 Task: Find connections with filter location Bracken Ridge with filter topic #constructionwith filter profile language French with filter current company SWAROVSKI with filter school University of Jammu, Jammu Tawi with filter industry Banking with filter service category AnimationArchitecture with filter keywords title Sales Associate
Action: Mouse moved to (242, 297)
Screenshot: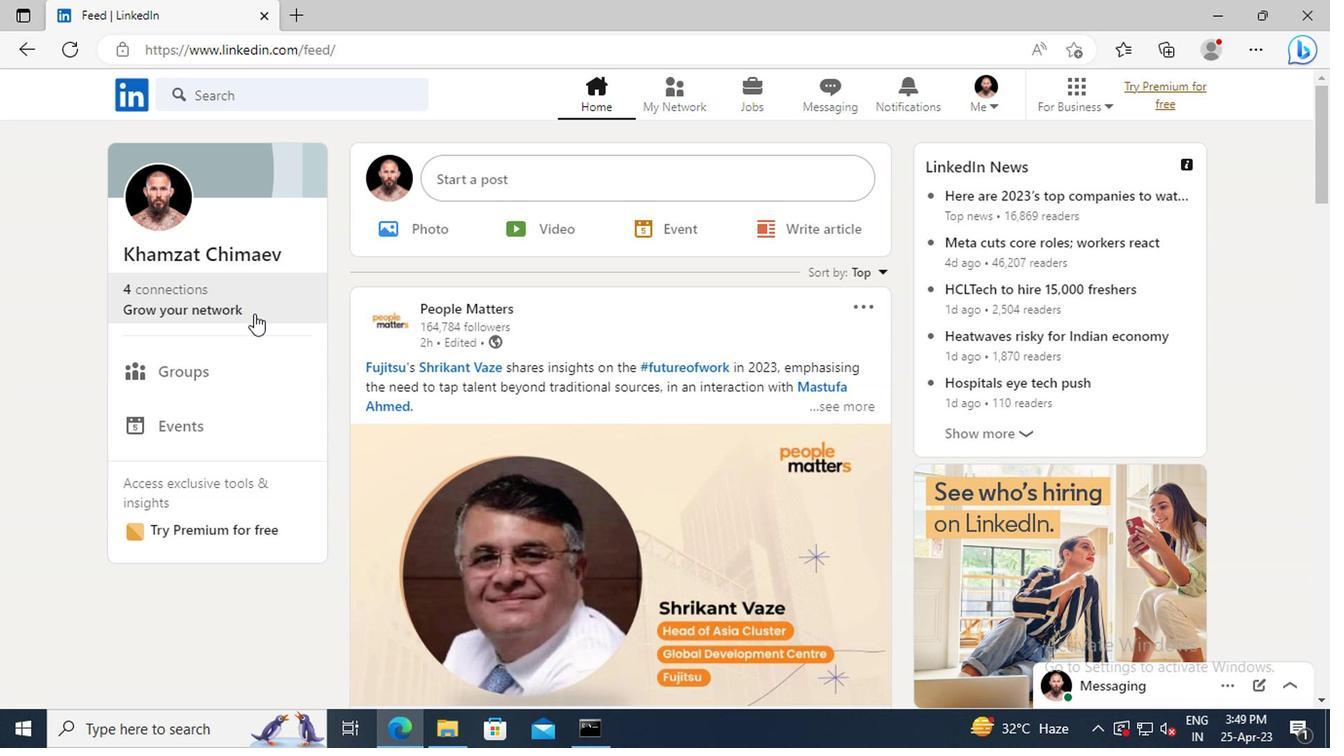 
Action: Mouse pressed left at (242, 297)
Screenshot: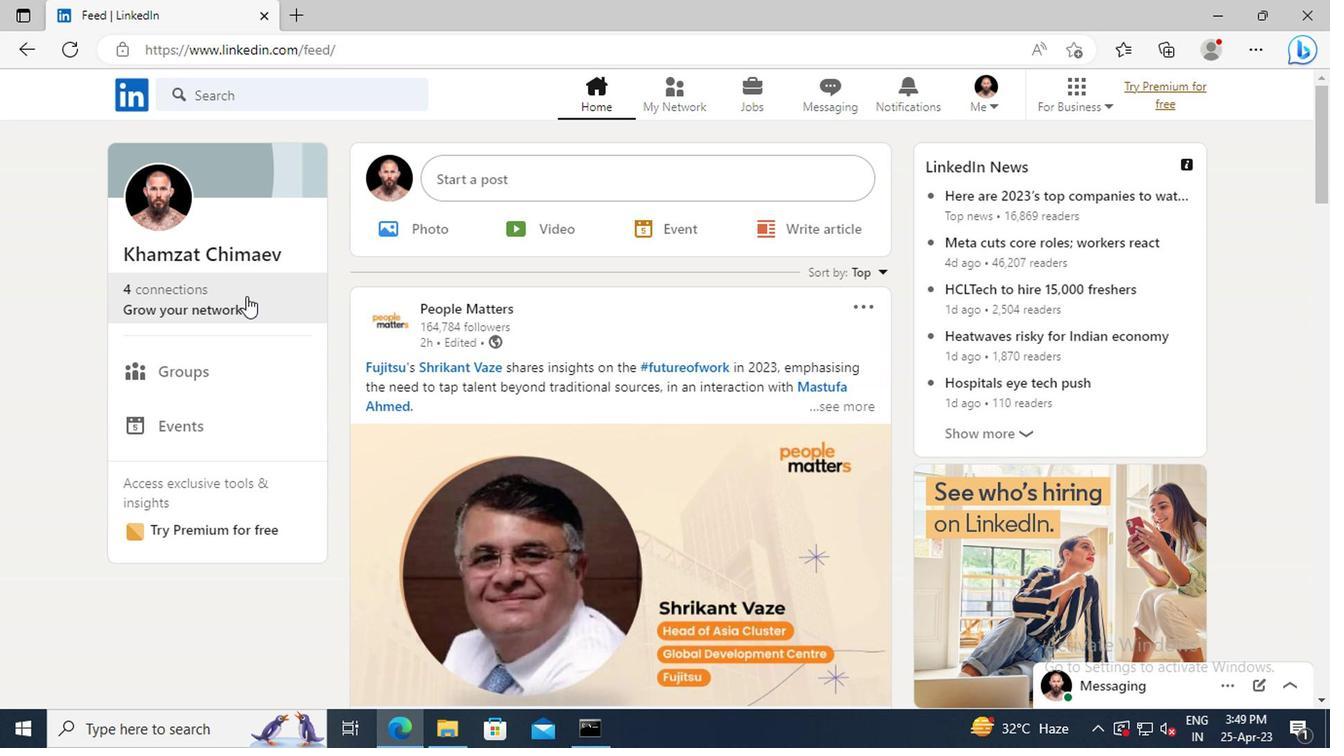 
Action: Mouse moved to (250, 209)
Screenshot: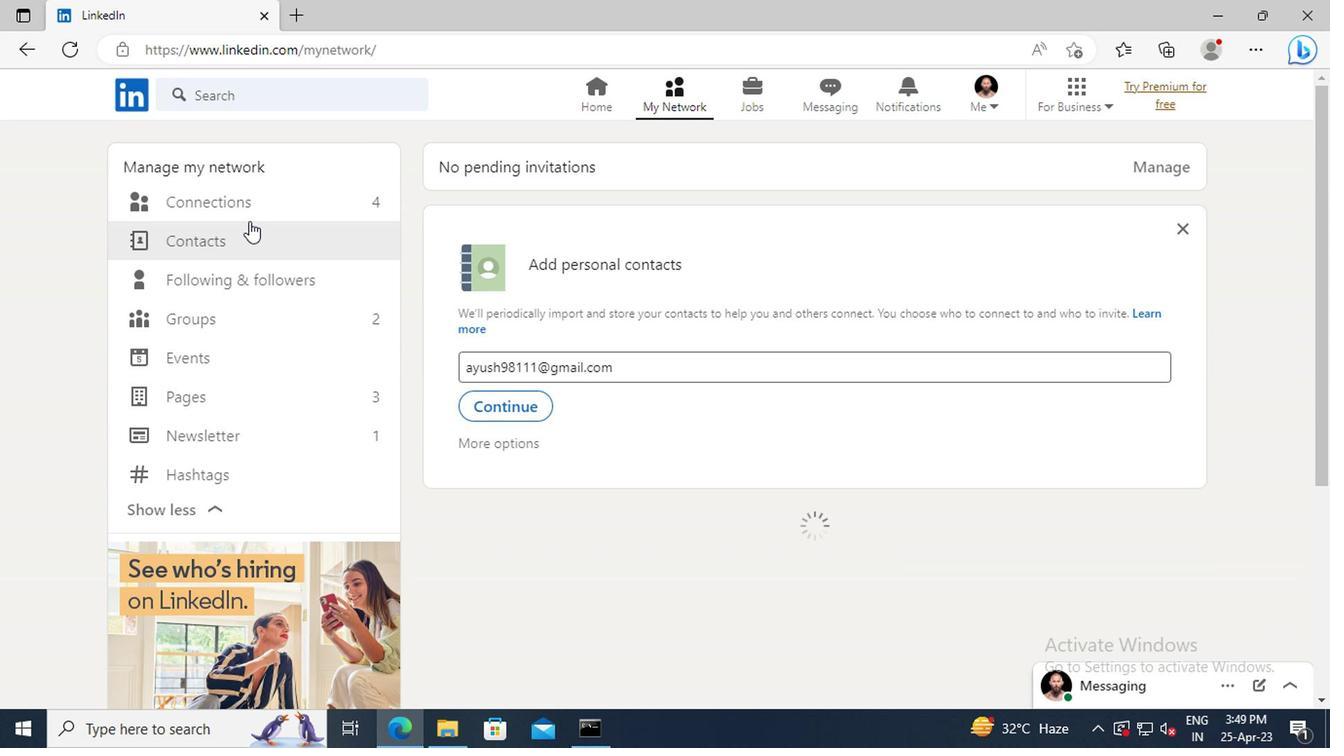 
Action: Mouse pressed left at (250, 209)
Screenshot: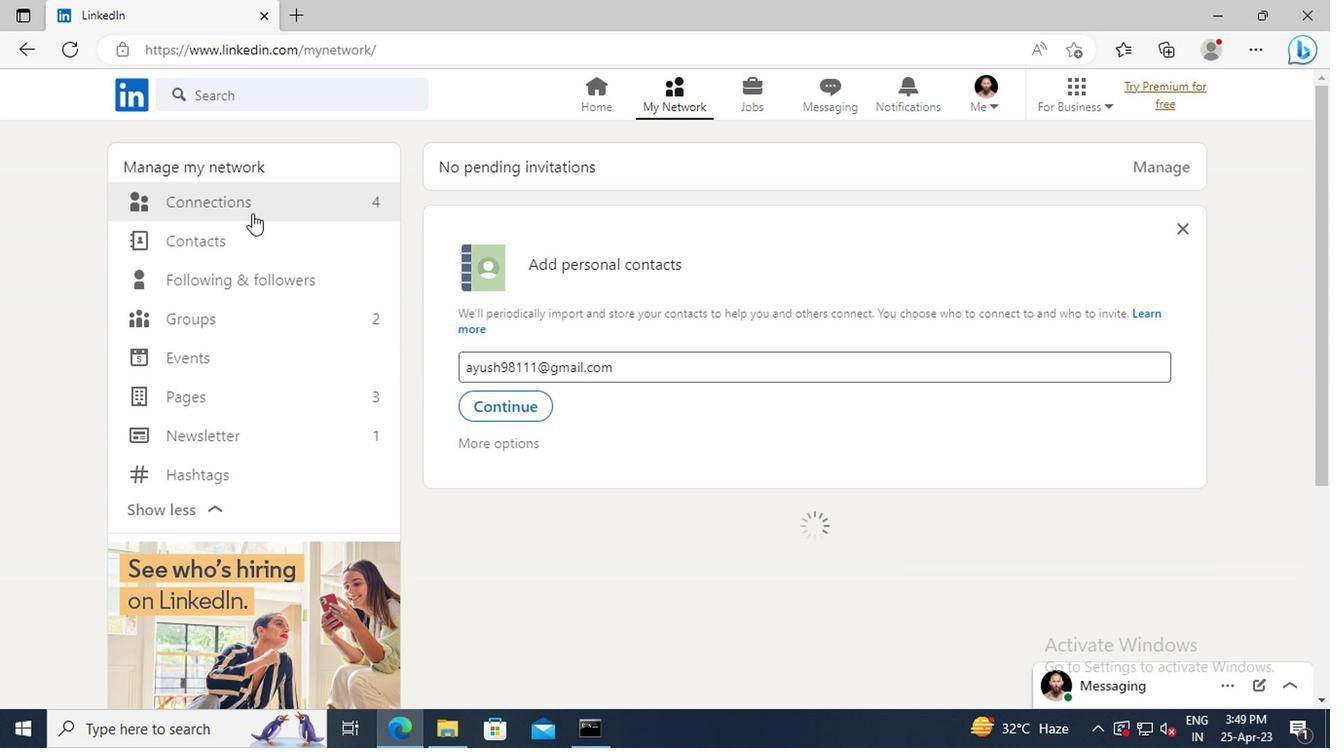 
Action: Mouse moved to (788, 205)
Screenshot: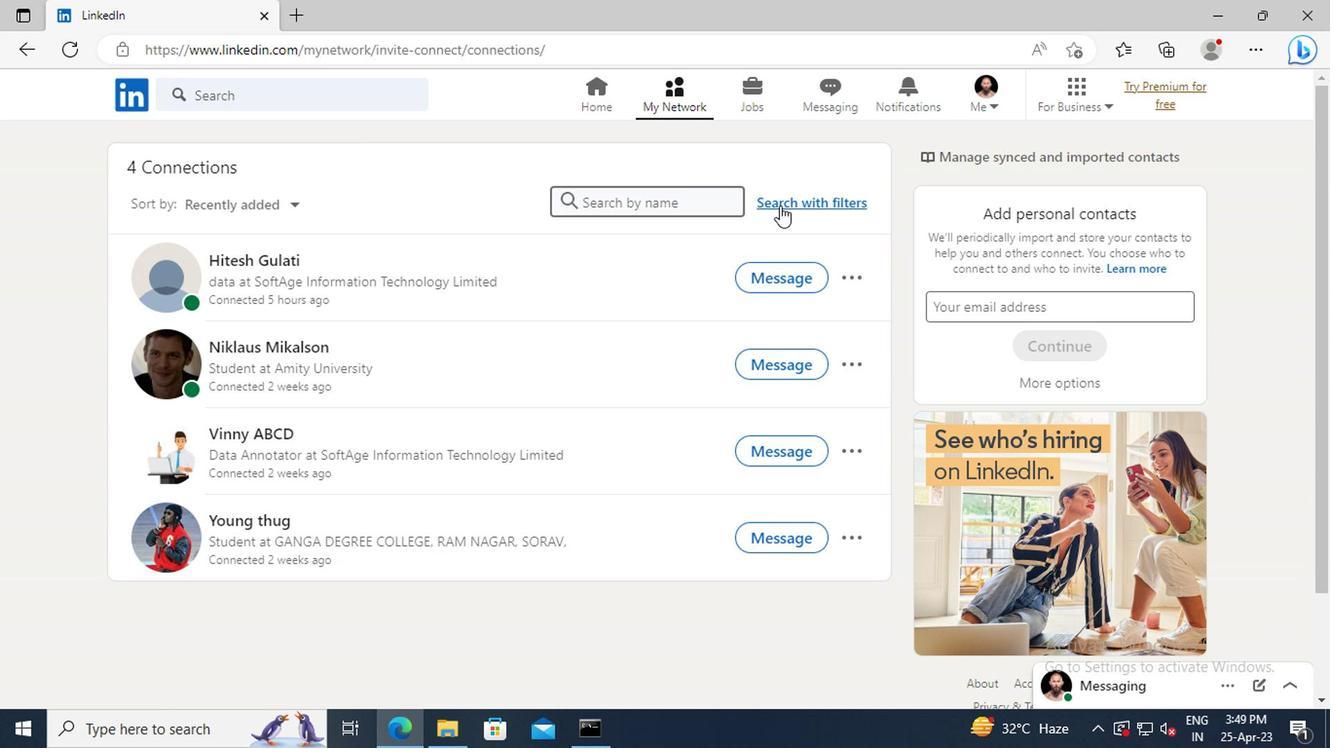 
Action: Mouse pressed left at (788, 205)
Screenshot: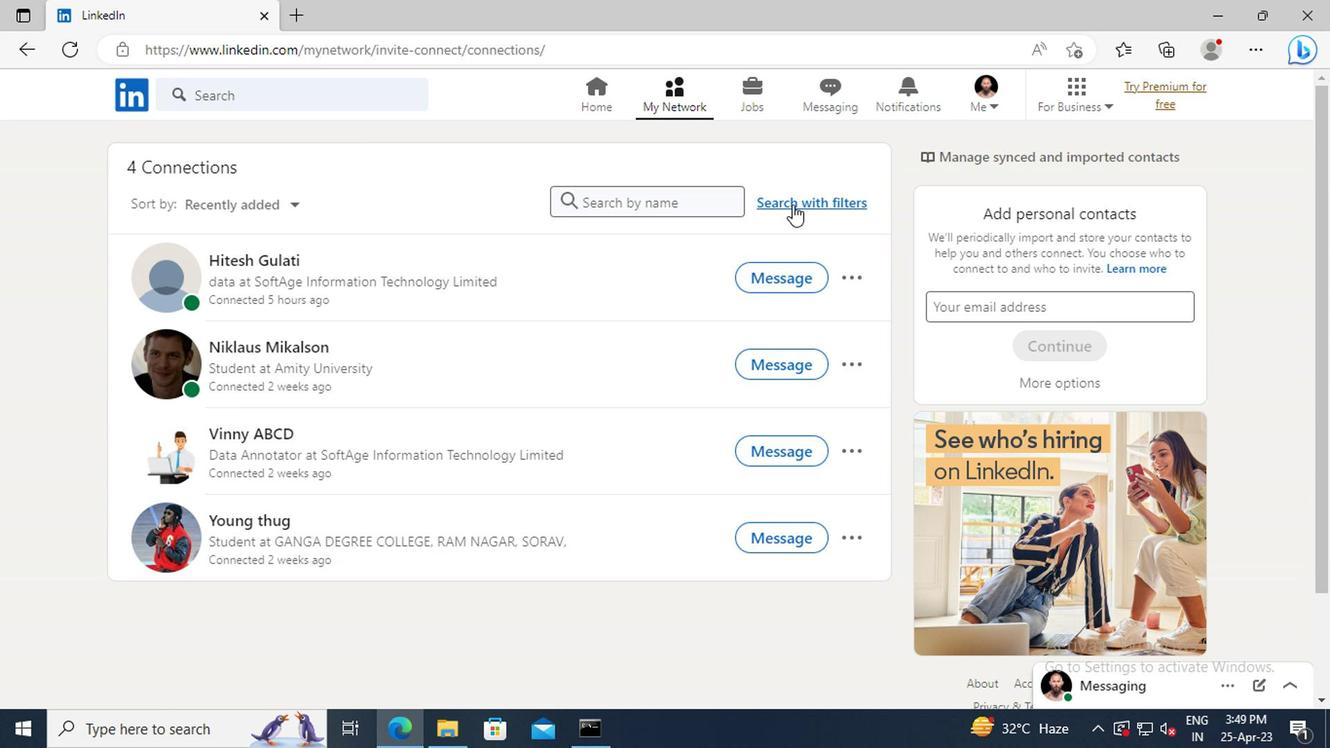 
Action: Mouse moved to (738, 155)
Screenshot: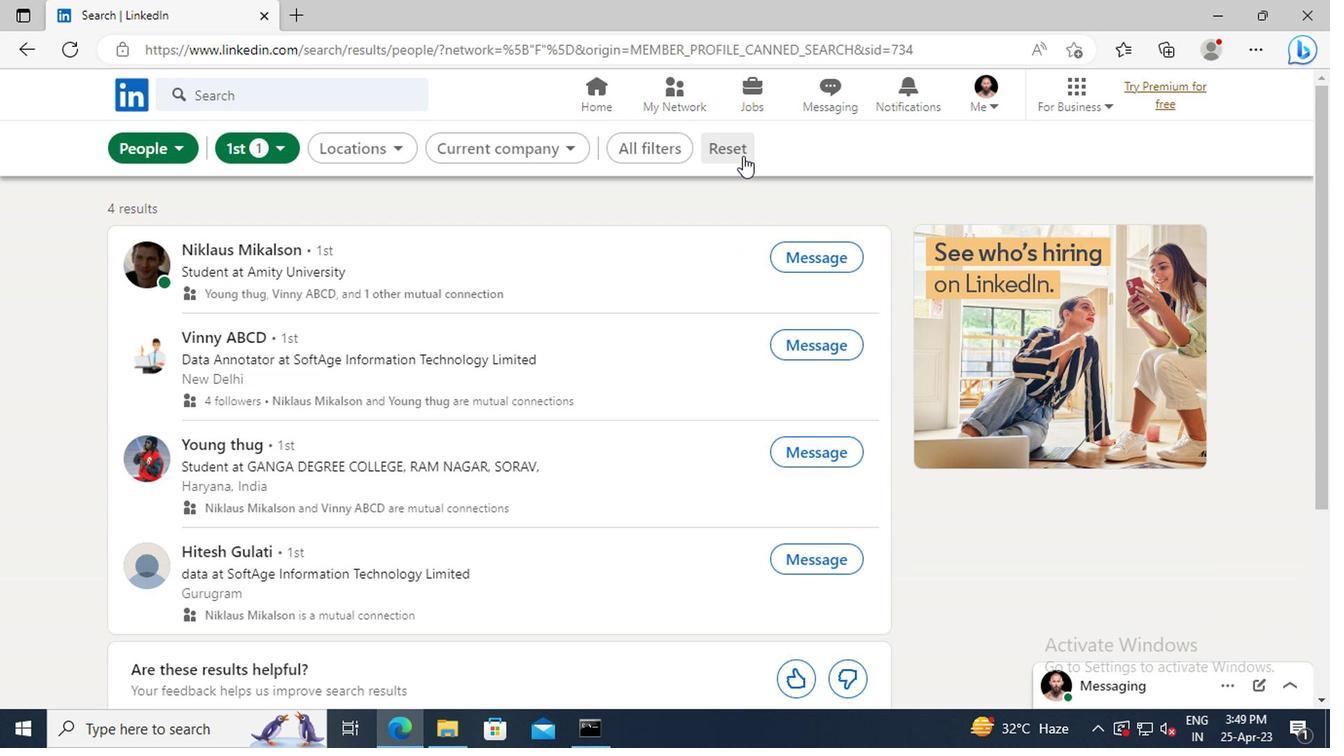
Action: Mouse pressed left at (738, 155)
Screenshot: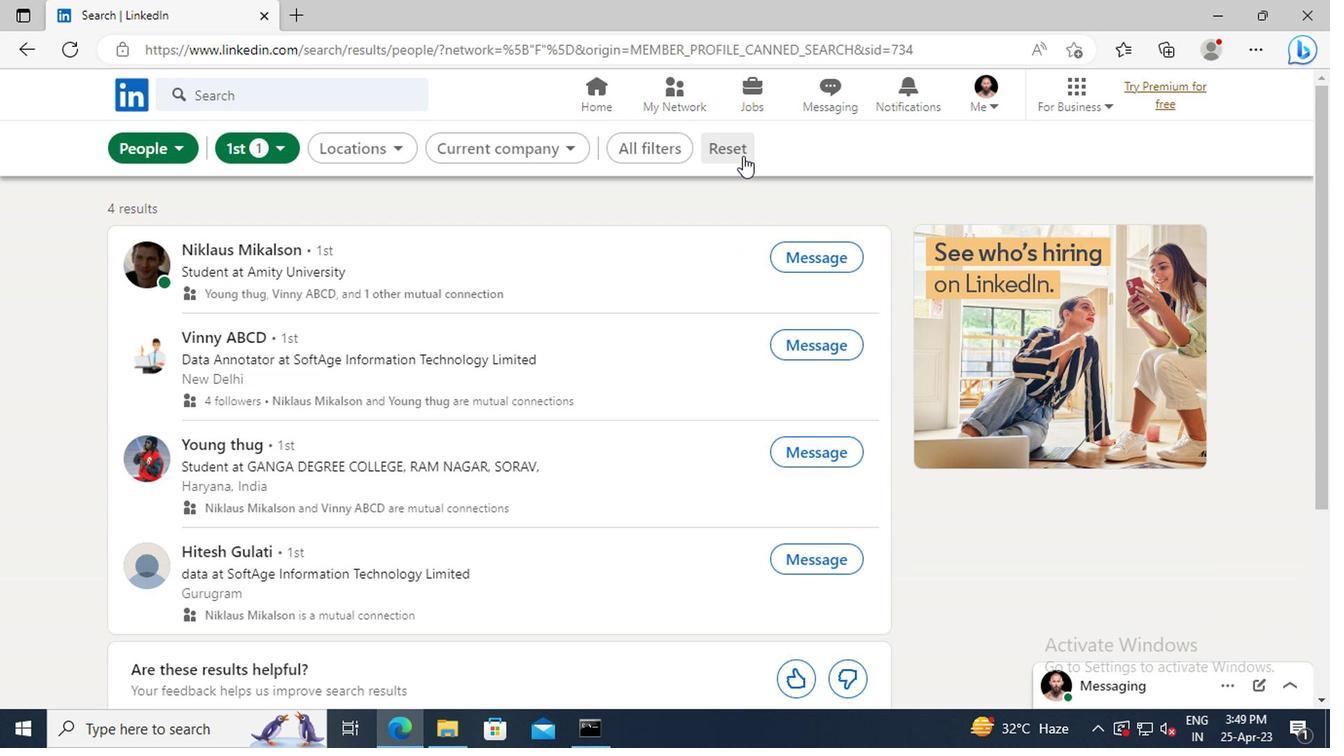 
Action: Mouse moved to (696, 152)
Screenshot: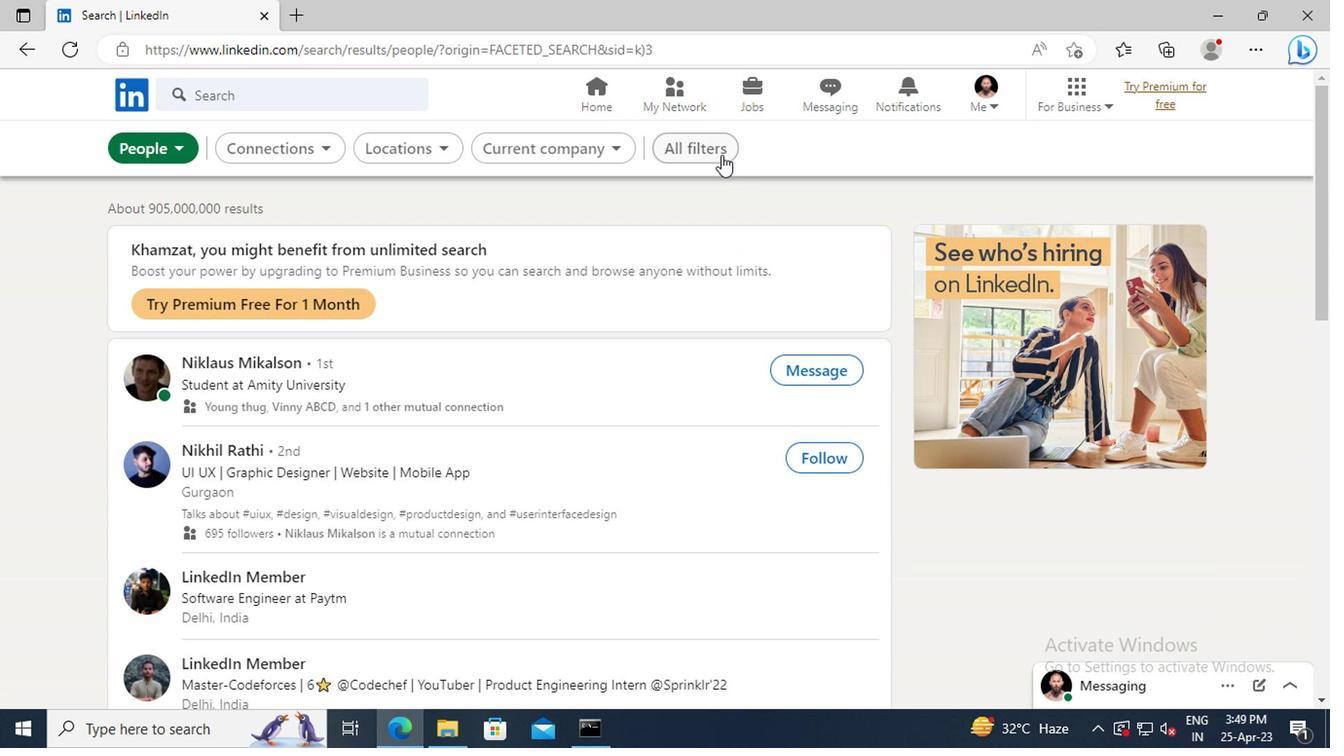 
Action: Mouse pressed left at (696, 152)
Screenshot: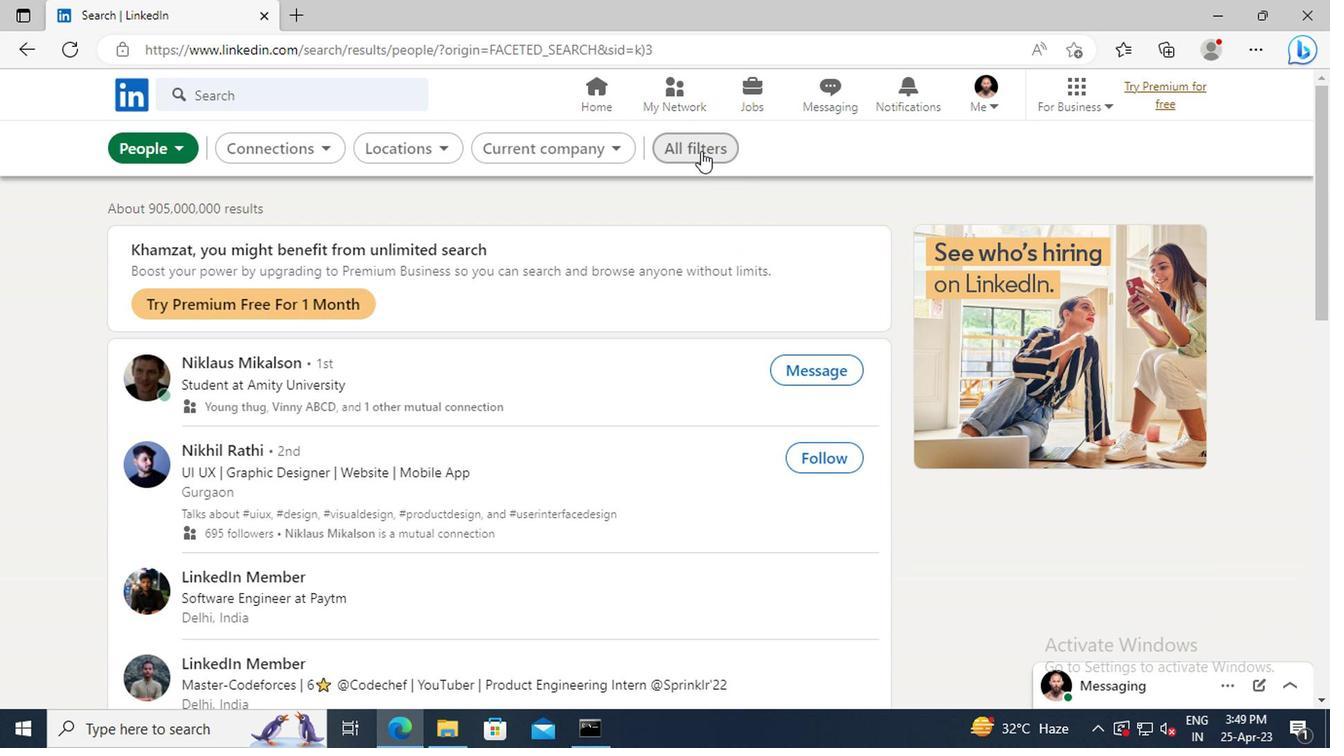 
Action: Mouse moved to (1055, 349)
Screenshot: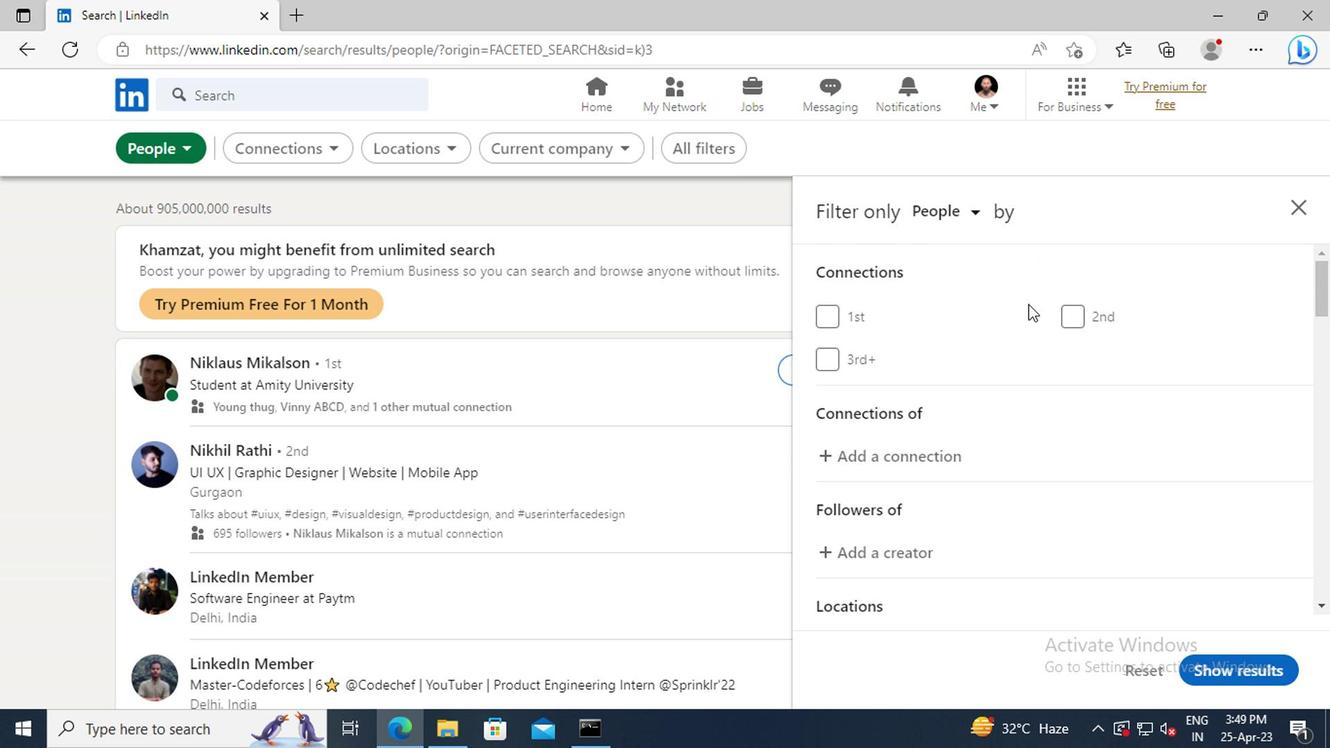 
Action: Mouse scrolled (1055, 349) with delta (0, 0)
Screenshot: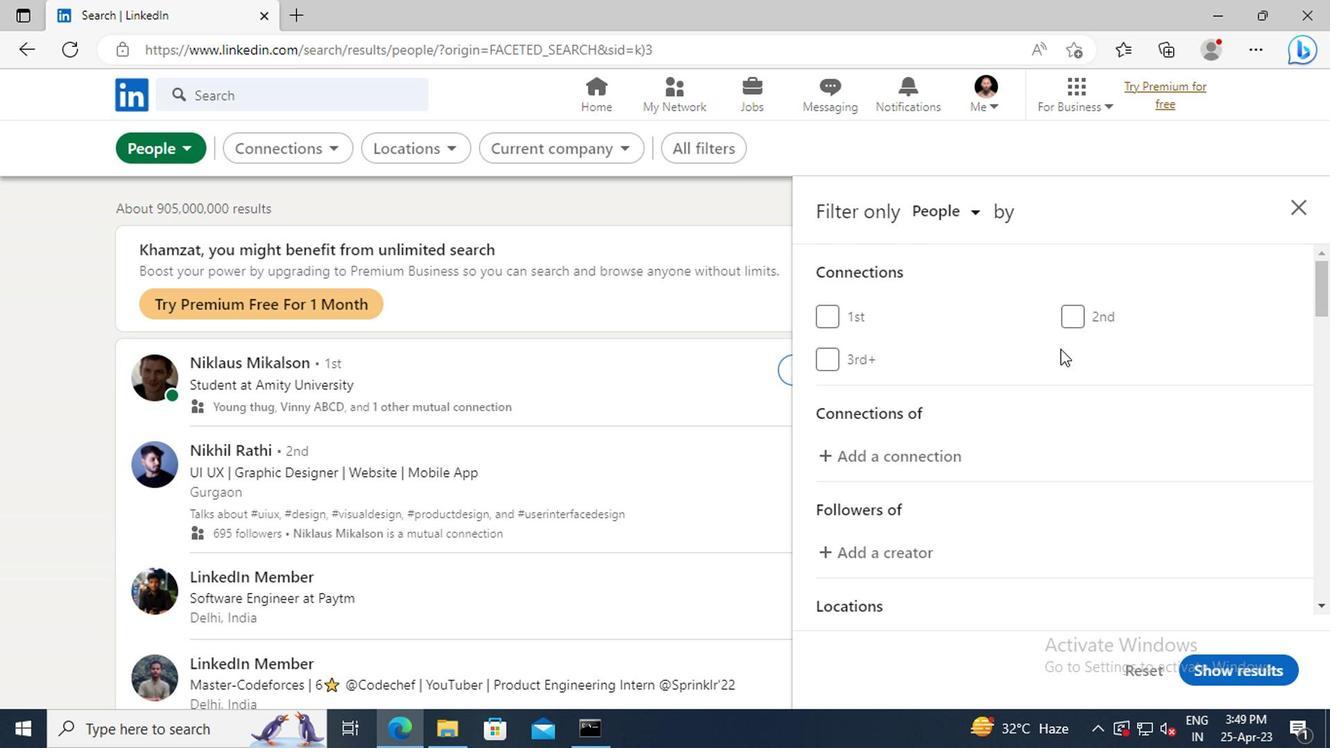 
Action: Mouse scrolled (1055, 349) with delta (0, 0)
Screenshot: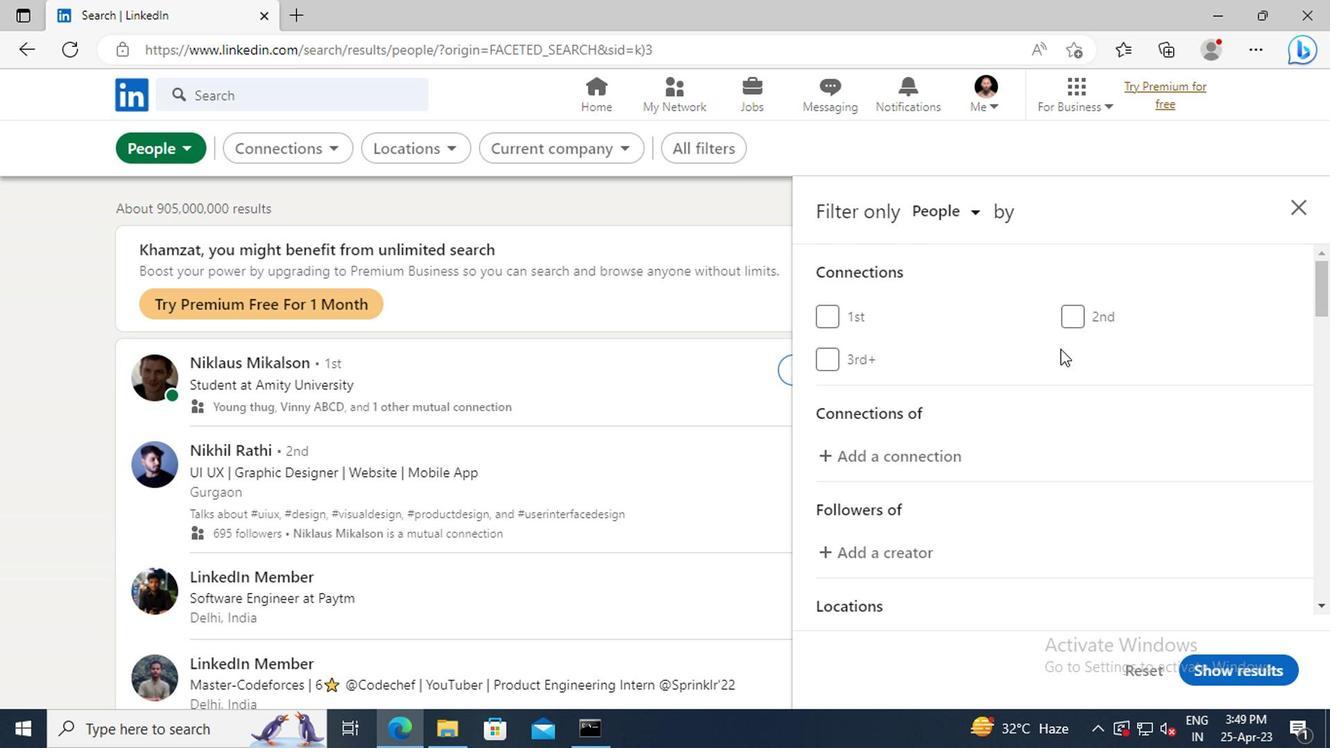 
Action: Mouse scrolled (1055, 349) with delta (0, 0)
Screenshot: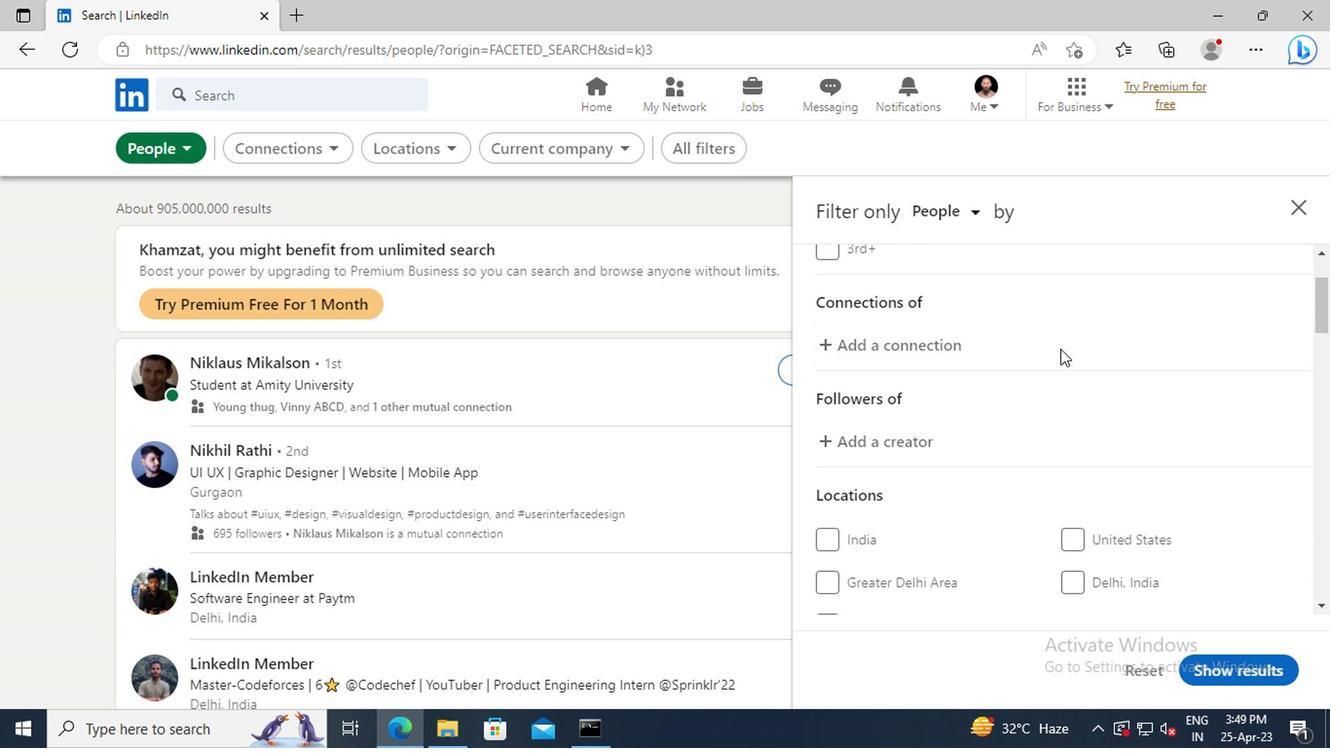 
Action: Mouse scrolled (1055, 349) with delta (0, 0)
Screenshot: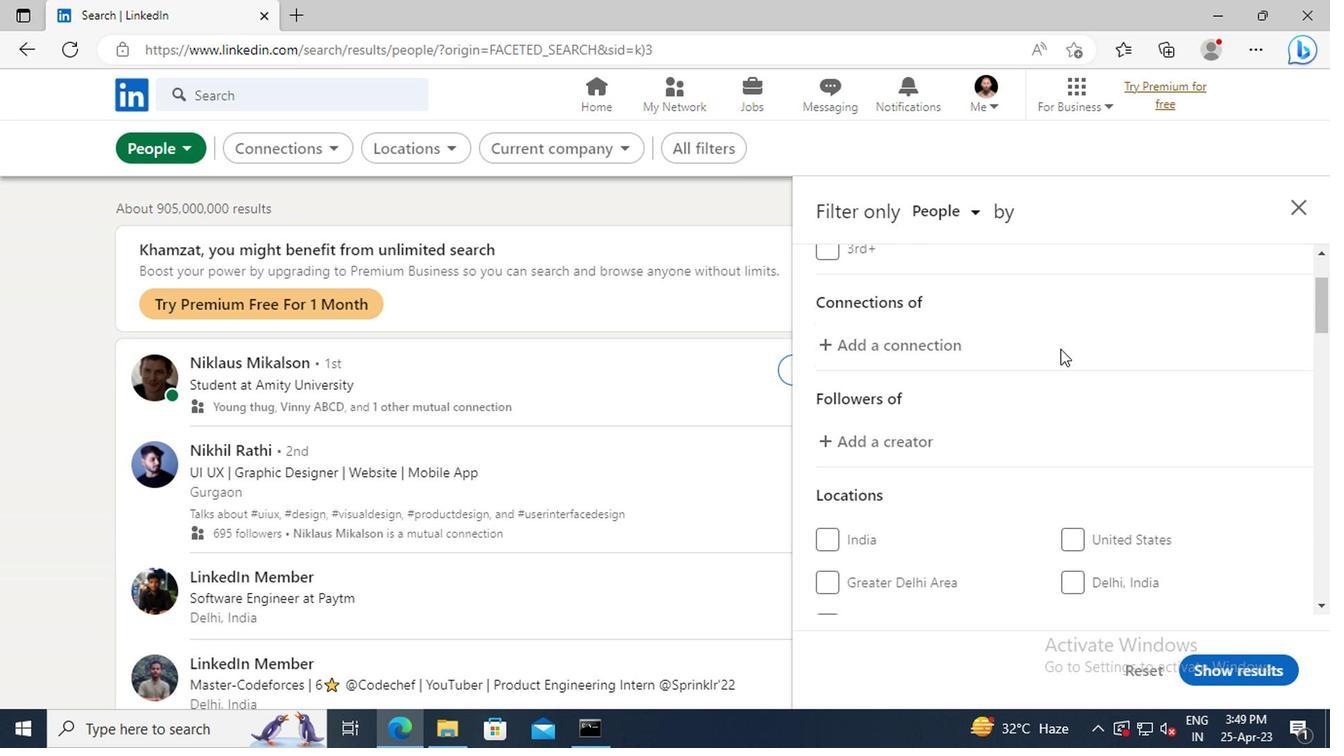 
Action: Mouse scrolled (1055, 349) with delta (0, 0)
Screenshot: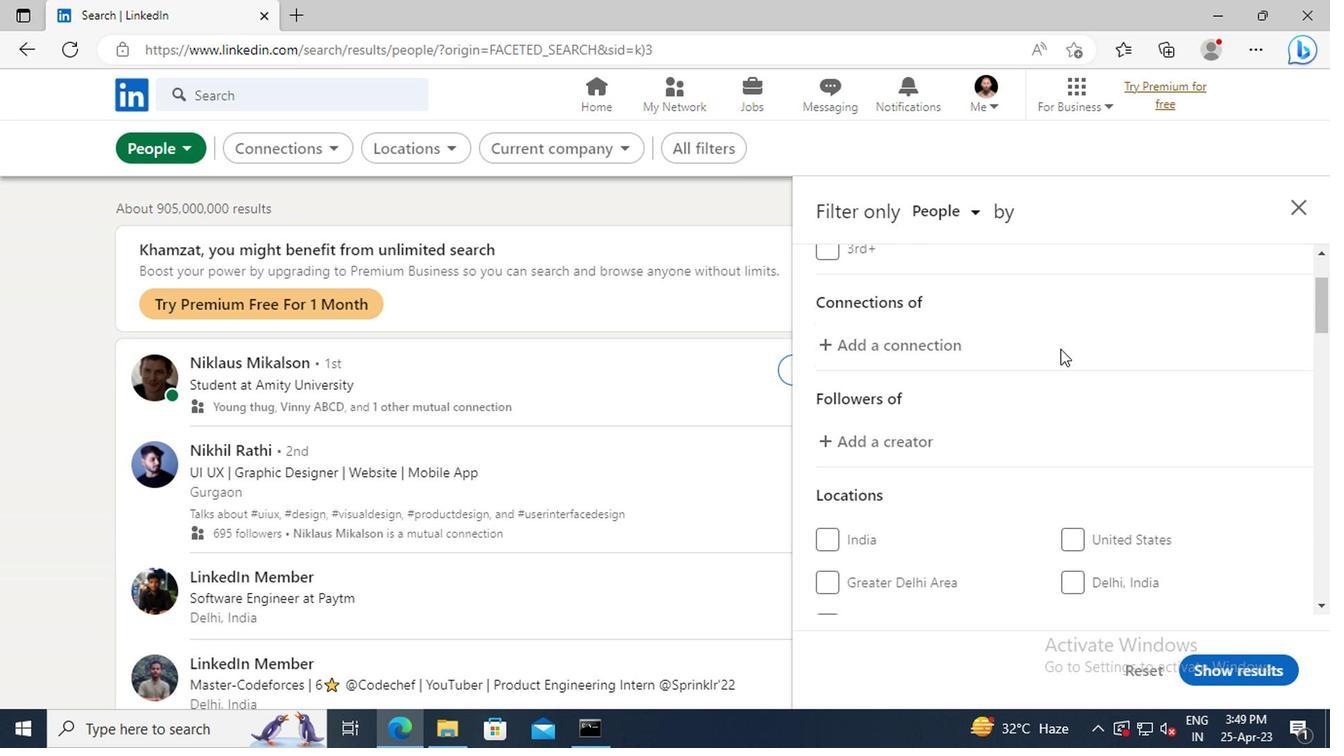 
Action: Mouse scrolled (1055, 349) with delta (0, 0)
Screenshot: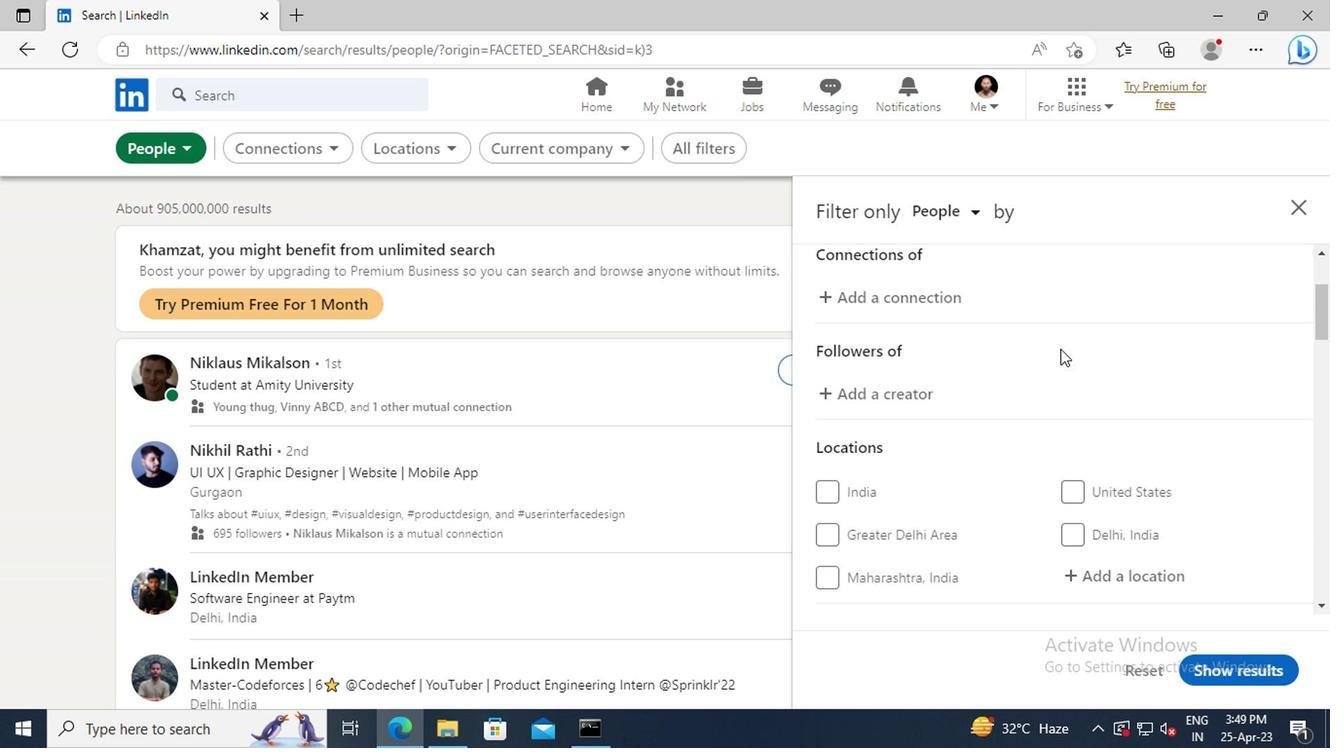 
Action: Mouse moved to (1074, 395)
Screenshot: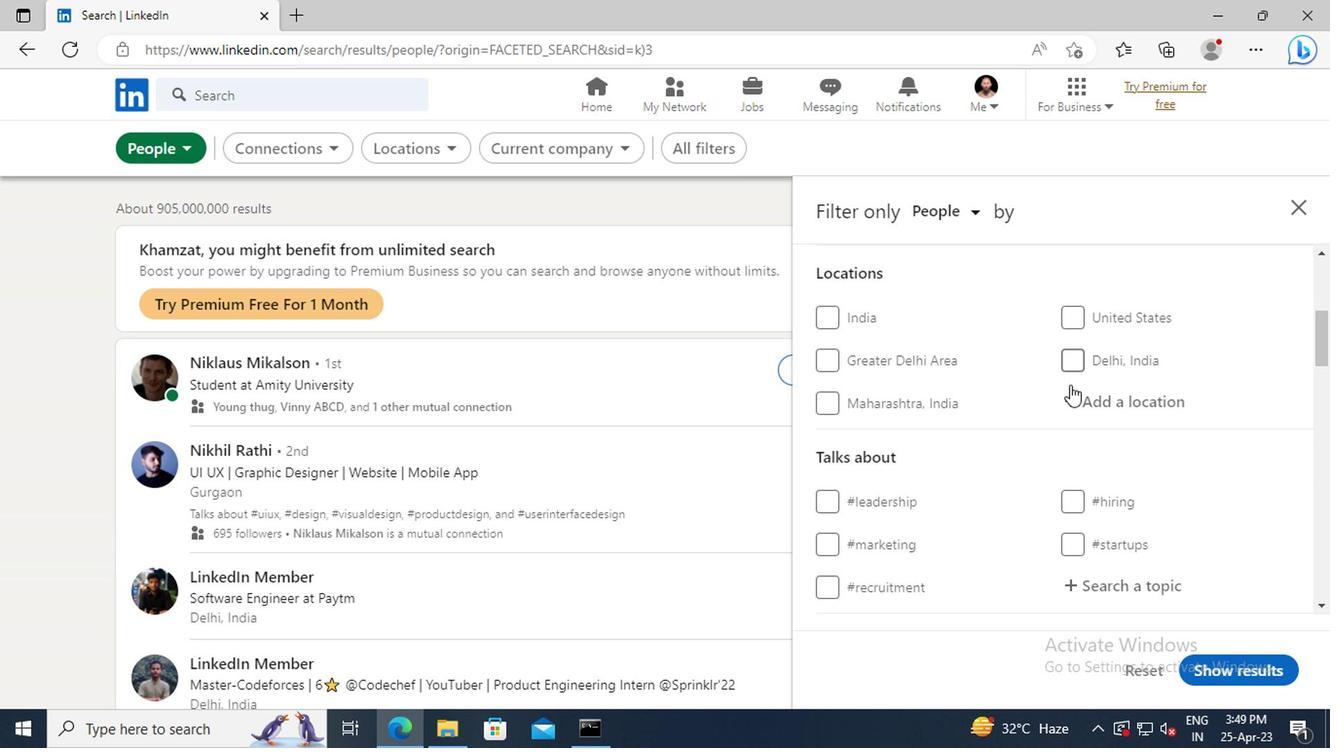 
Action: Mouse pressed left at (1074, 395)
Screenshot: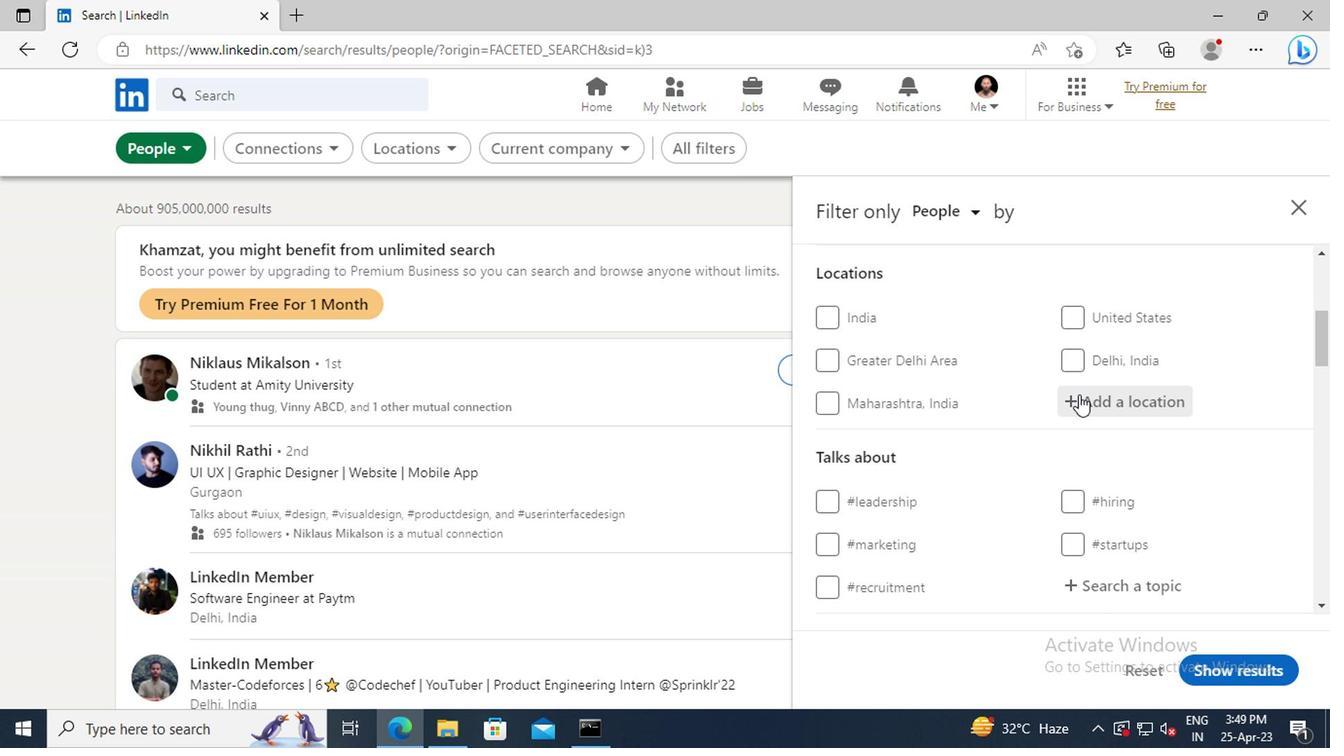 
Action: Key pressed <Key.shift>BRACKEN<Key.space><Key.shift>RIDGE<Key.enter>
Screenshot: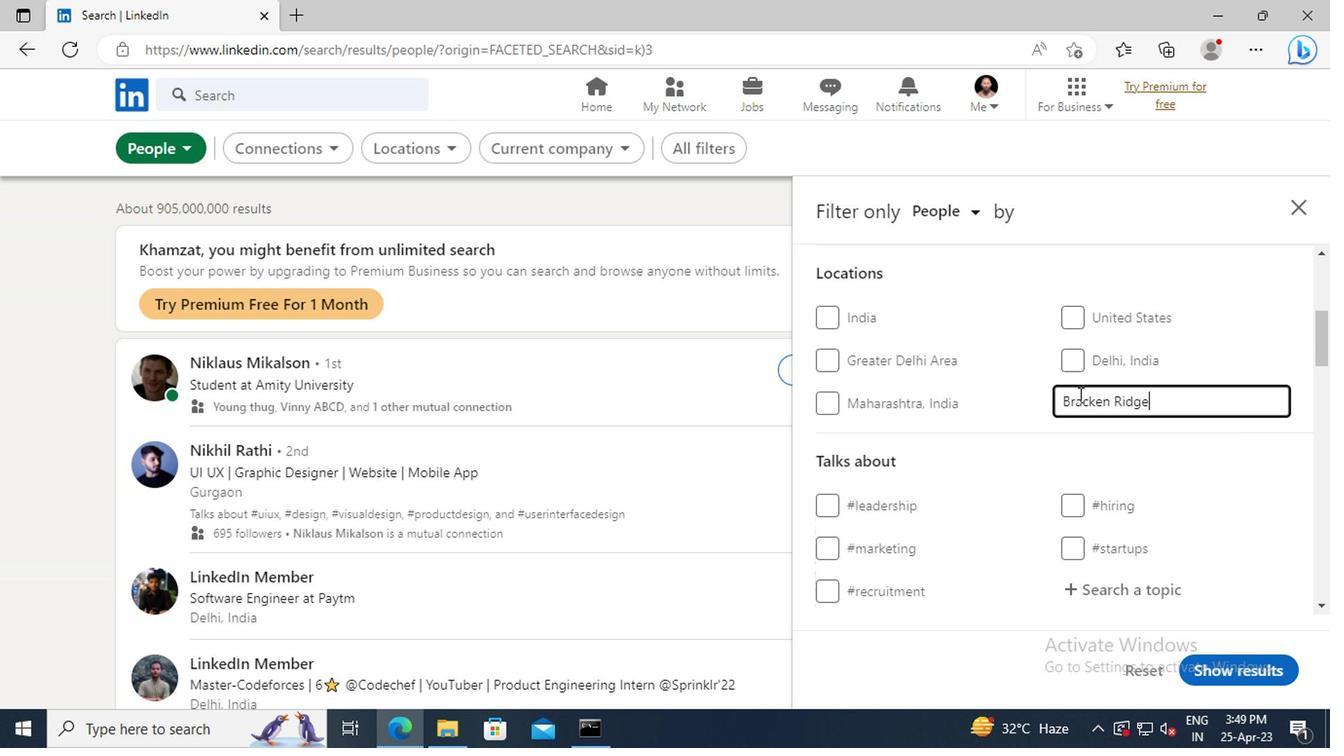 
Action: Mouse moved to (1100, 444)
Screenshot: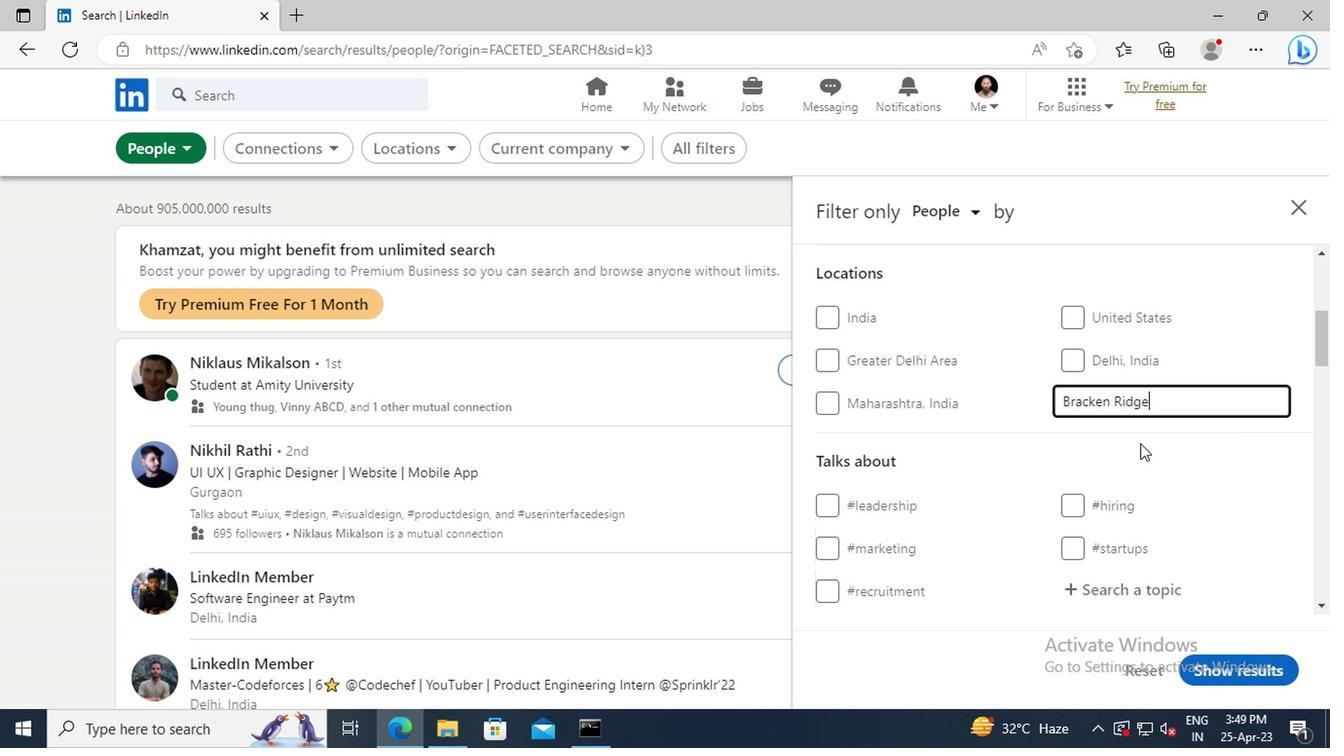 
Action: Mouse scrolled (1100, 443) with delta (0, -1)
Screenshot: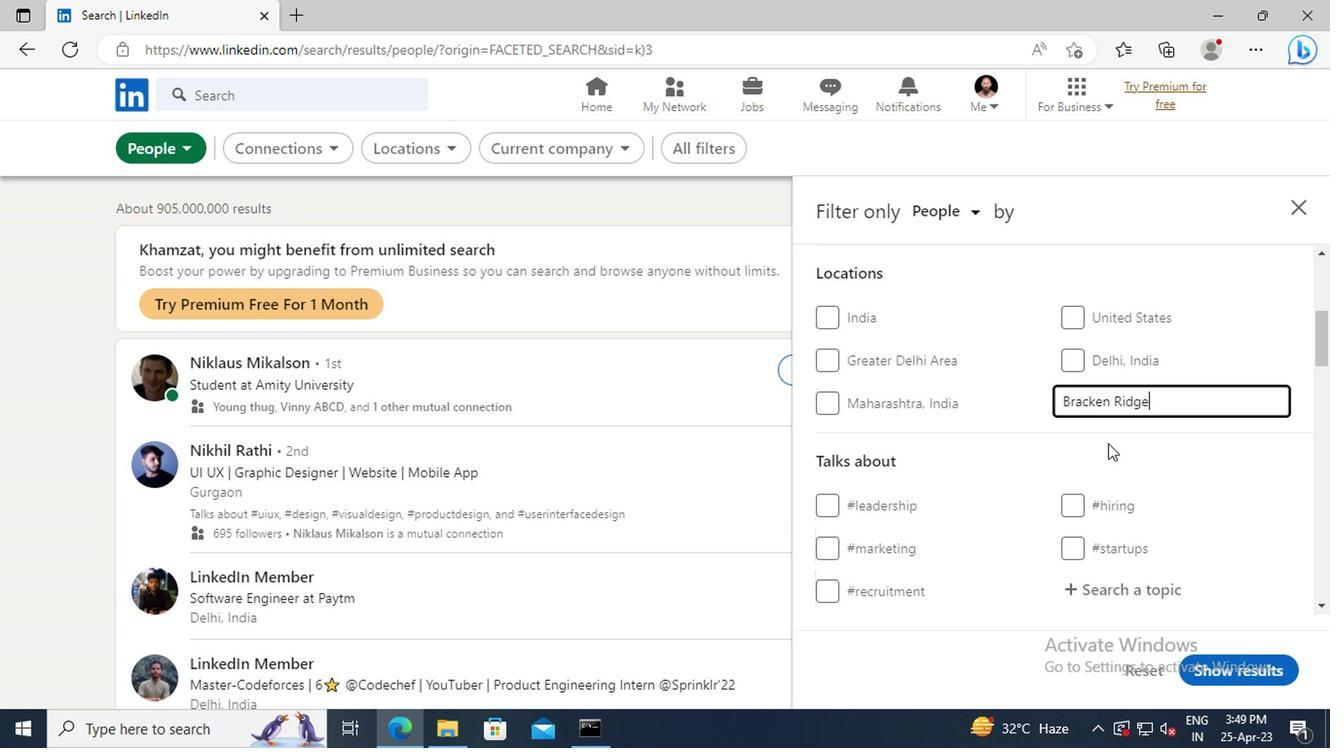 
Action: Mouse scrolled (1100, 443) with delta (0, -1)
Screenshot: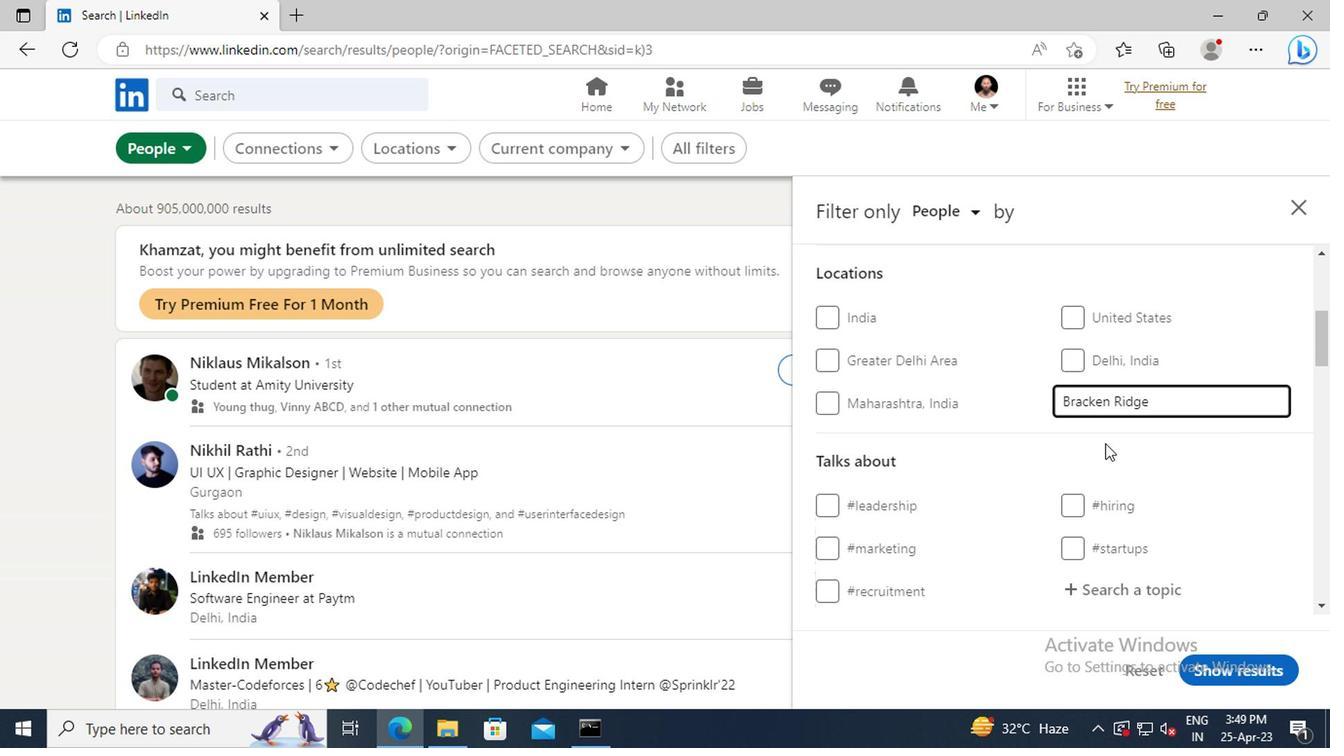 
Action: Mouse moved to (1096, 484)
Screenshot: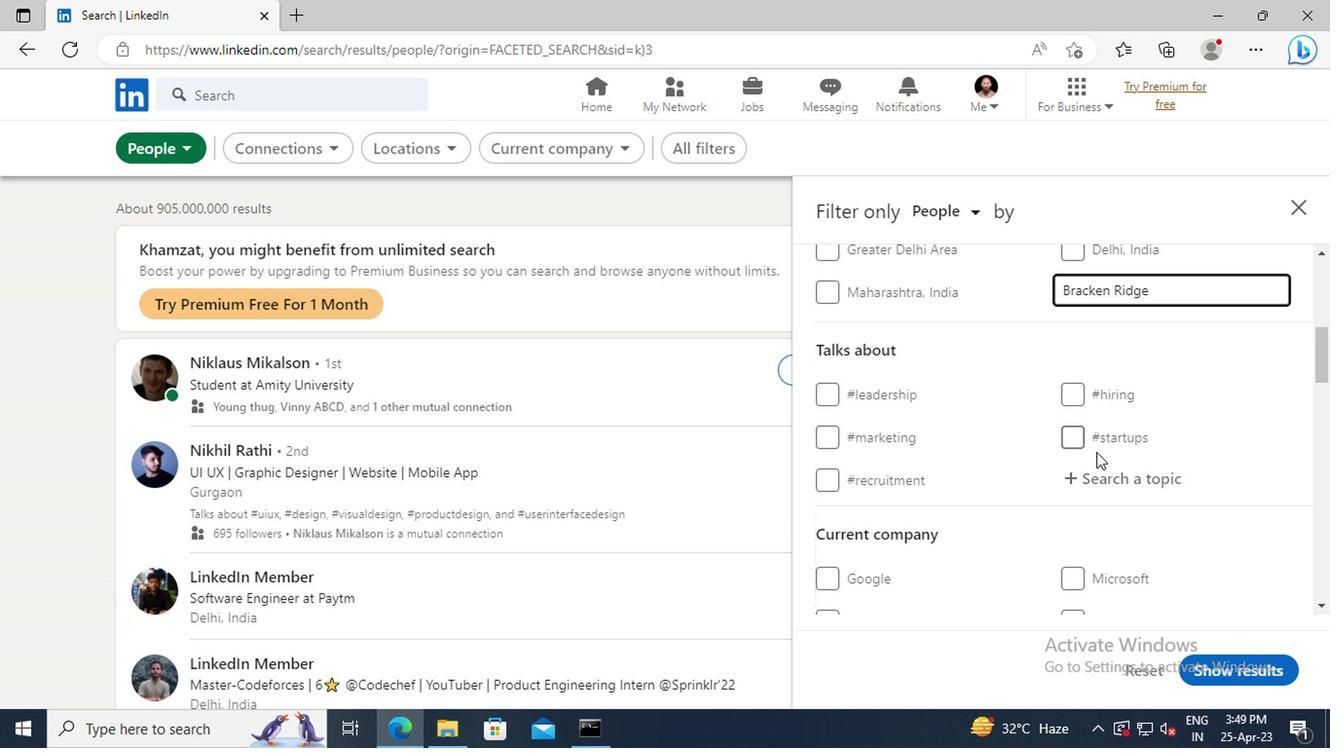 
Action: Mouse pressed left at (1096, 484)
Screenshot: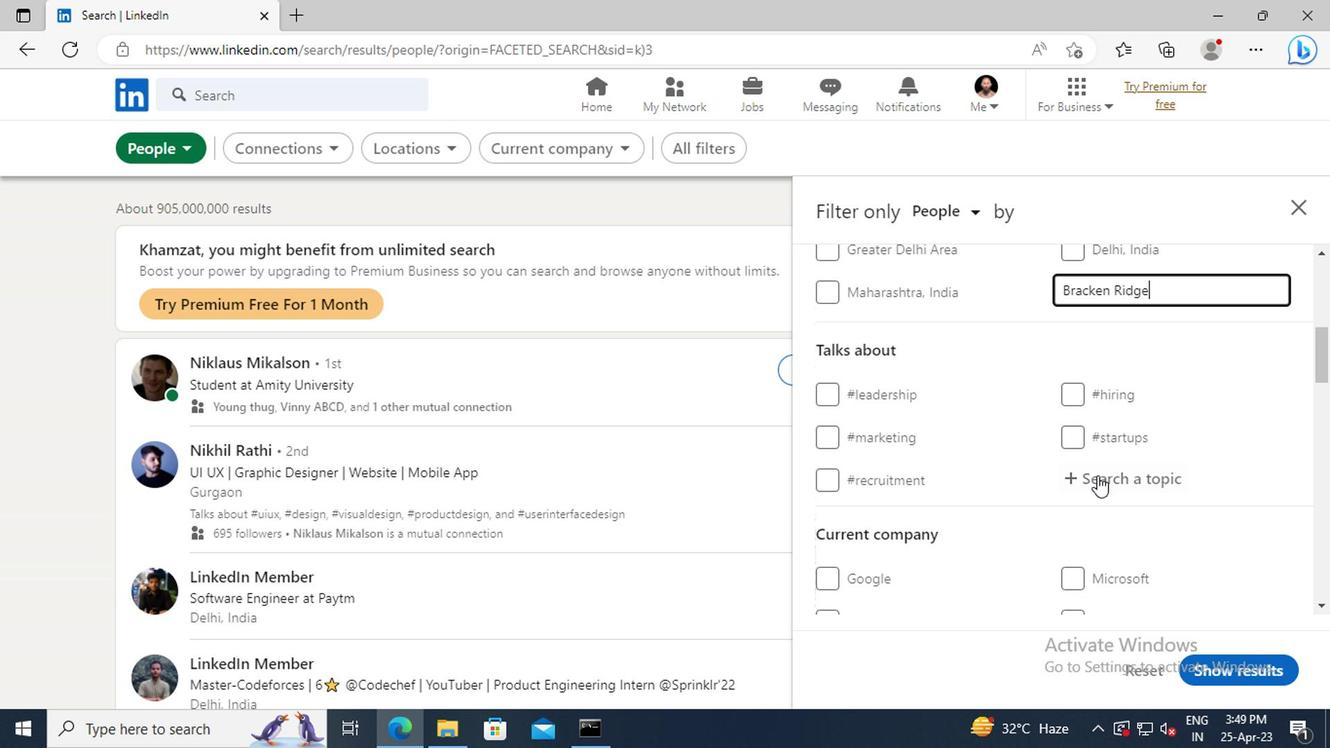 
Action: Key pressed <Key.shift>#CONSTRUCTIONWITH
Screenshot: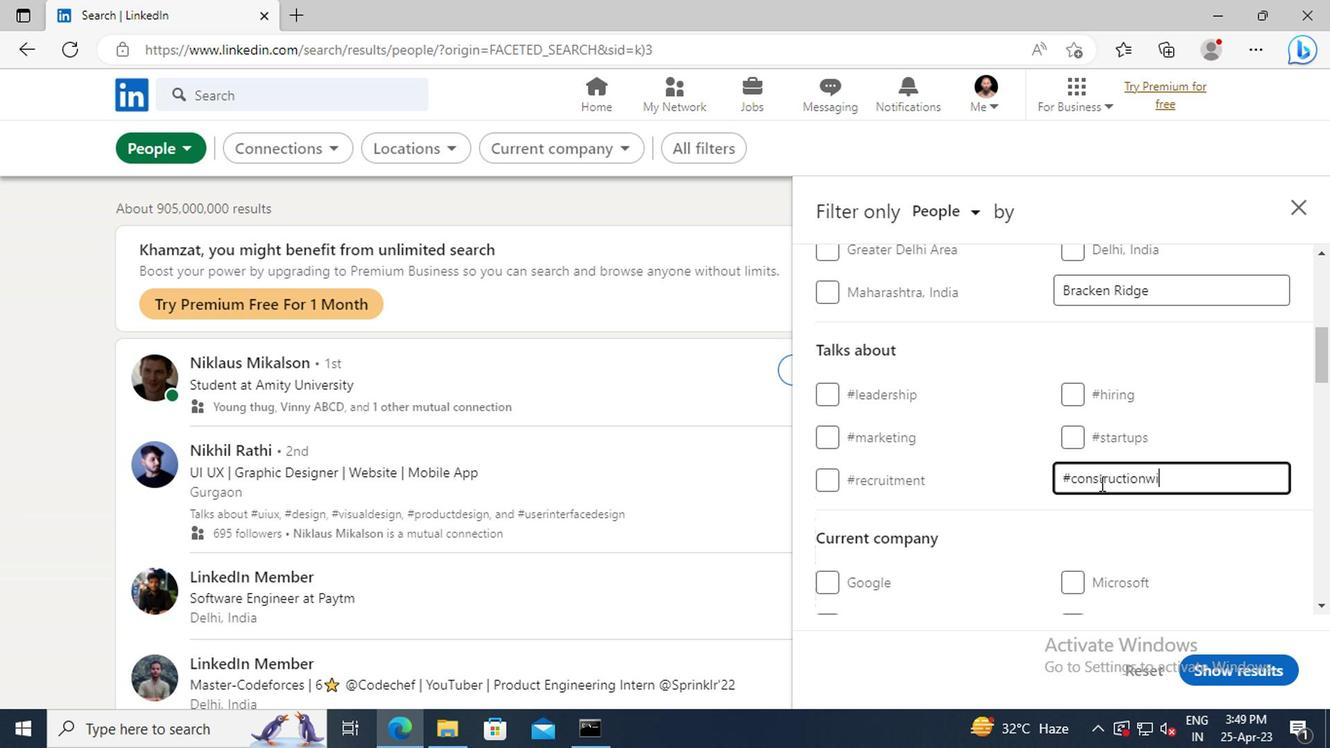 
Action: Mouse moved to (1057, 469)
Screenshot: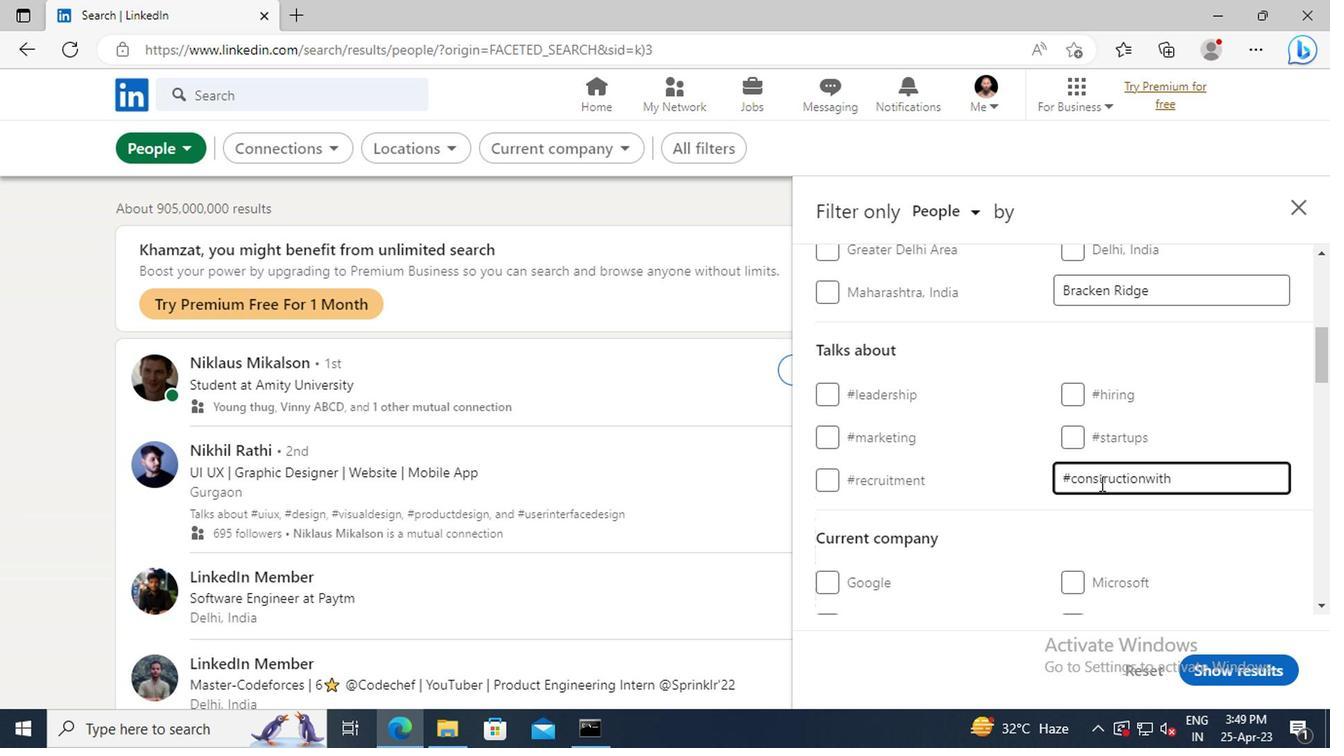 
Action: Mouse scrolled (1057, 467) with delta (0, -1)
Screenshot: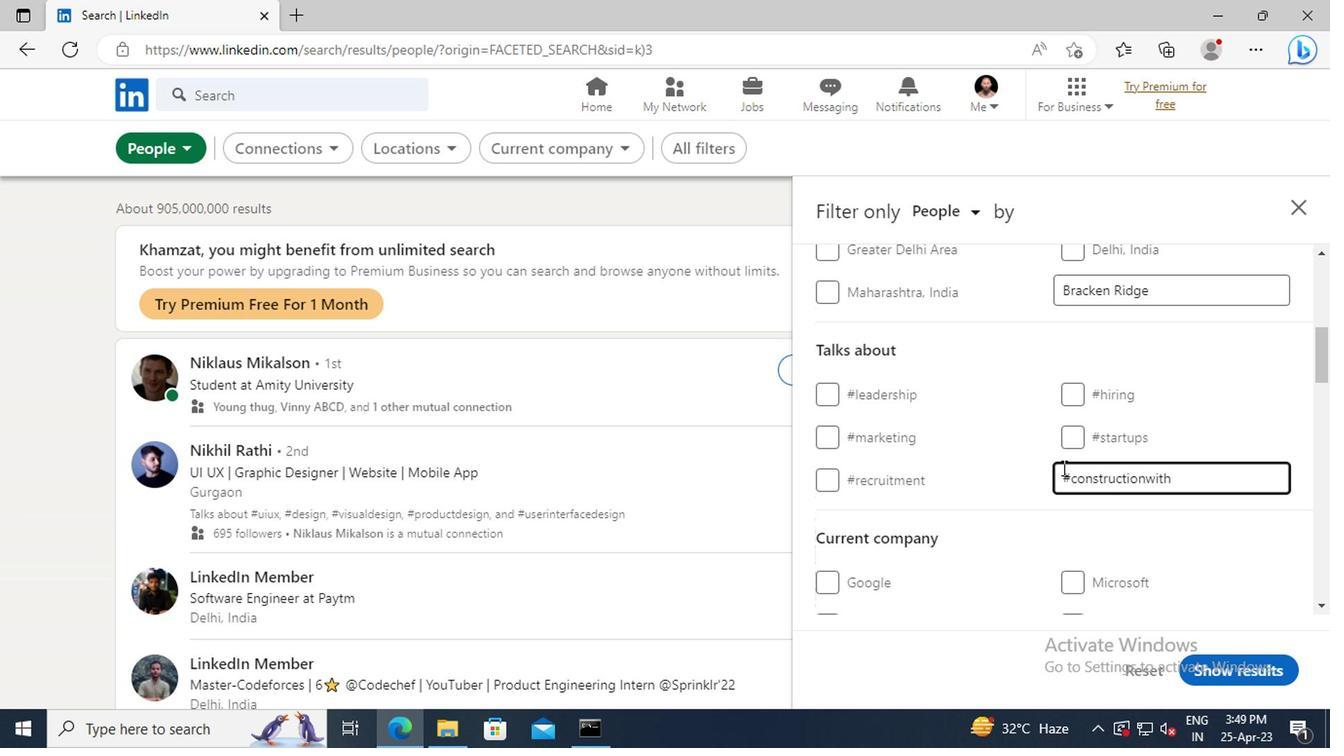 
Action: Mouse scrolled (1057, 467) with delta (0, -1)
Screenshot: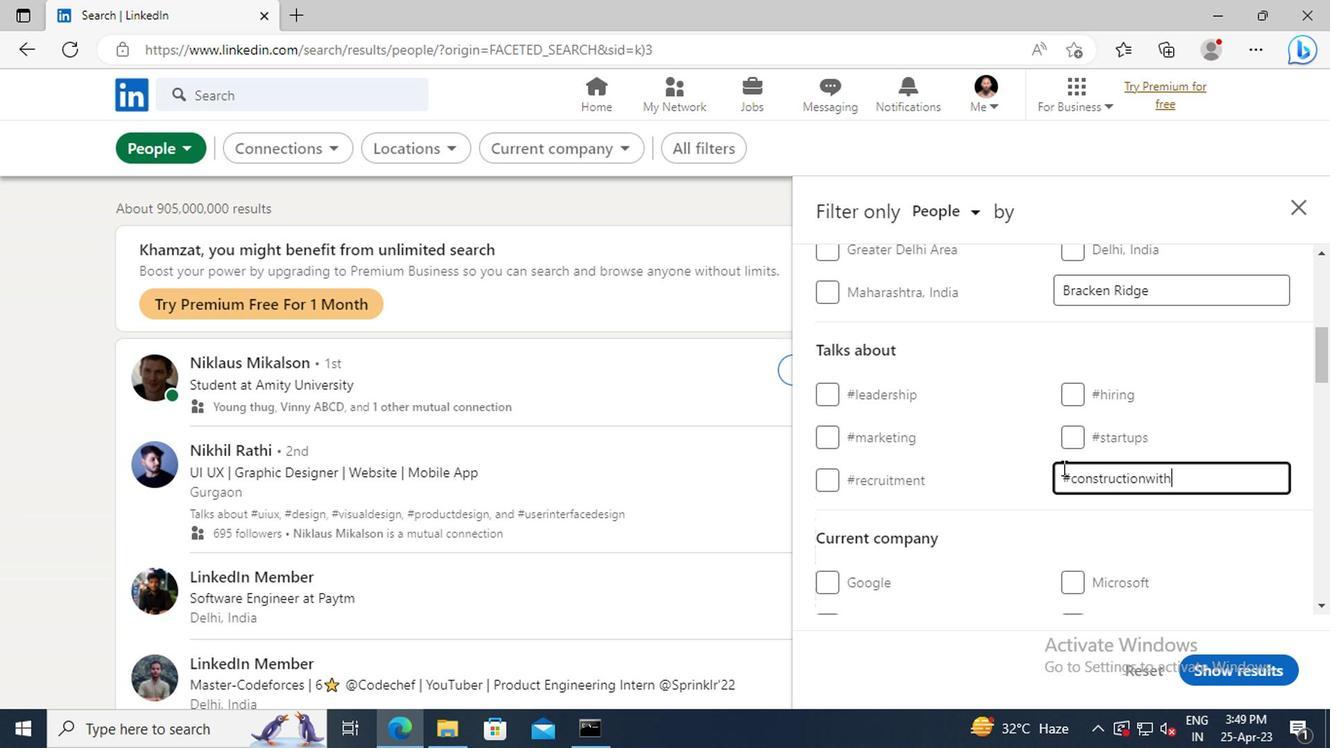 
Action: Mouse scrolled (1057, 467) with delta (0, -1)
Screenshot: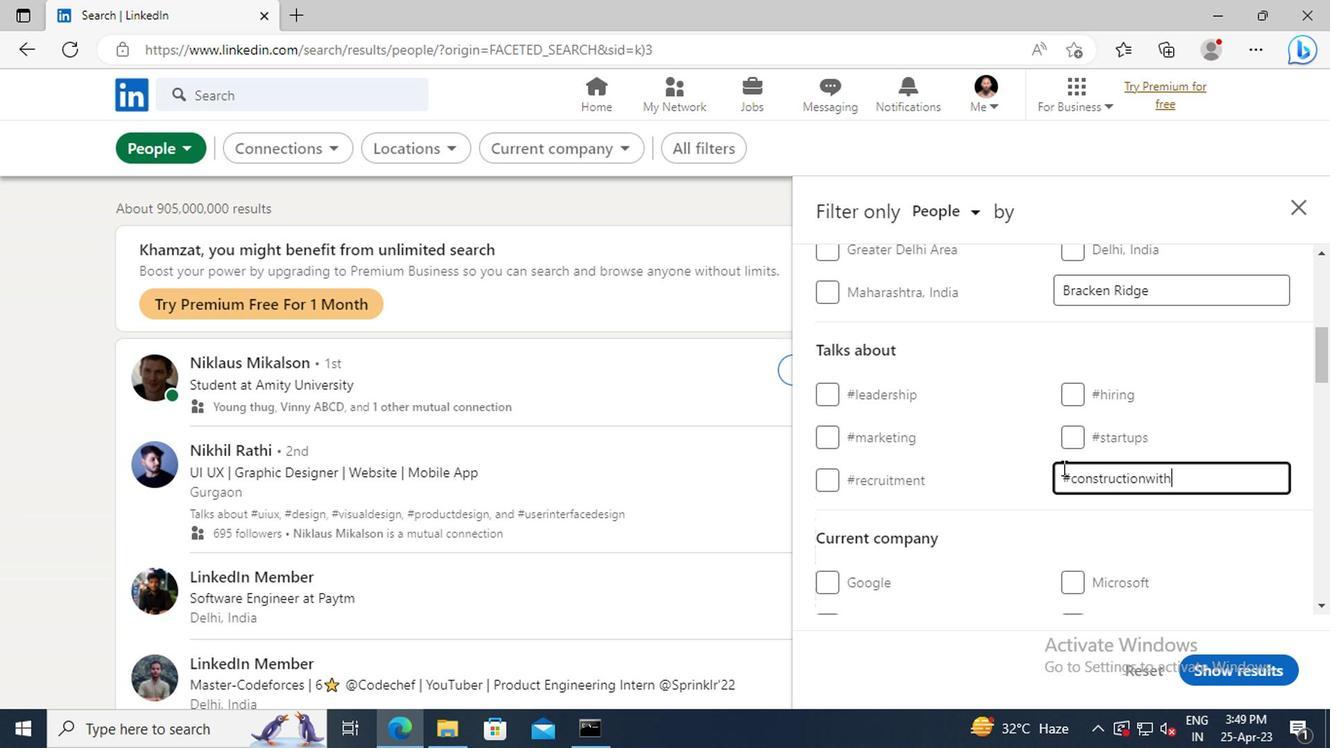 
Action: Mouse moved to (1060, 419)
Screenshot: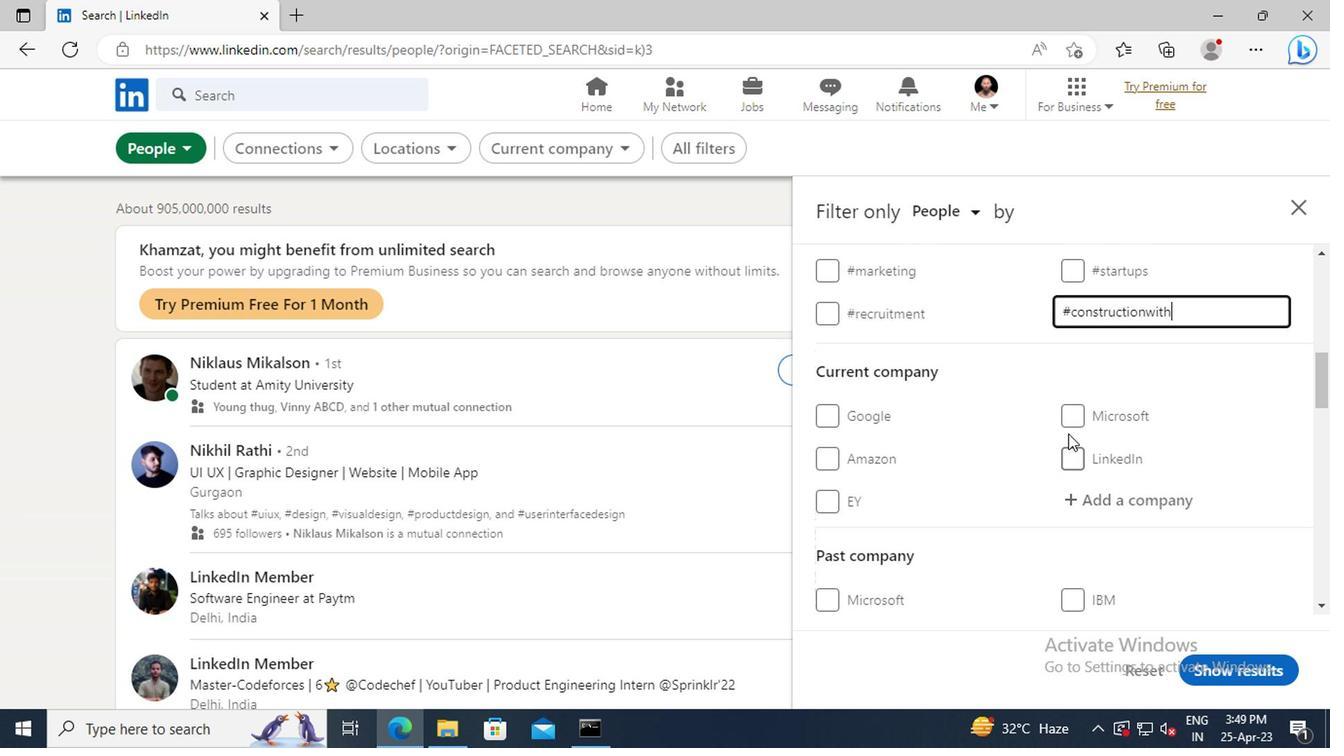 
Action: Mouse scrolled (1060, 419) with delta (0, 0)
Screenshot: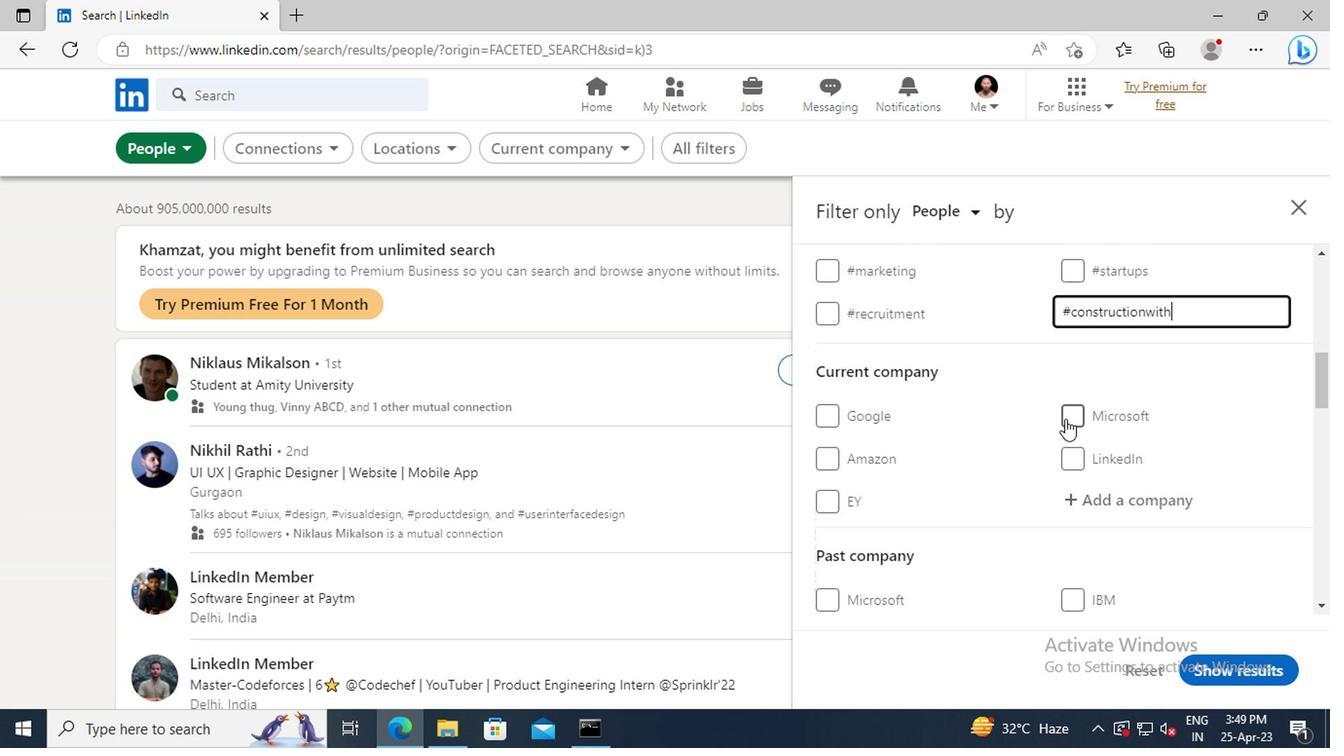 
Action: Mouse scrolled (1060, 419) with delta (0, 0)
Screenshot: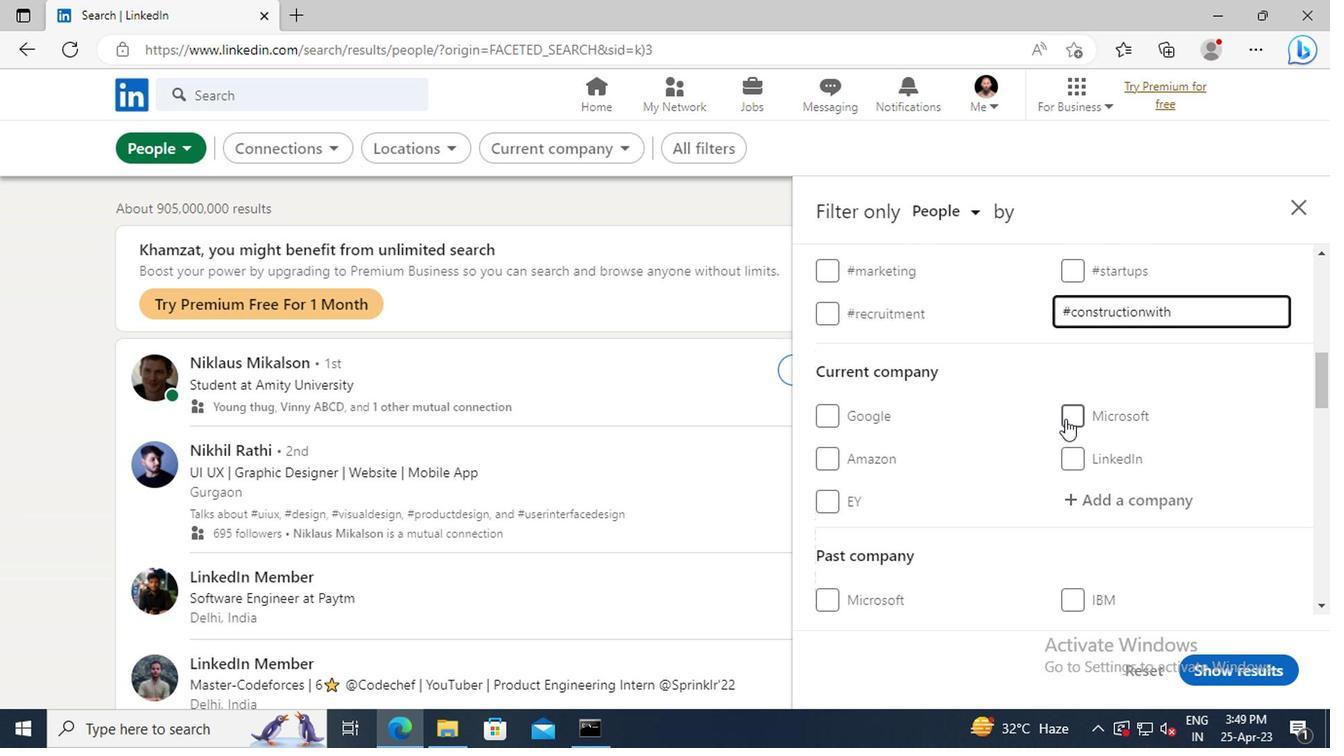 
Action: Mouse scrolled (1060, 419) with delta (0, 0)
Screenshot: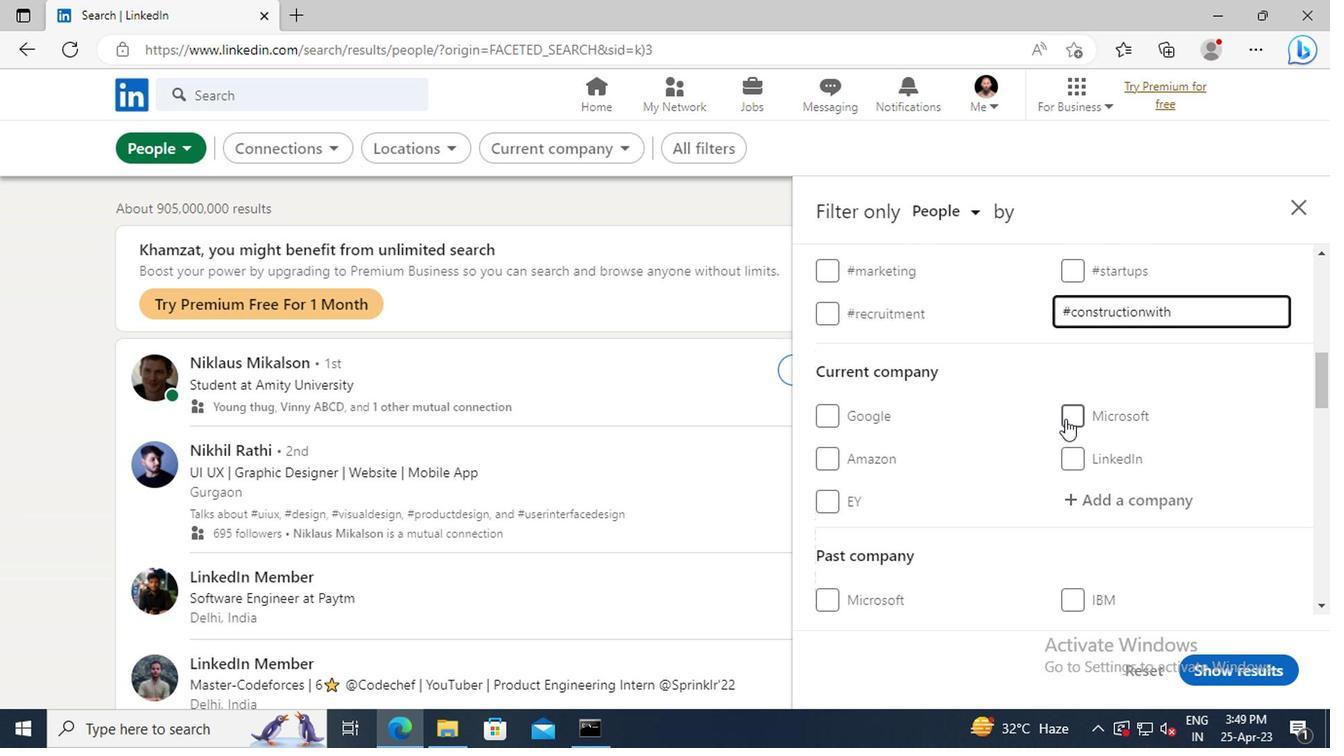 
Action: Mouse scrolled (1060, 419) with delta (0, 0)
Screenshot: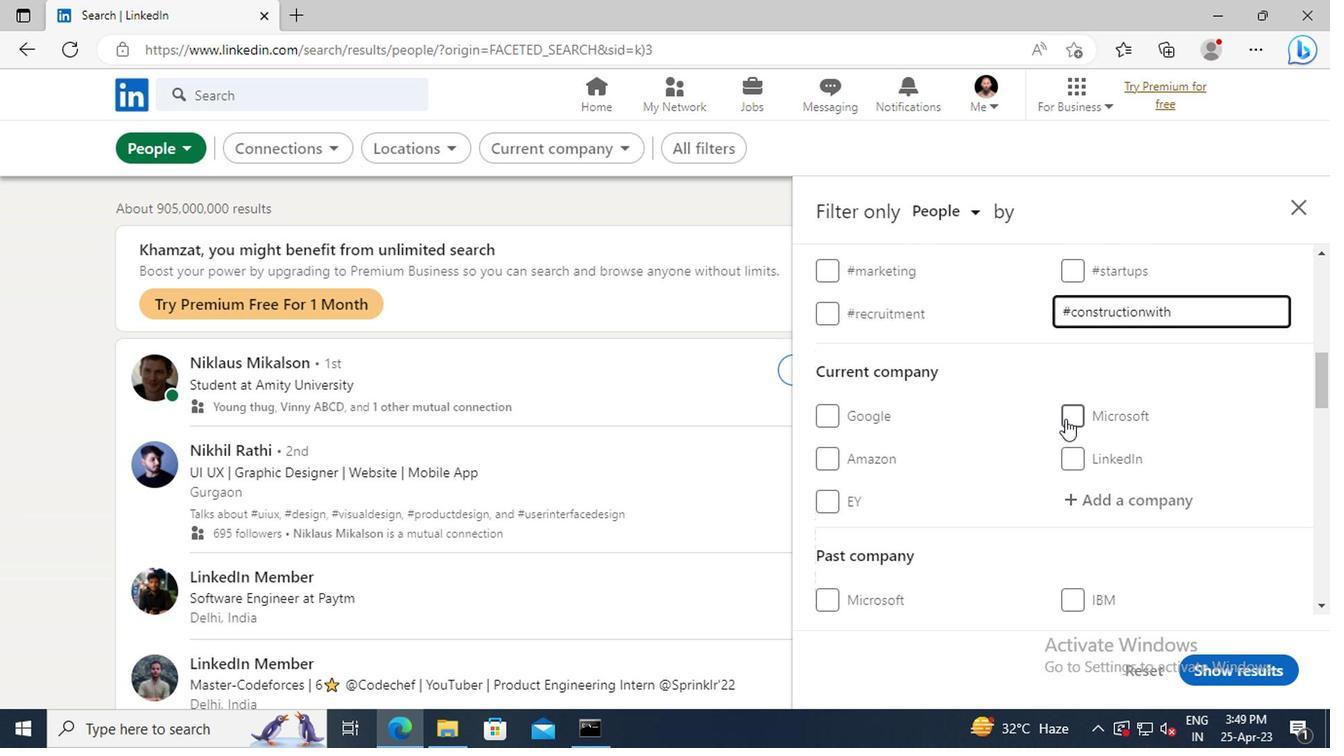 
Action: Mouse scrolled (1060, 419) with delta (0, 0)
Screenshot: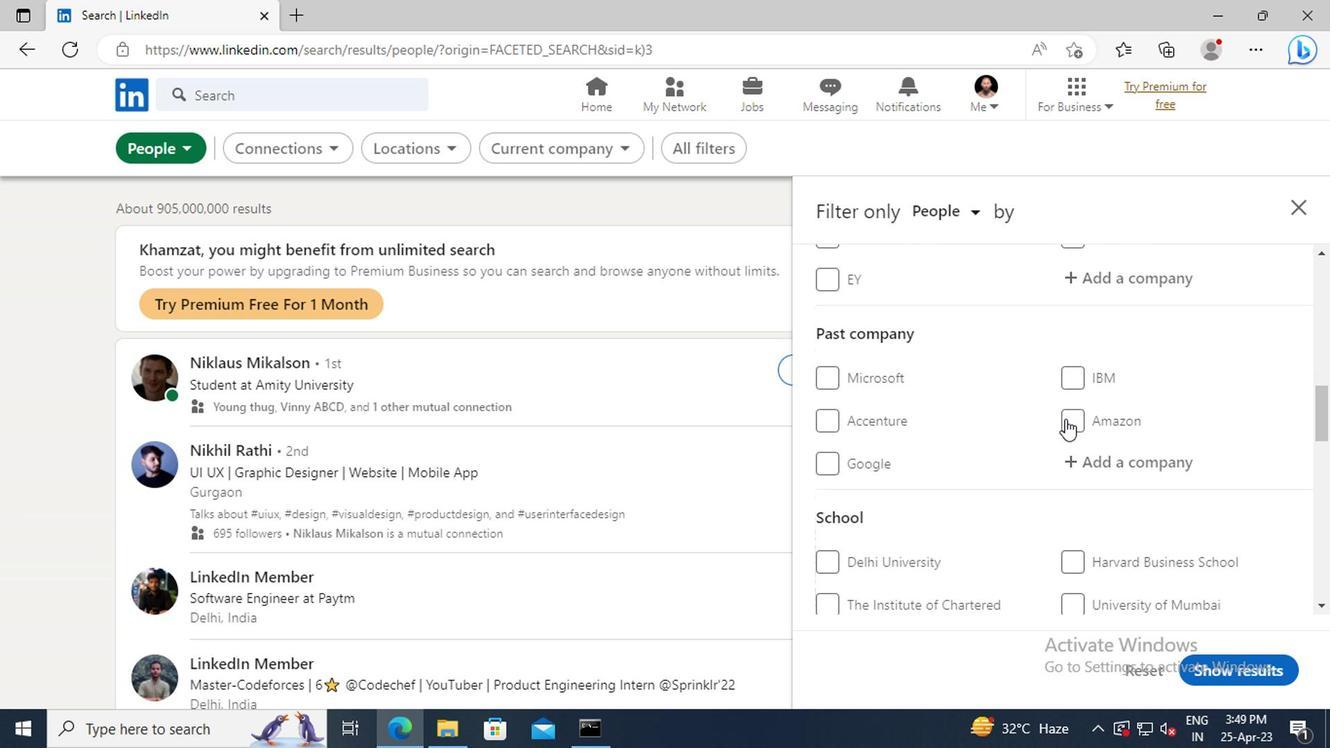 
Action: Mouse scrolled (1060, 419) with delta (0, 0)
Screenshot: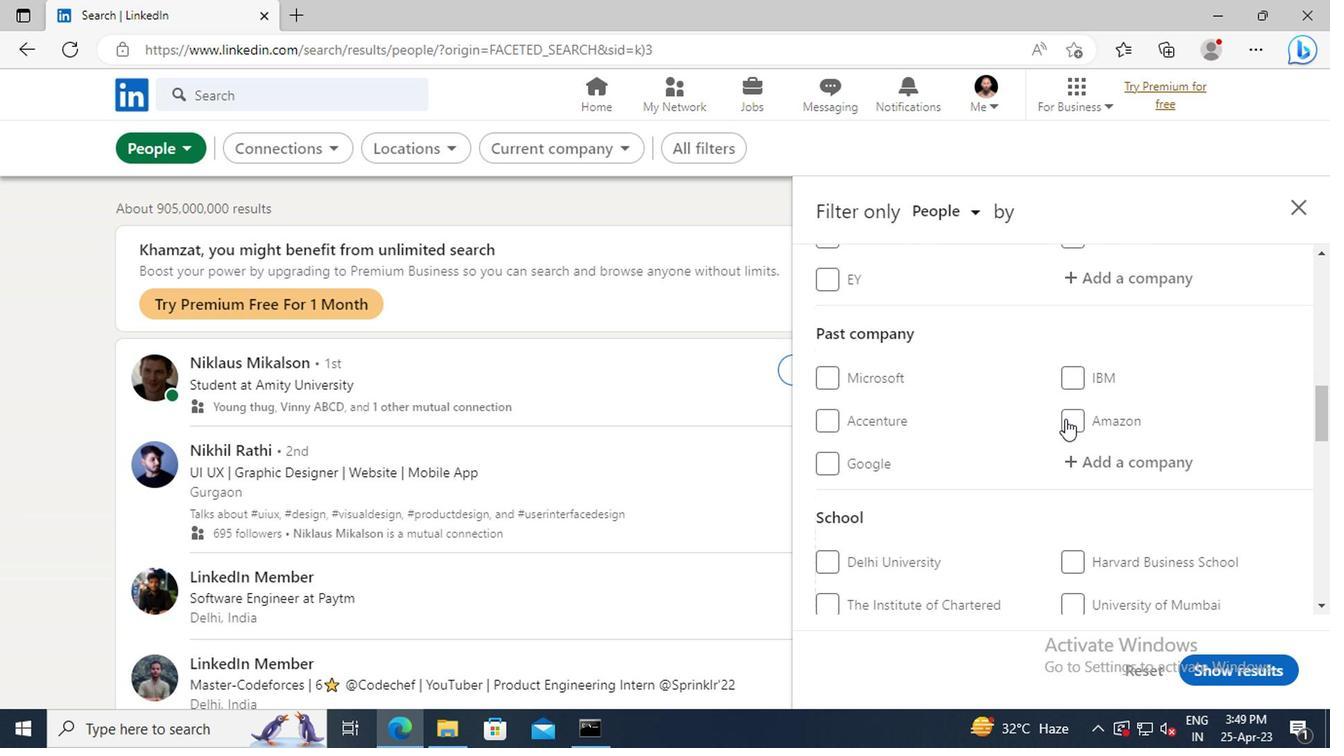
Action: Mouse scrolled (1060, 419) with delta (0, 0)
Screenshot: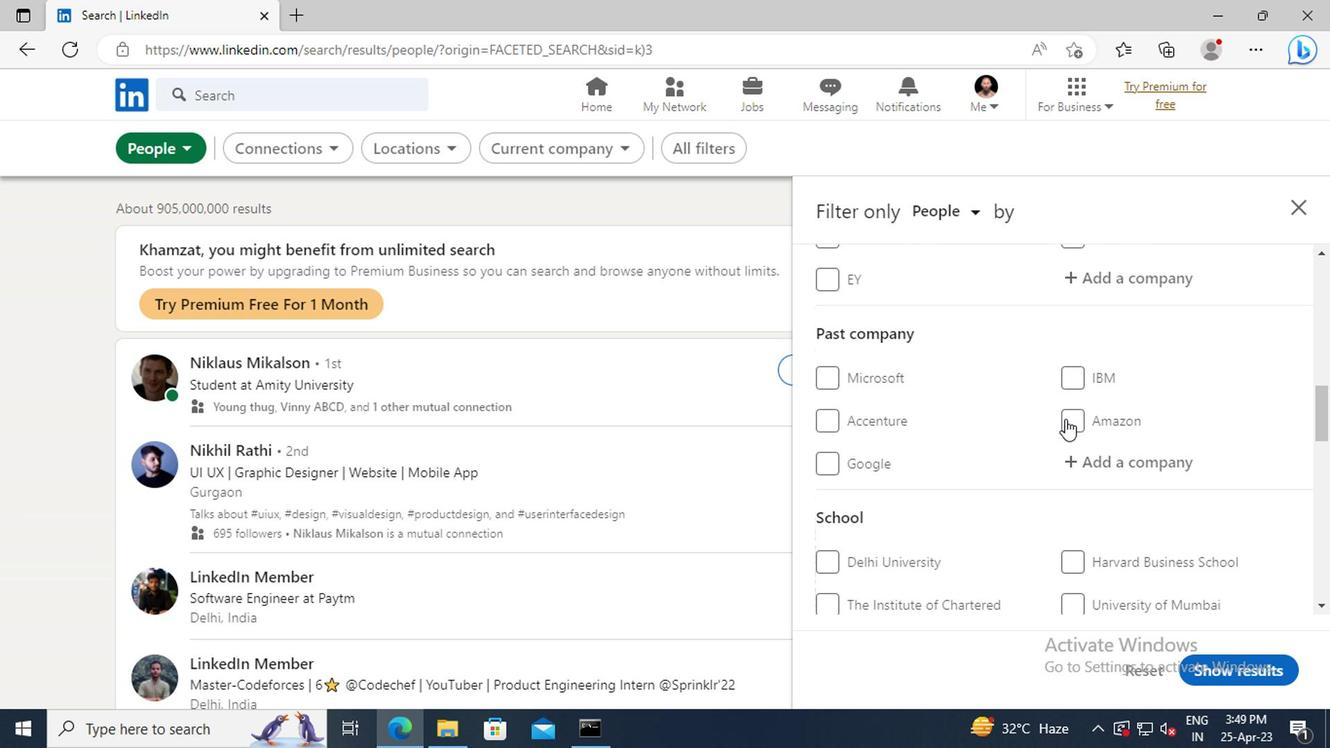 
Action: Mouse scrolled (1060, 419) with delta (0, 0)
Screenshot: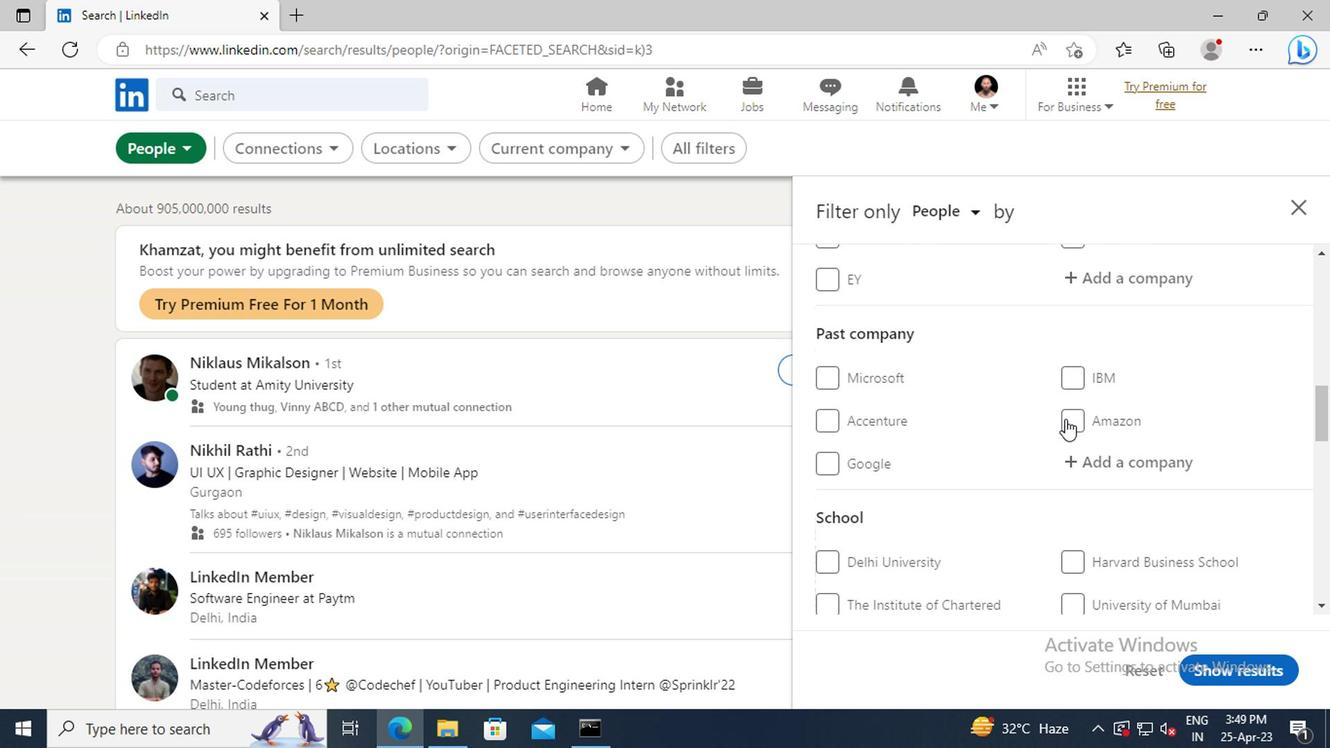 
Action: Mouse scrolled (1060, 419) with delta (0, 0)
Screenshot: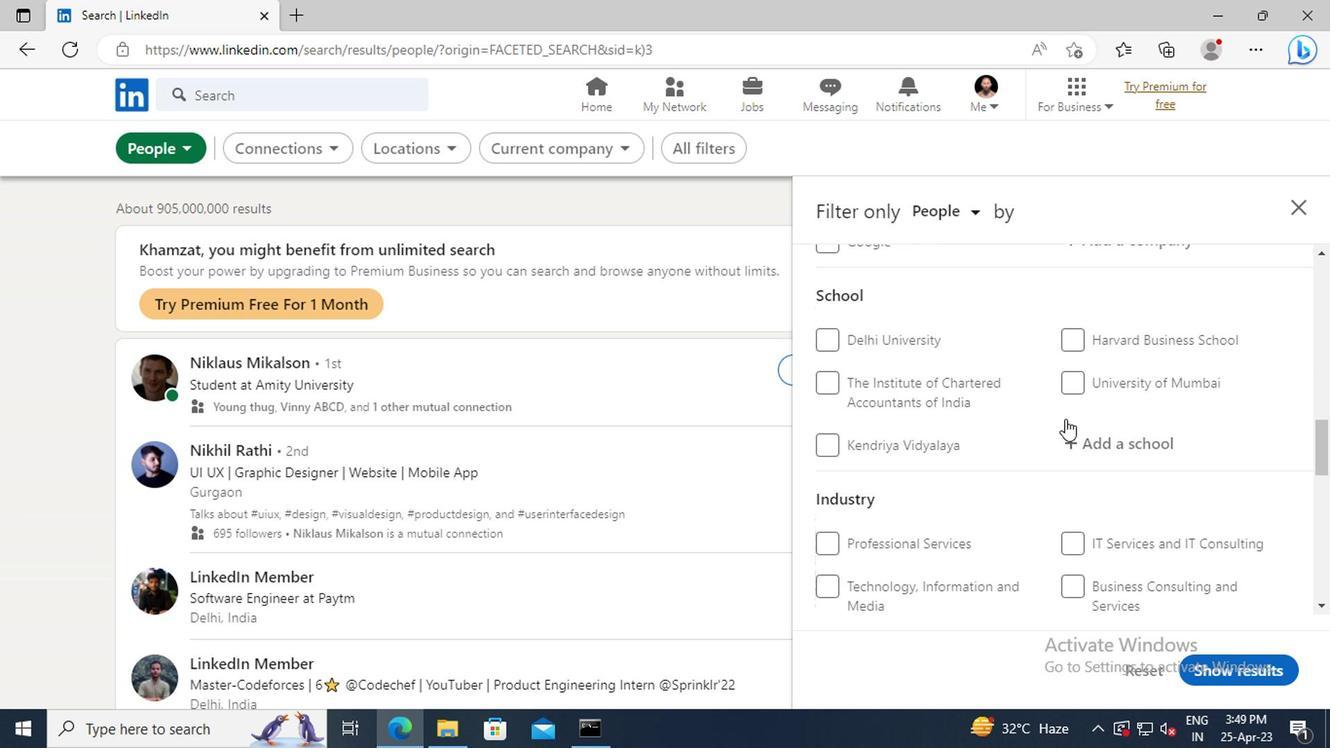 
Action: Mouse scrolled (1060, 419) with delta (0, 0)
Screenshot: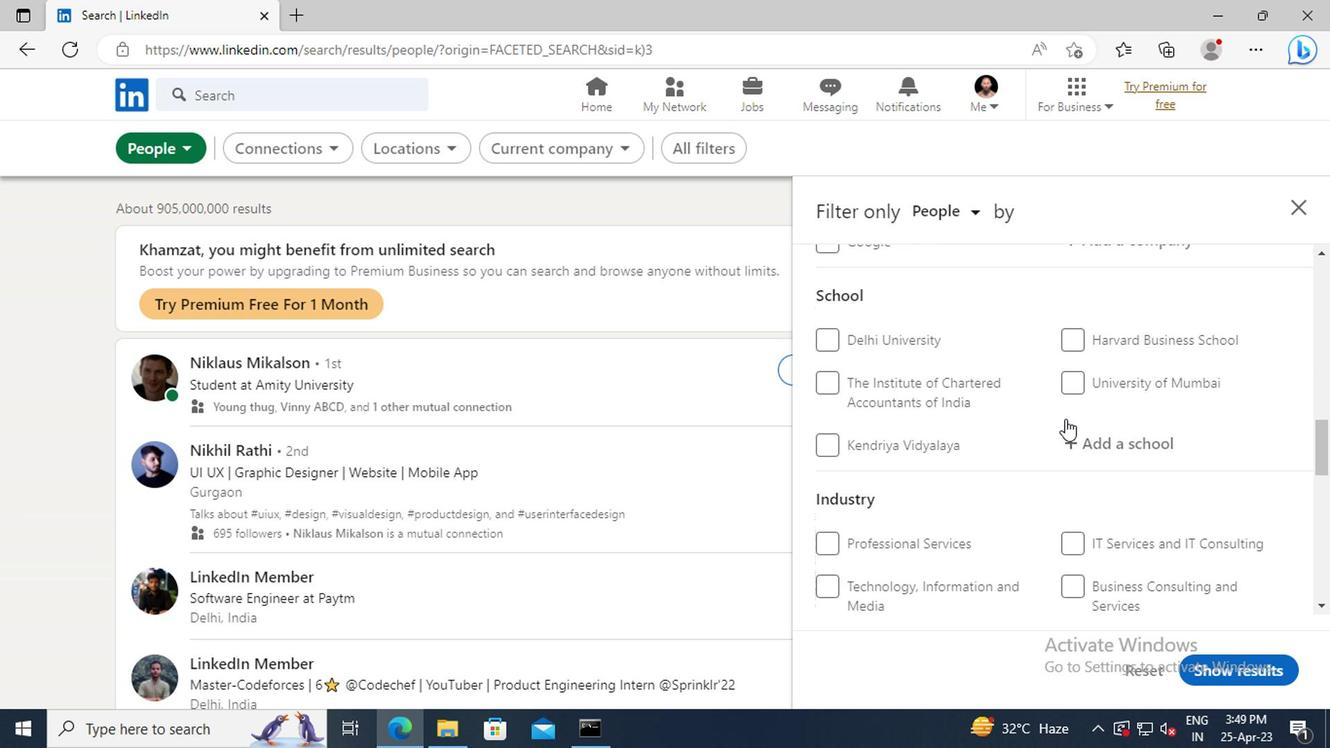 
Action: Mouse scrolled (1060, 419) with delta (0, 0)
Screenshot: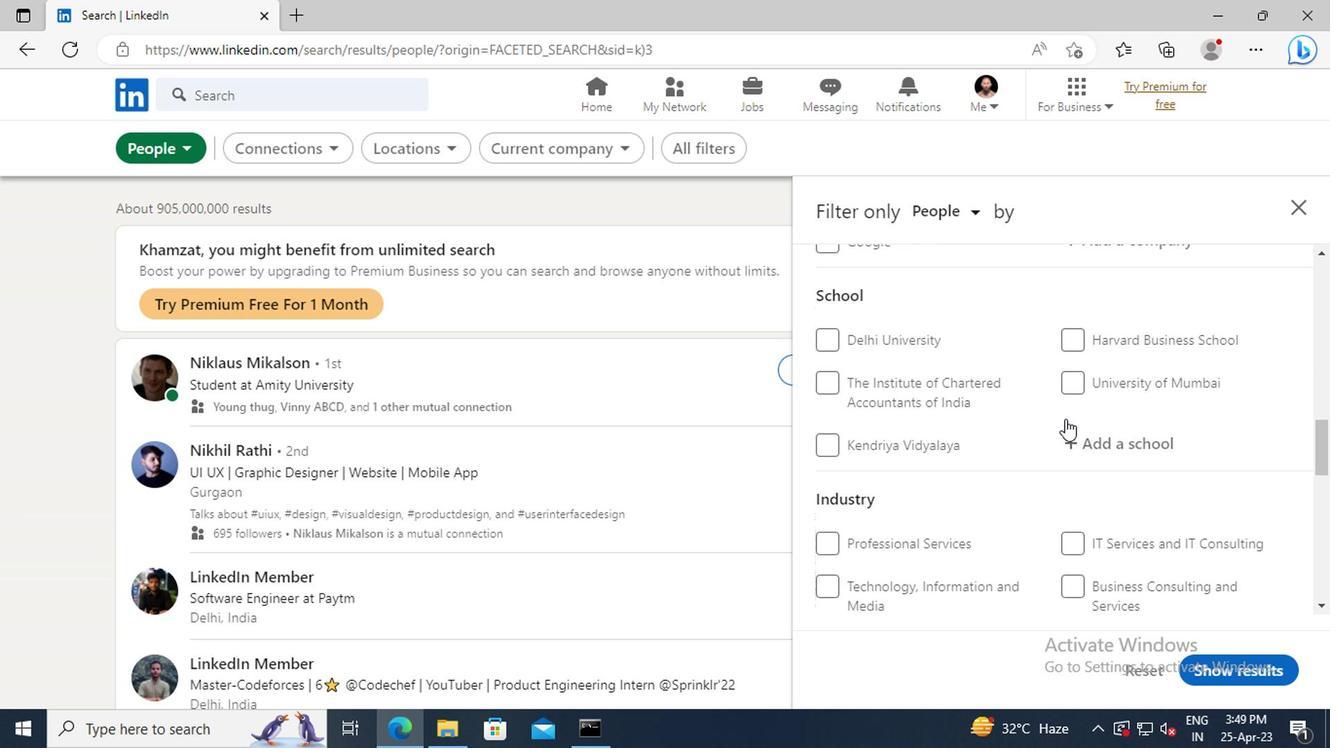 
Action: Mouse moved to (1059, 419)
Screenshot: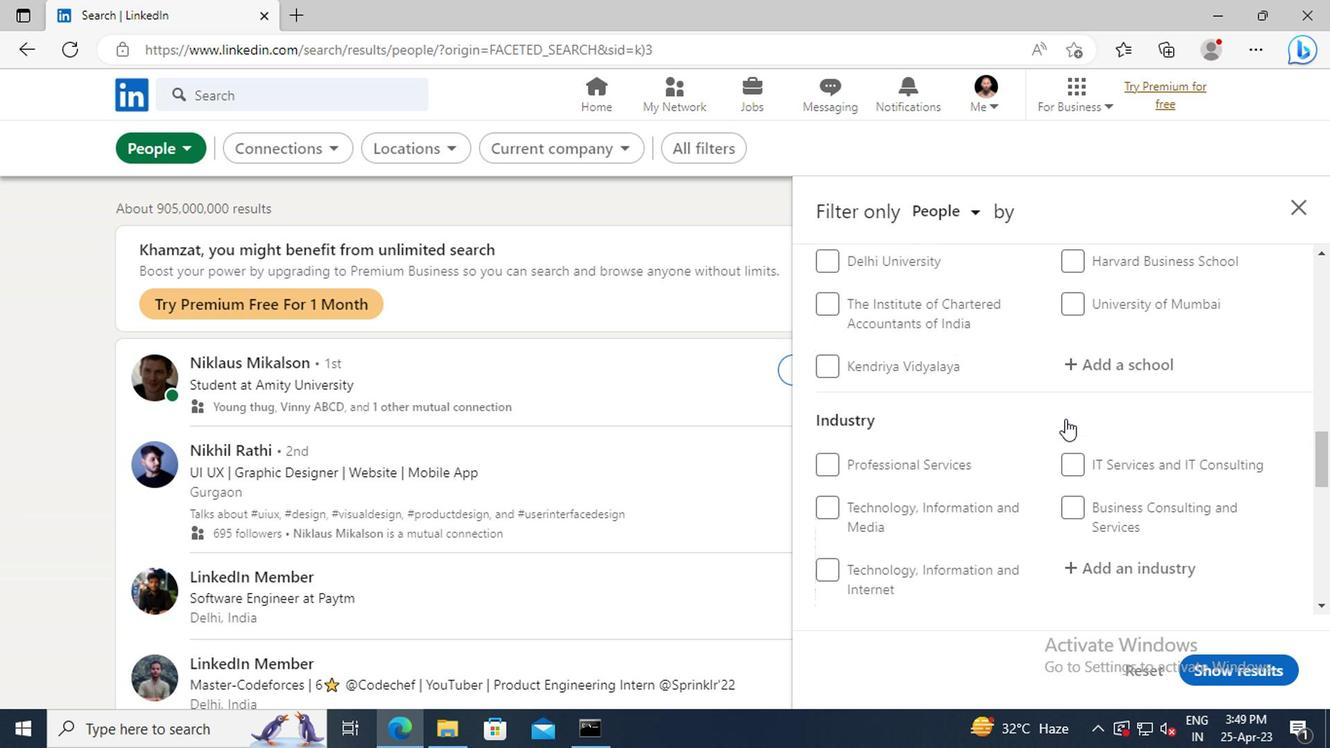 
Action: Mouse scrolled (1059, 419) with delta (0, 0)
Screenshot: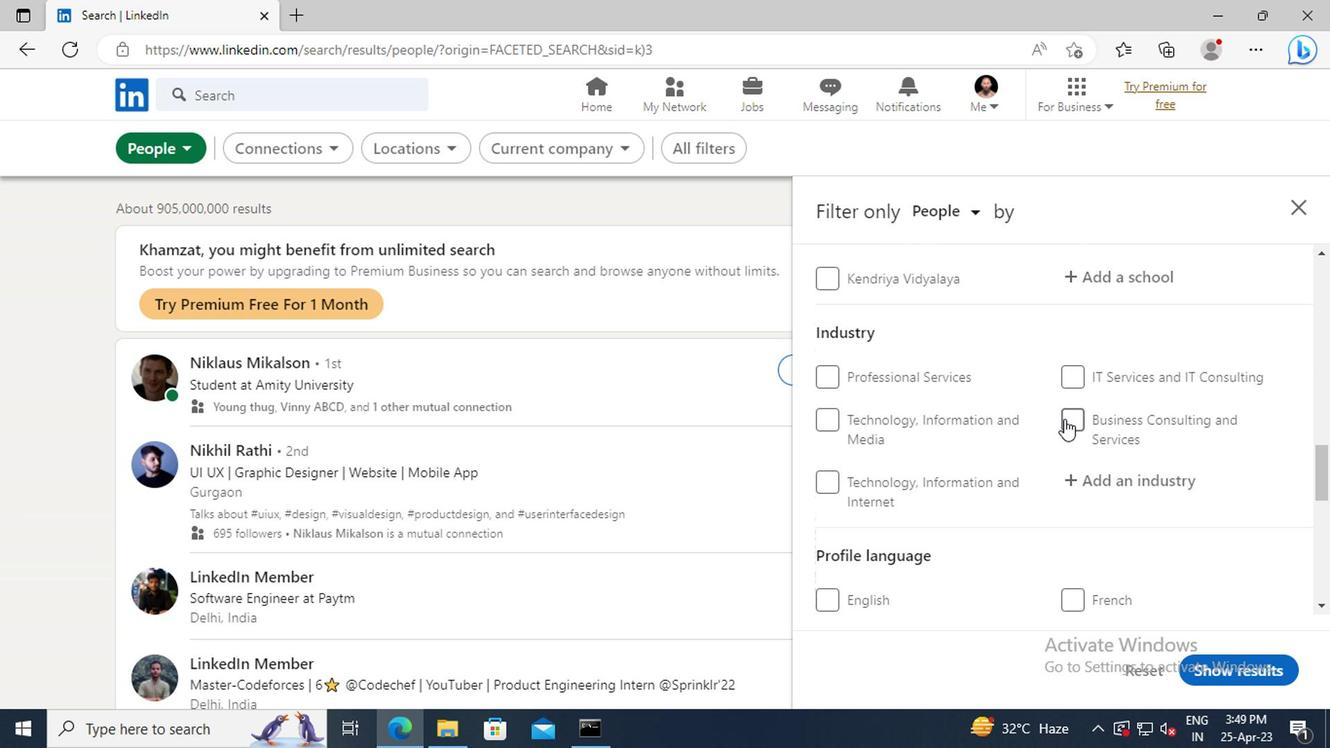 
Action: Mouse scrolled (1059, 419) with delta (0, 0)
Screenshot: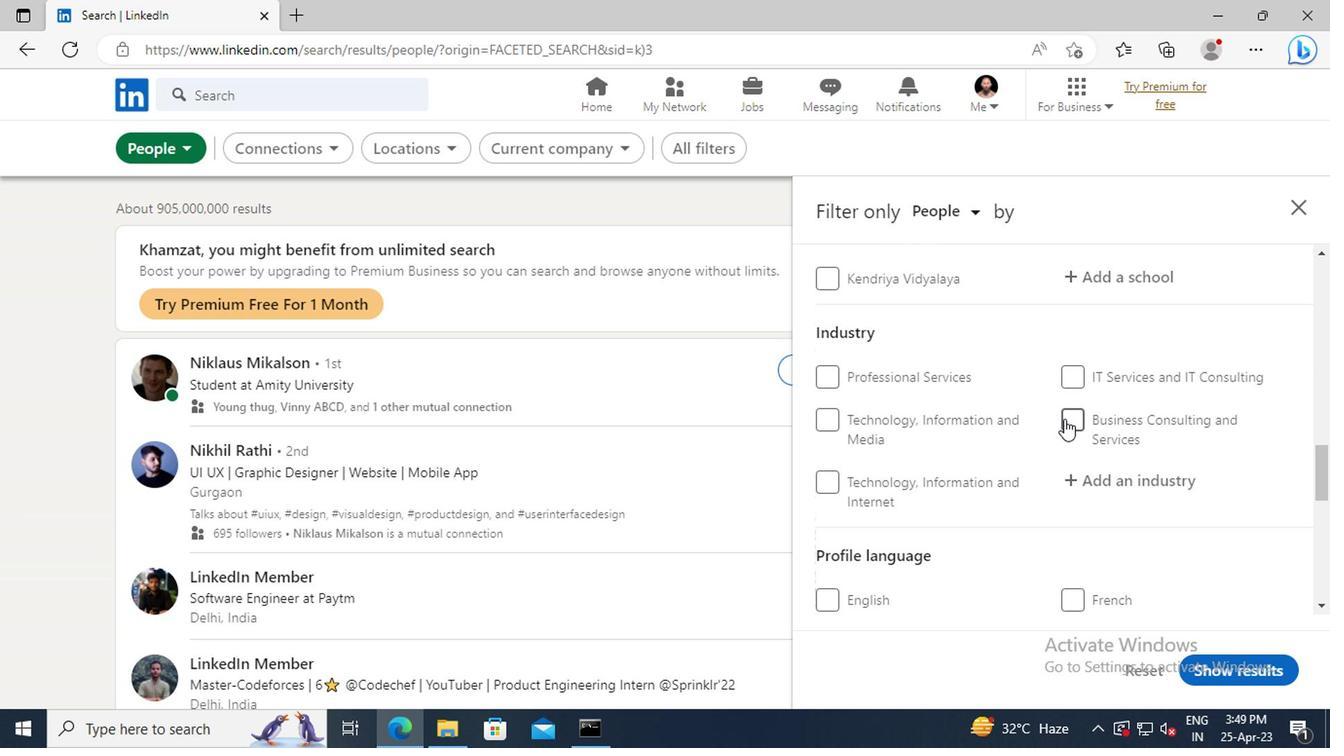 
Action: Mouse moved to (1072, 491)
Screenshot: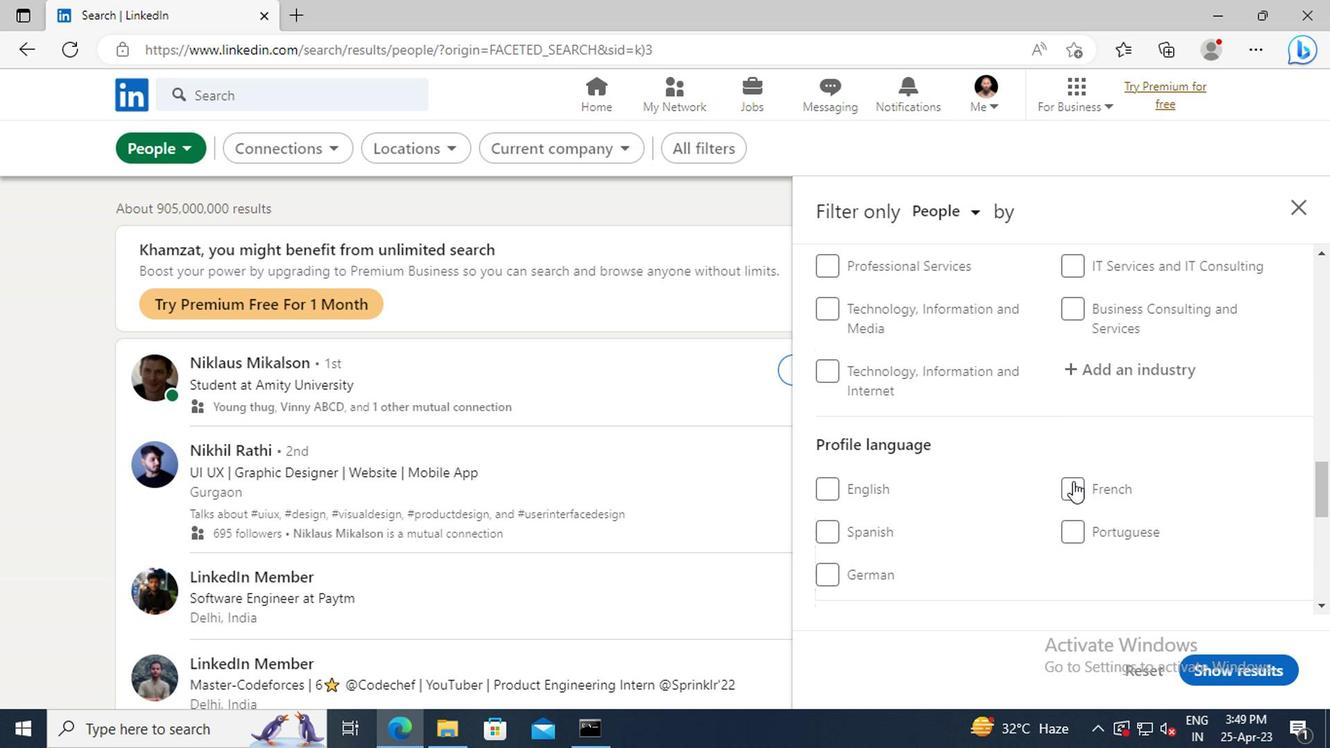 
Action: Mouse pressed left at (1072, 491)
Screenshot: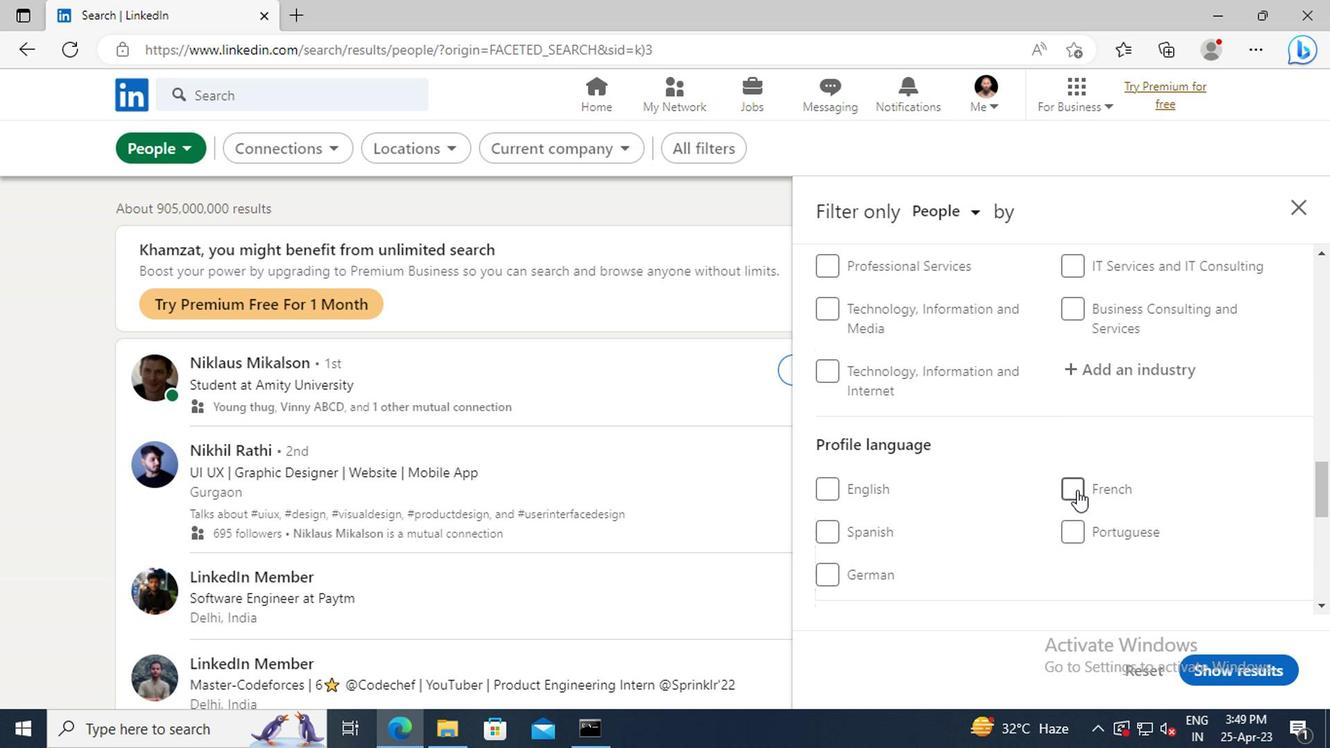 
Action: Mouse moved to (1095, 471)
Screenshot: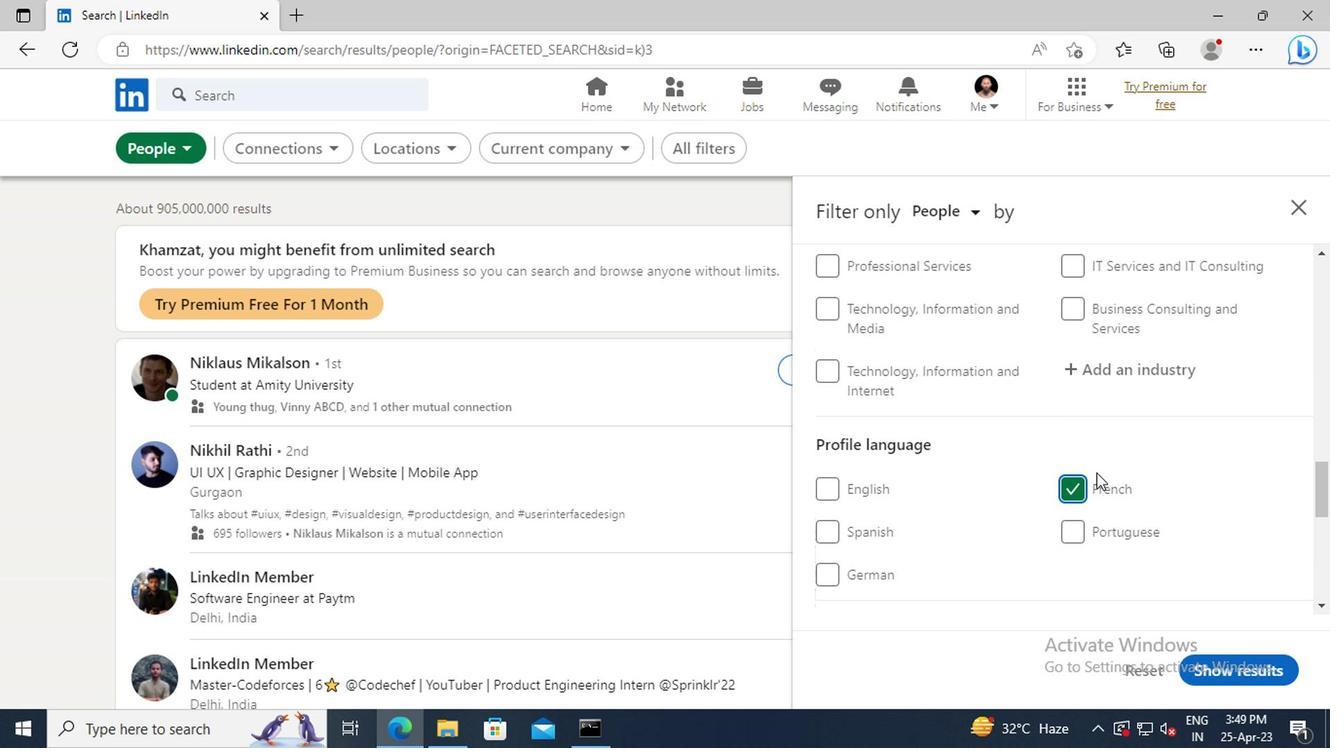 
Action: Mouse scrolled (1095, 472) with delta (0, 0)
Screenshot: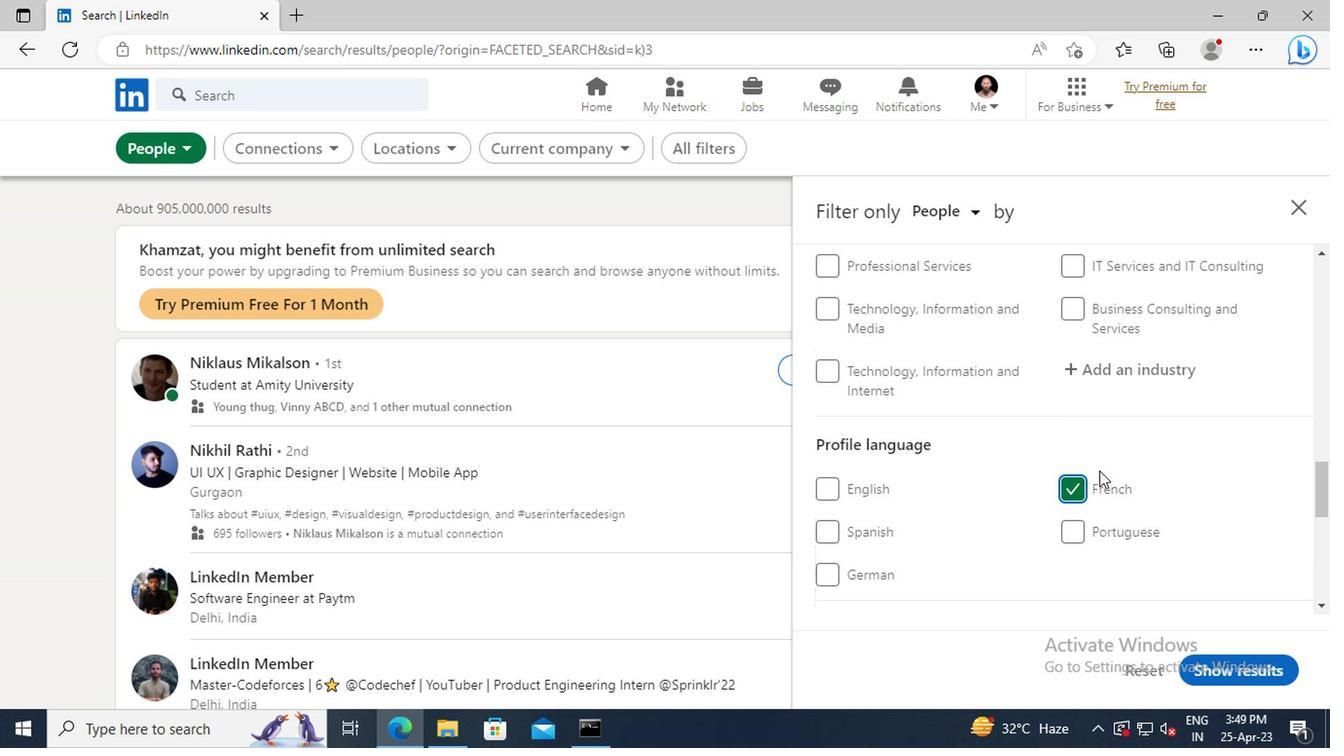 
Action: Mouse scrolled (1095, 472) with delta (0, 0)
Screenshot: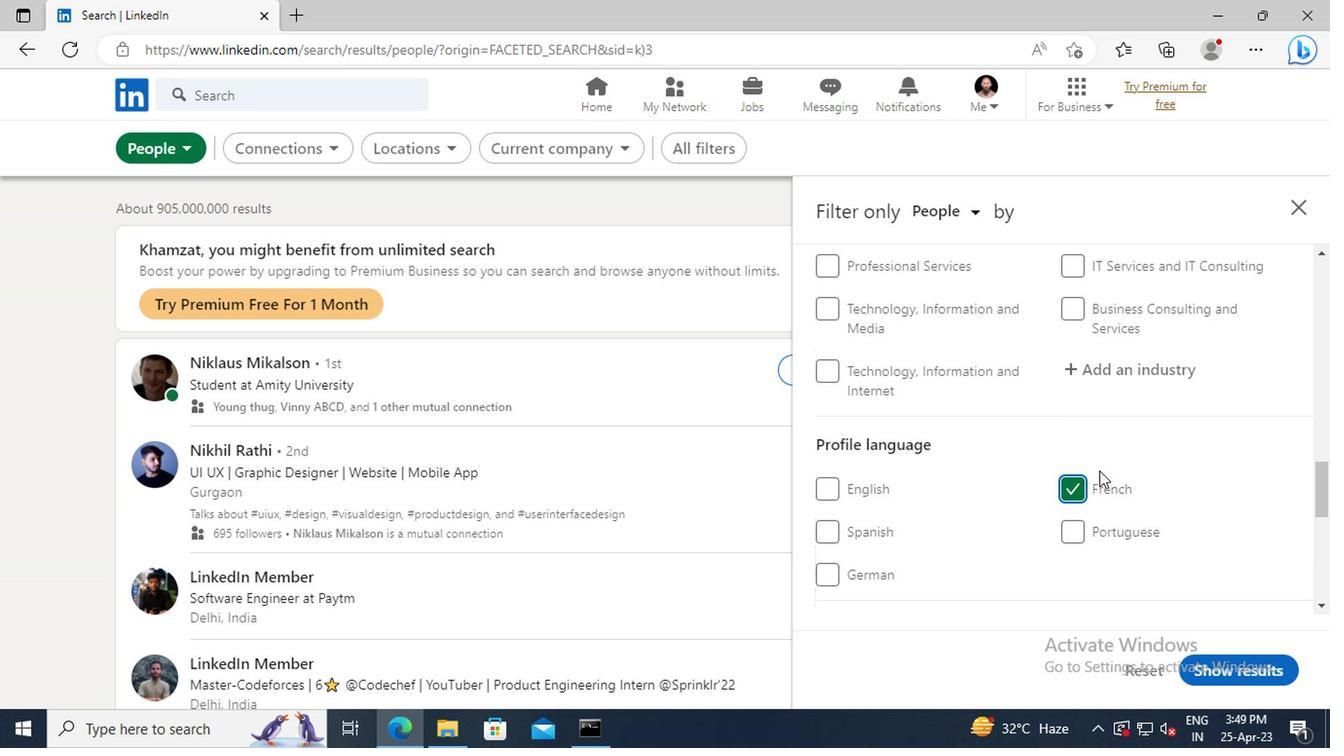 
Action: Mouse scrolled (1095, 472) with delta (0, 0)
Screenshot: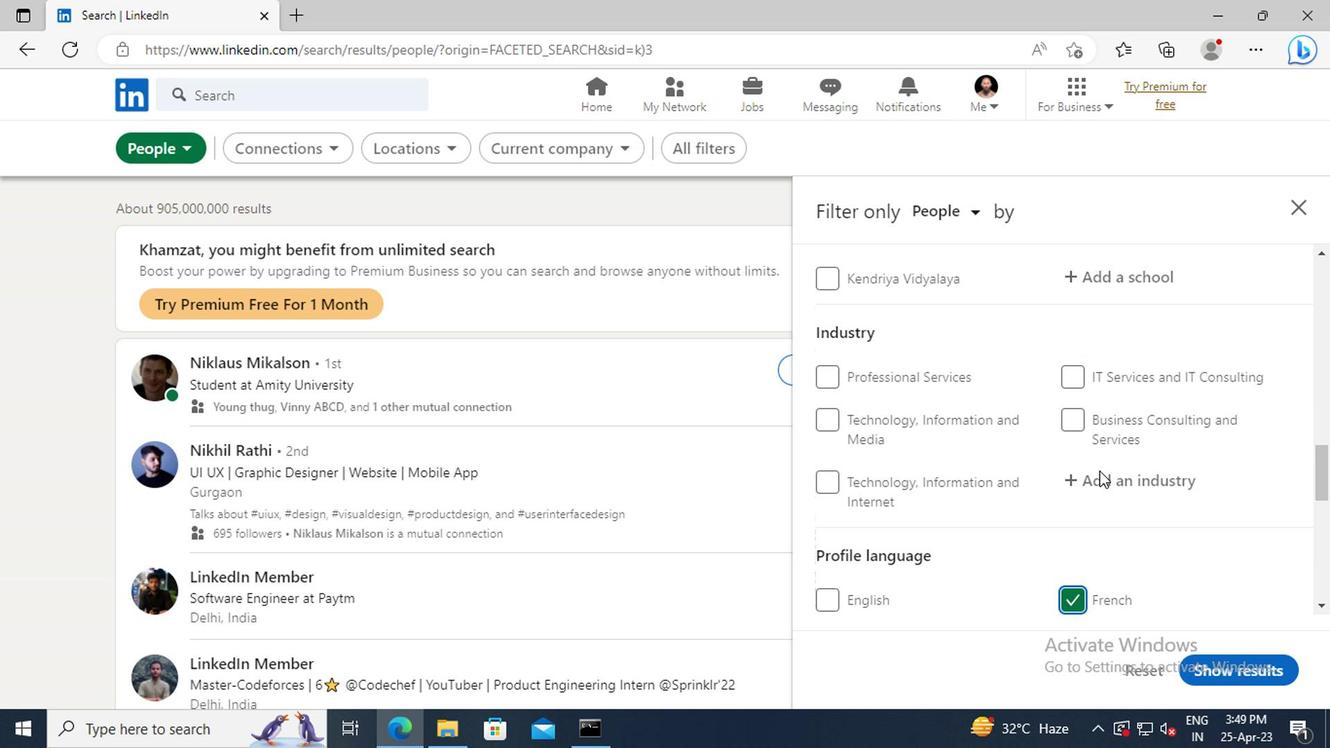 
Action: Mouse scrolled (1095, 472) with delta (0, 0)
Screenshot: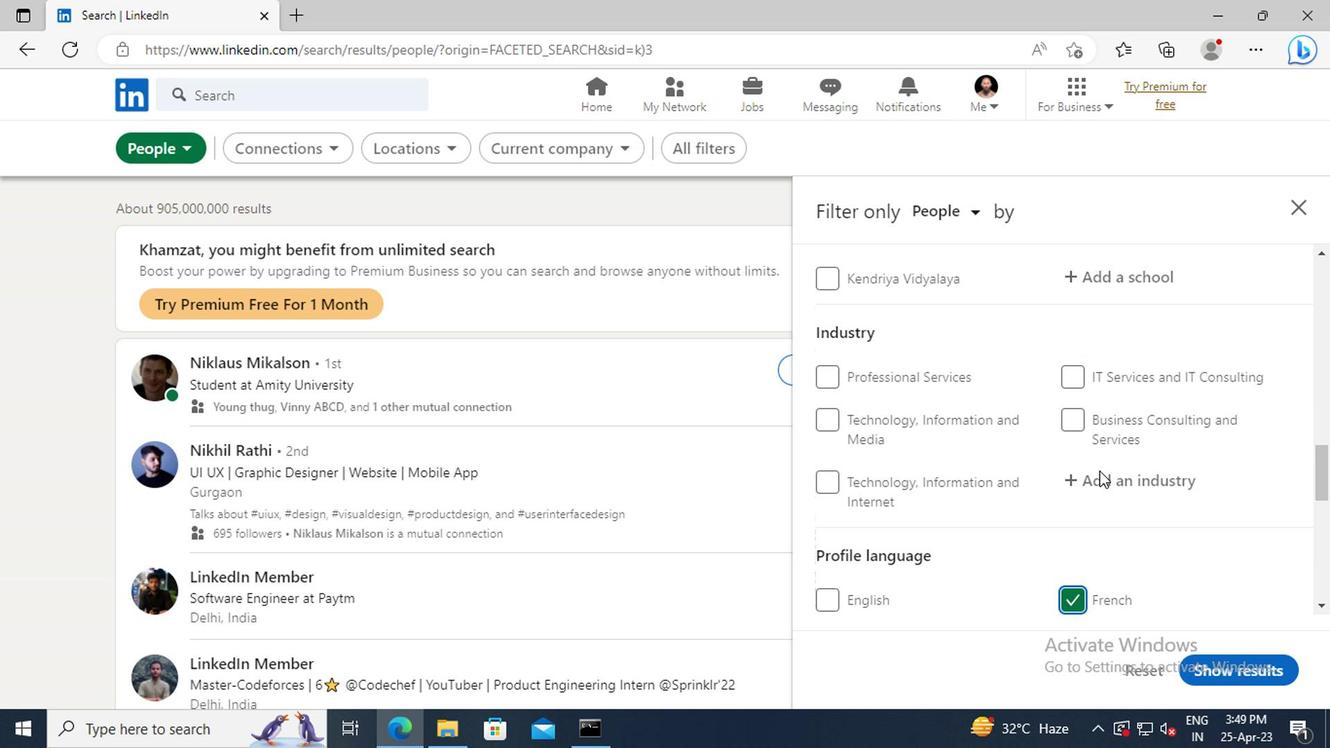 
Action: Mouse scrolled (1095, 472) with delta (0, 0)
Screenshot: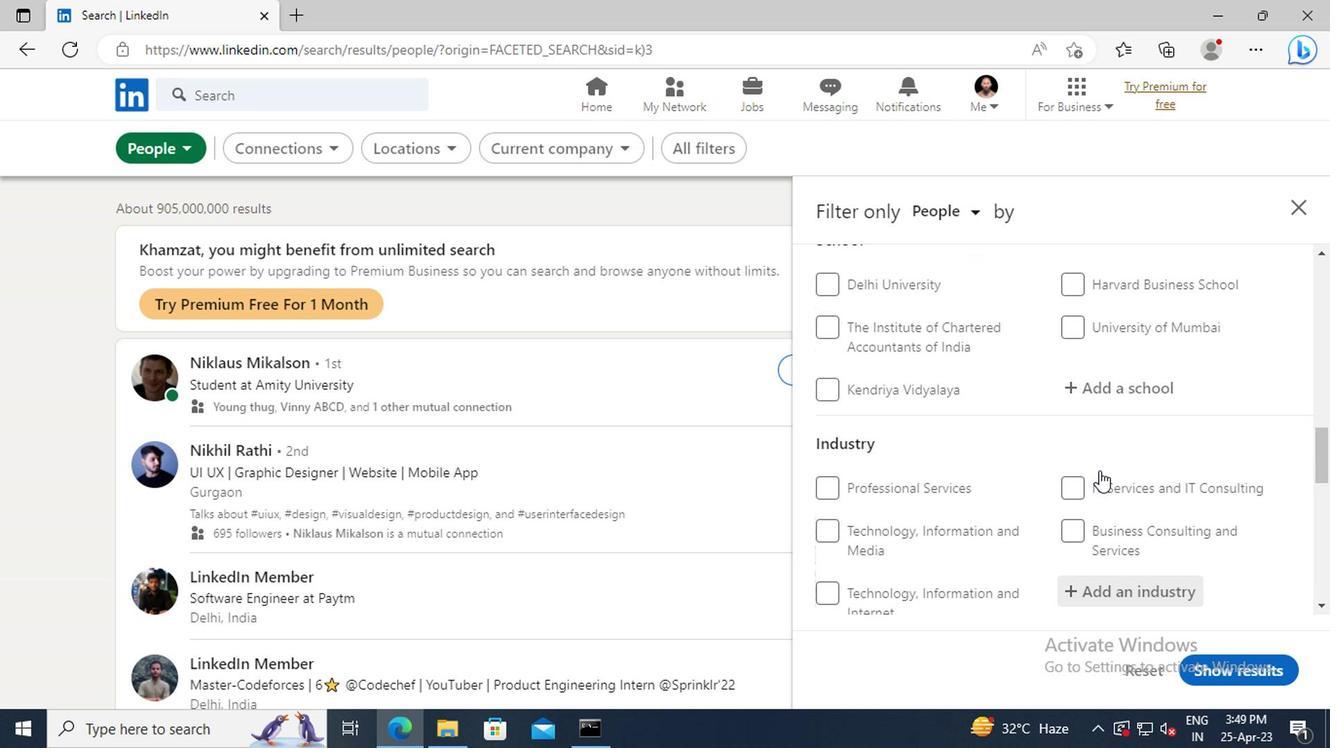 
Action: Mouse scrolled (1095, 472) with delta (0, 0)
Screenshot: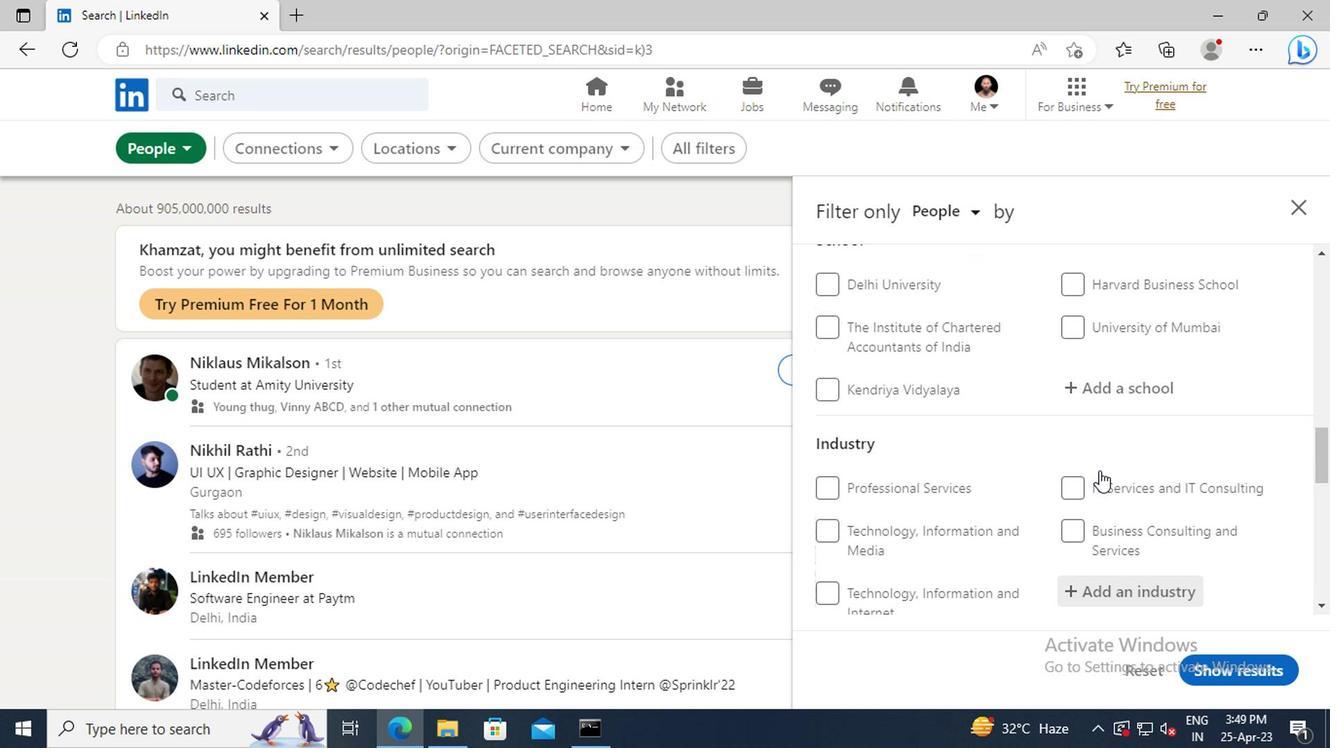 
Action: Mouse scrolled (1095, 472) with delta (0, 0)
Screenshot: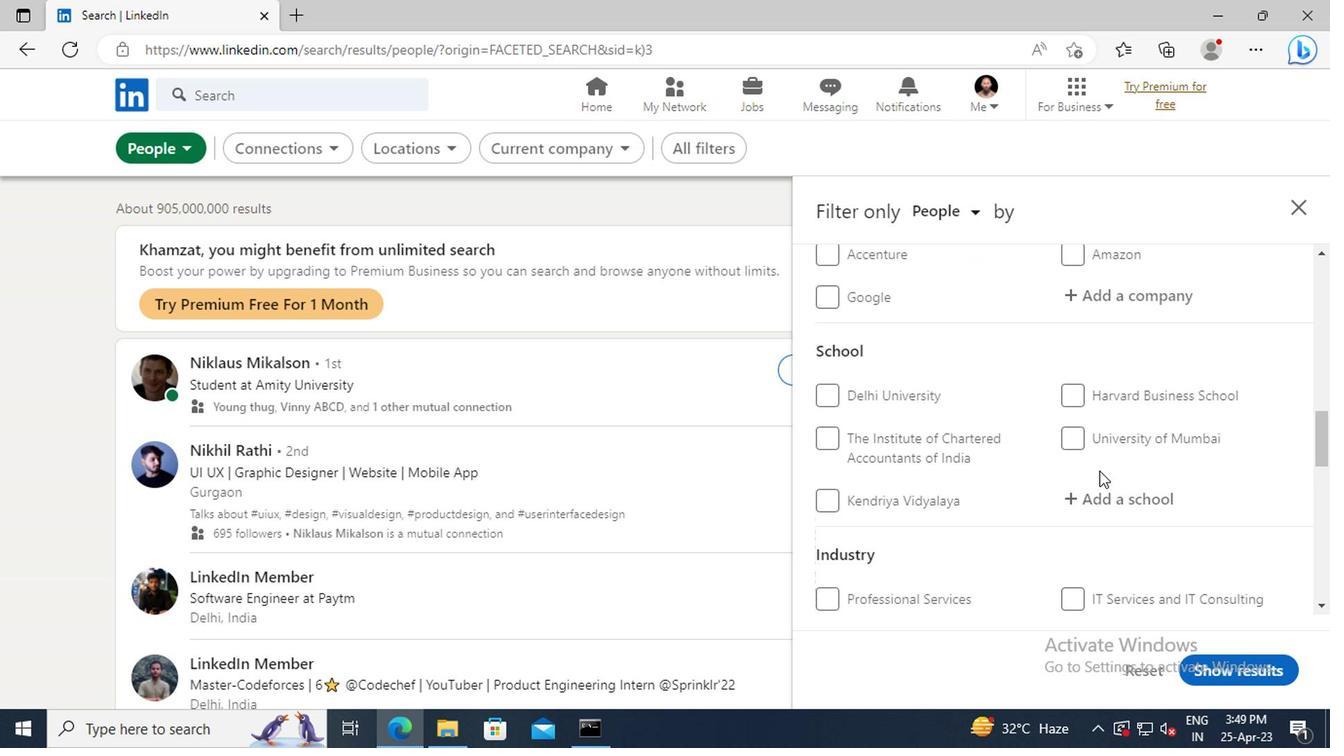 
Action: Mouse scrolled (1095, 472) with delta (0, 0)
Screenshot: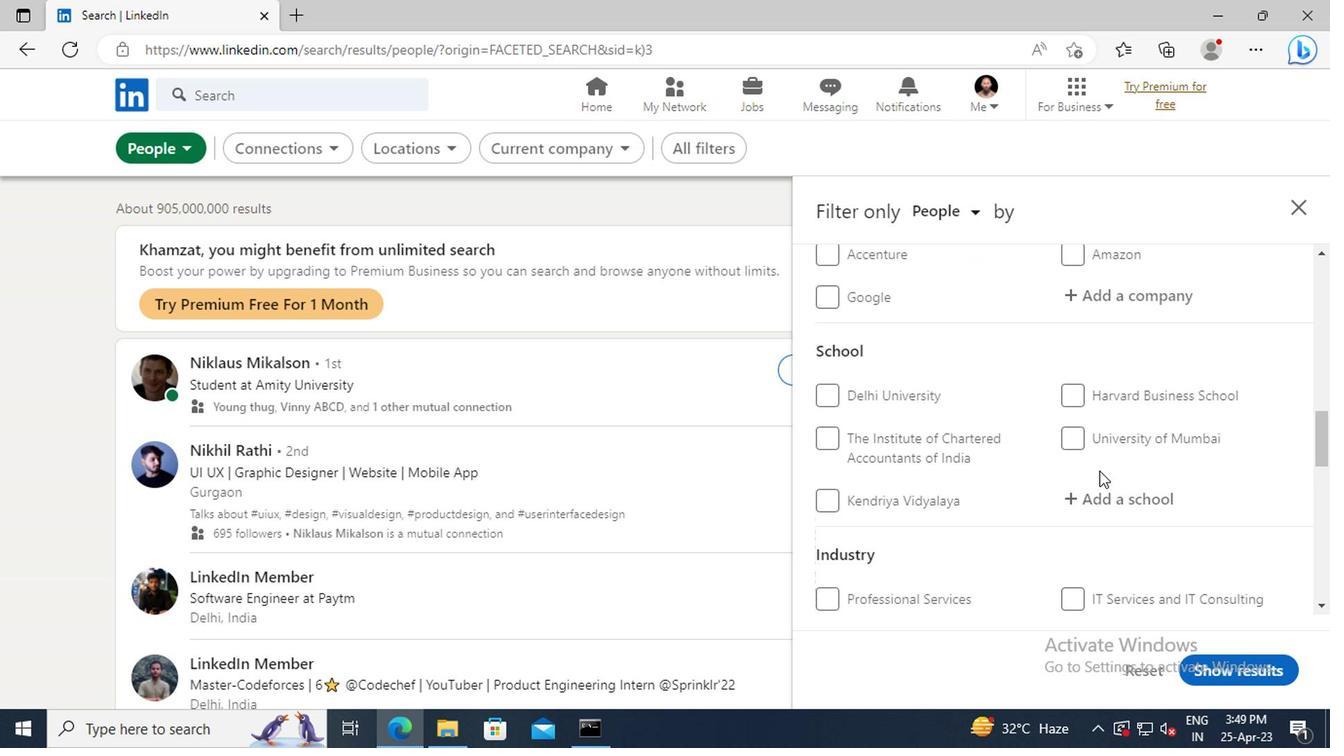 
Action: Mouse scrolled (1095, 472) with delta (0, 0)
Screenshot: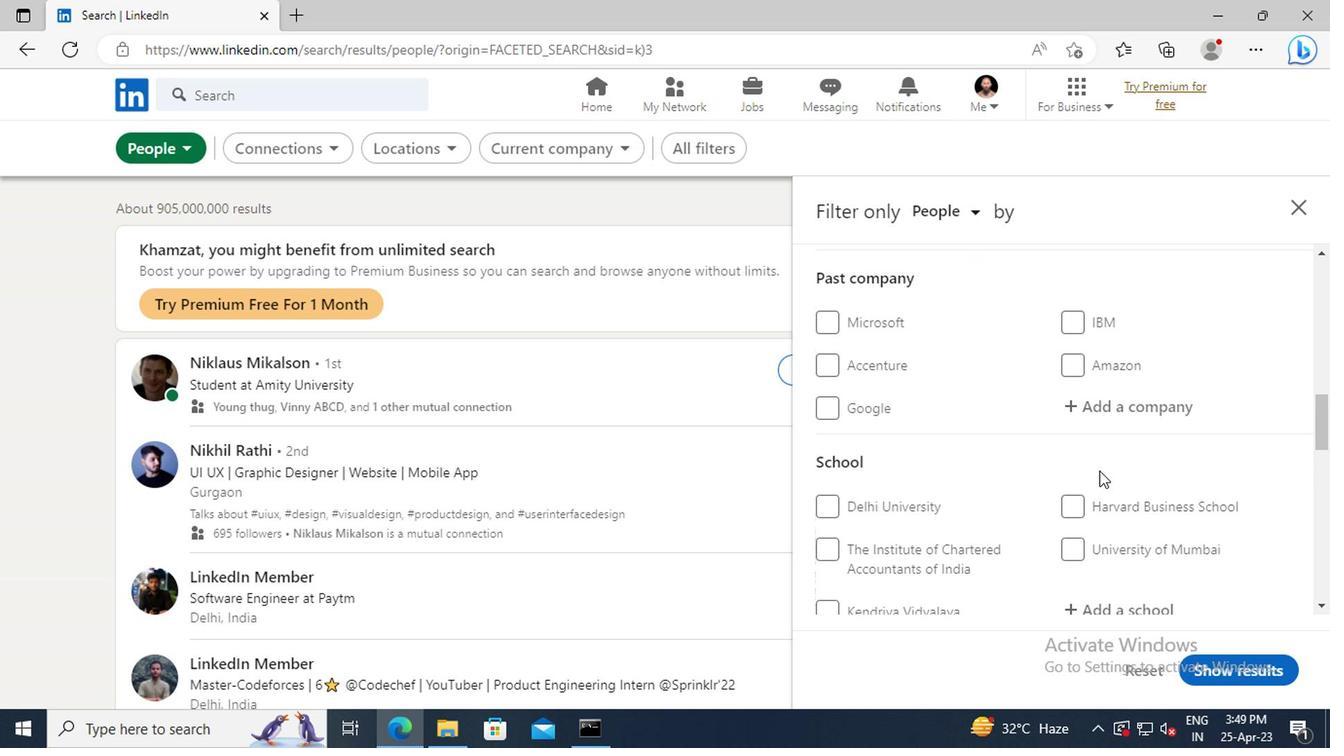 
Action: Mouse scrolled (1095, 472) with delta (0, 0)
Screenshot: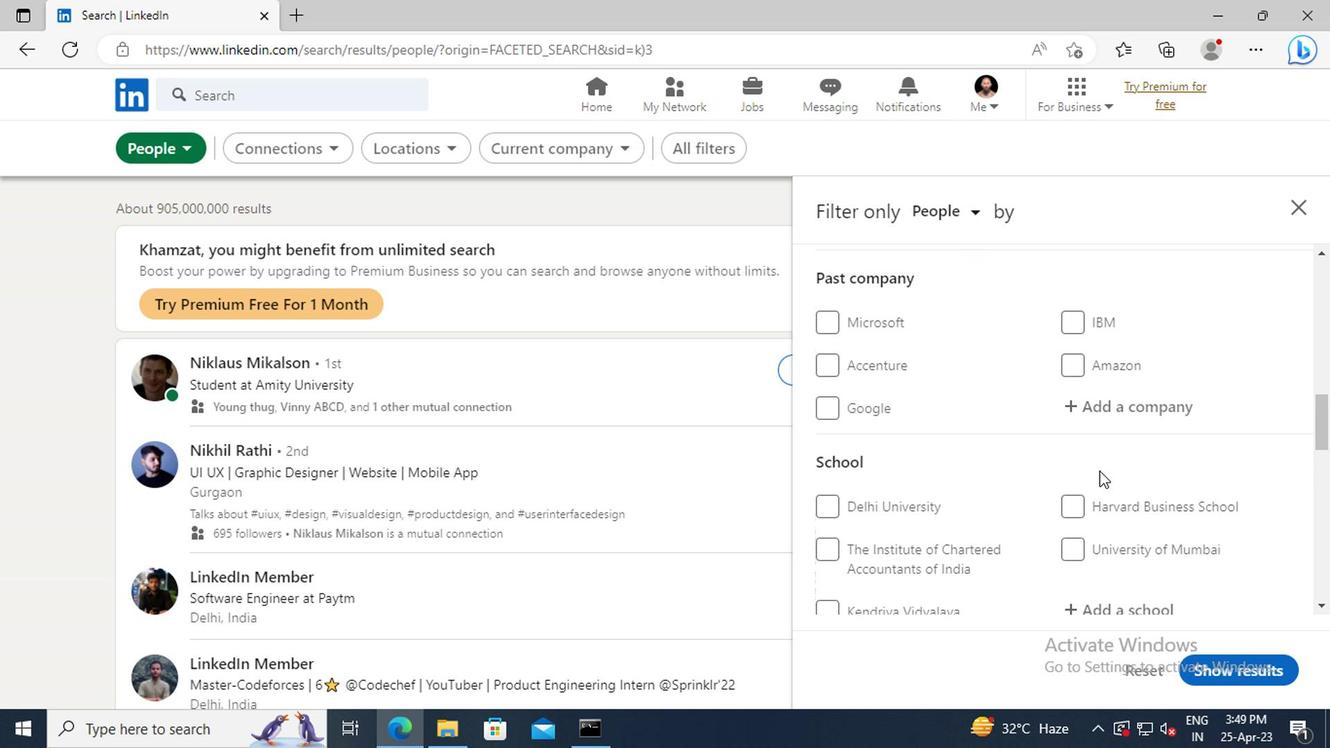 
Action: Mouse scrolled (1095, 472) with delta (0, 0)
Screenshot: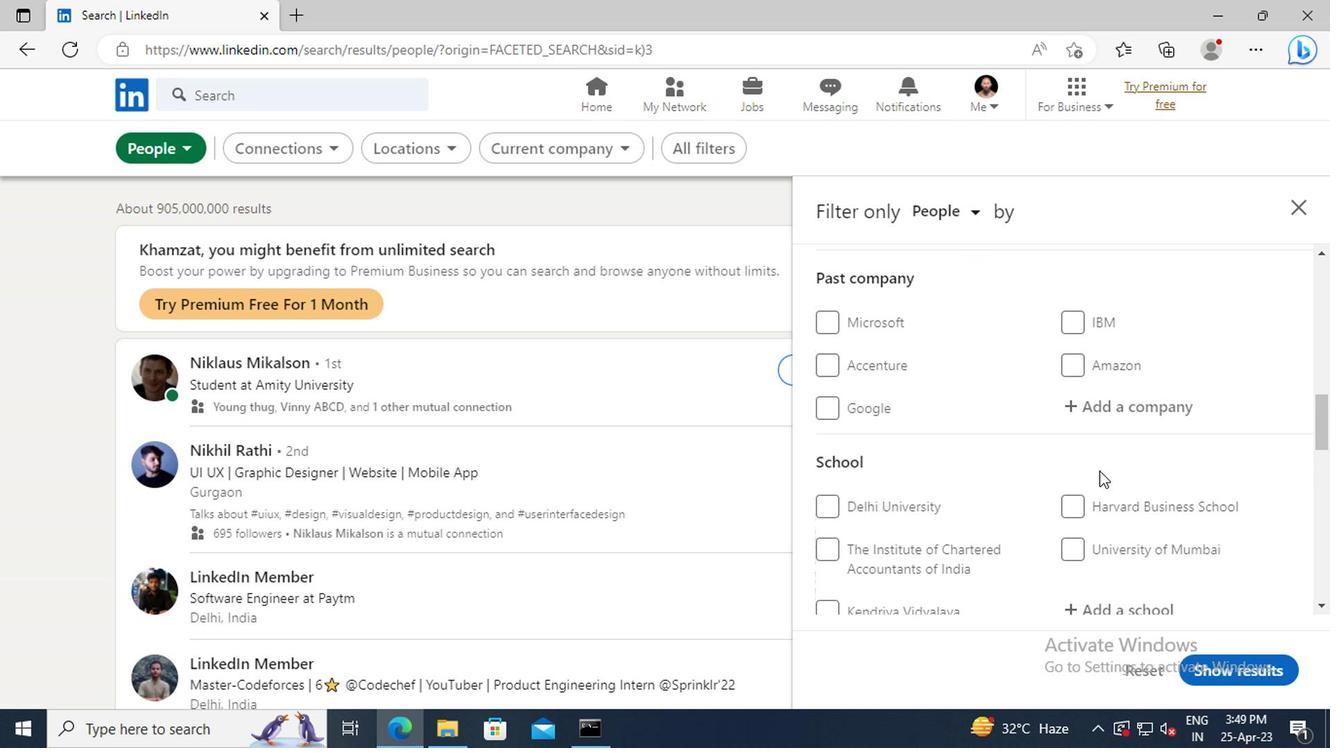 
Action: Mouse scrolled (1095, 472) with delta (0, 0)
Screenshot: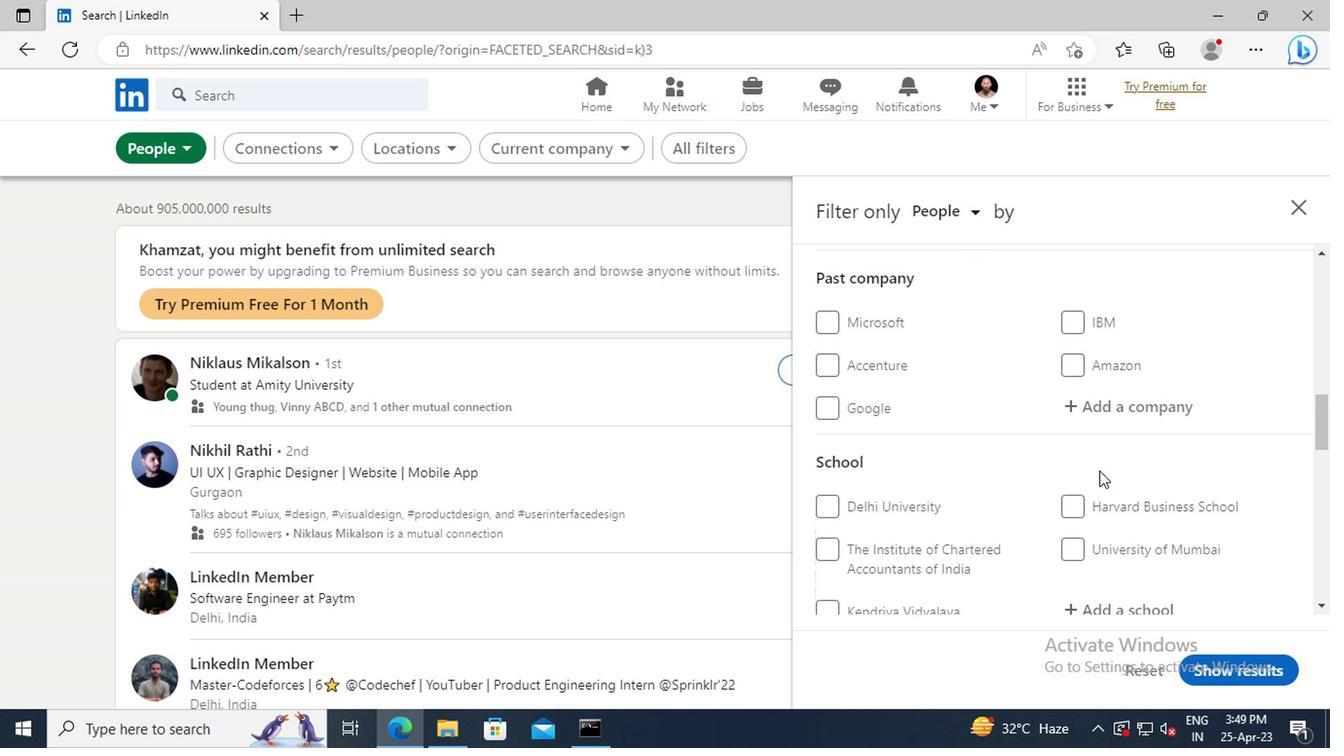 
Action: Mouse moved to (1096, 452)
Screenshot: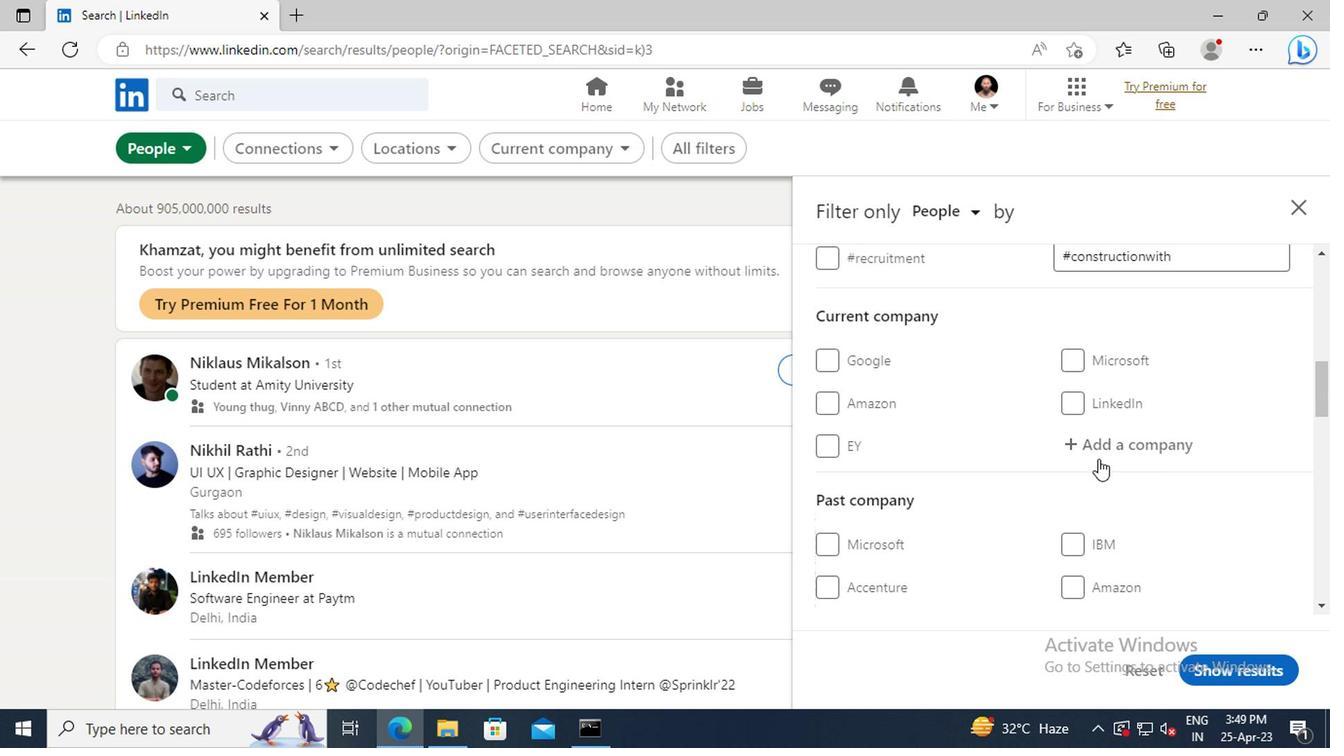 
Action: Mouse pressed left at (1096, 452)
Screenshot: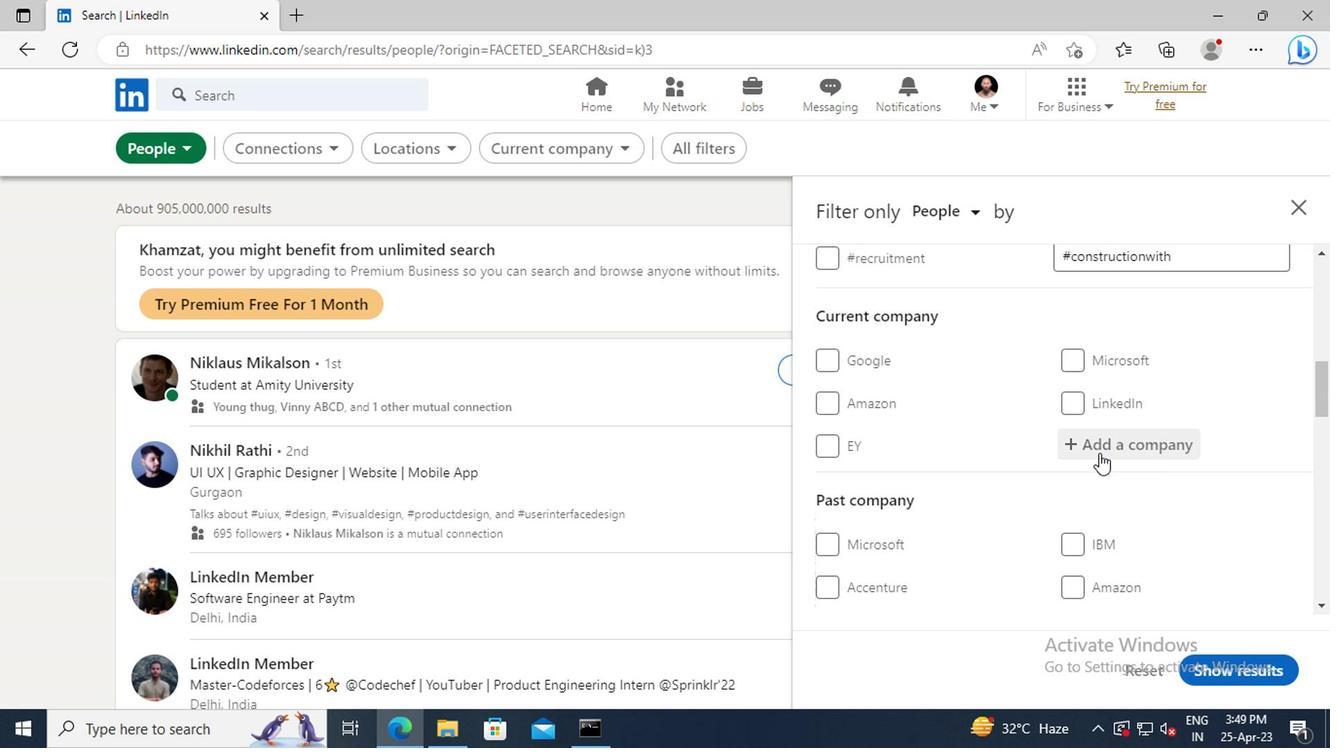 
Action: Mouse moved to (1095, 452)
Screenshot: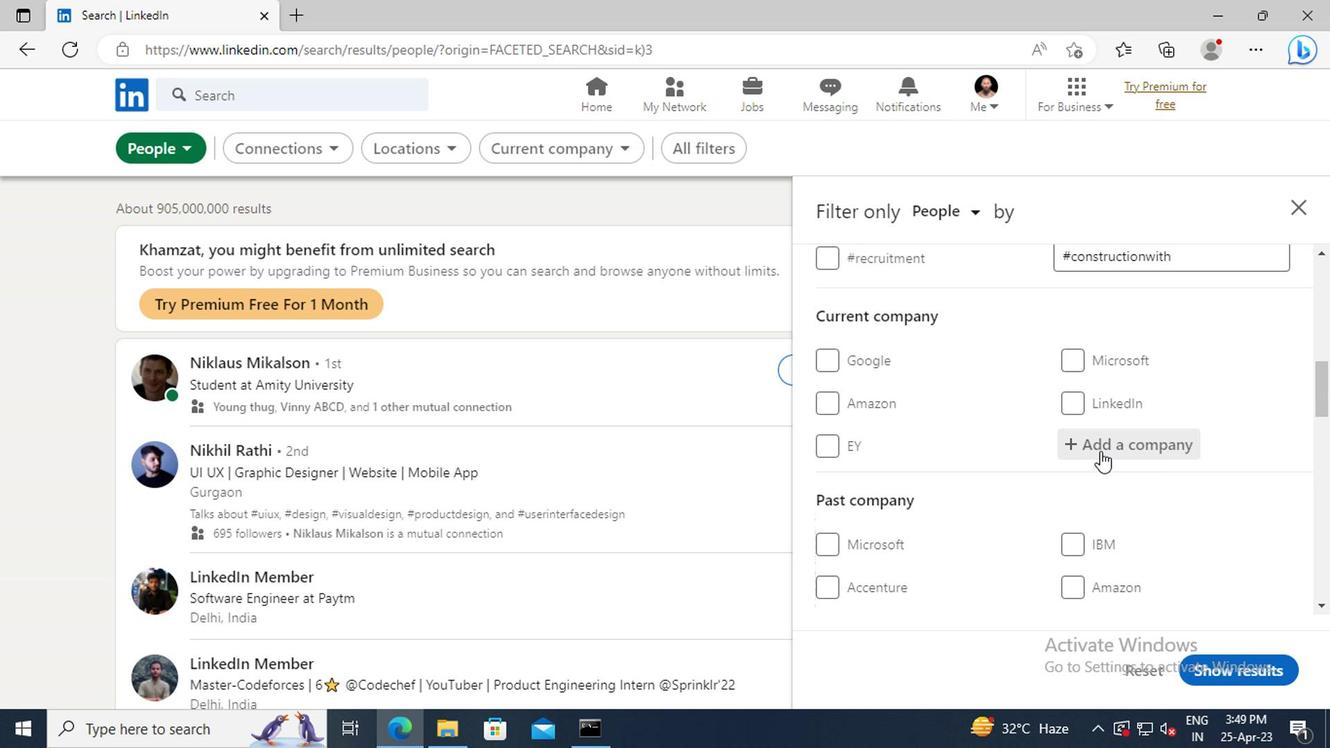 
Action: Key pressed <Key.shift>SWAROVSKI
Screenshot: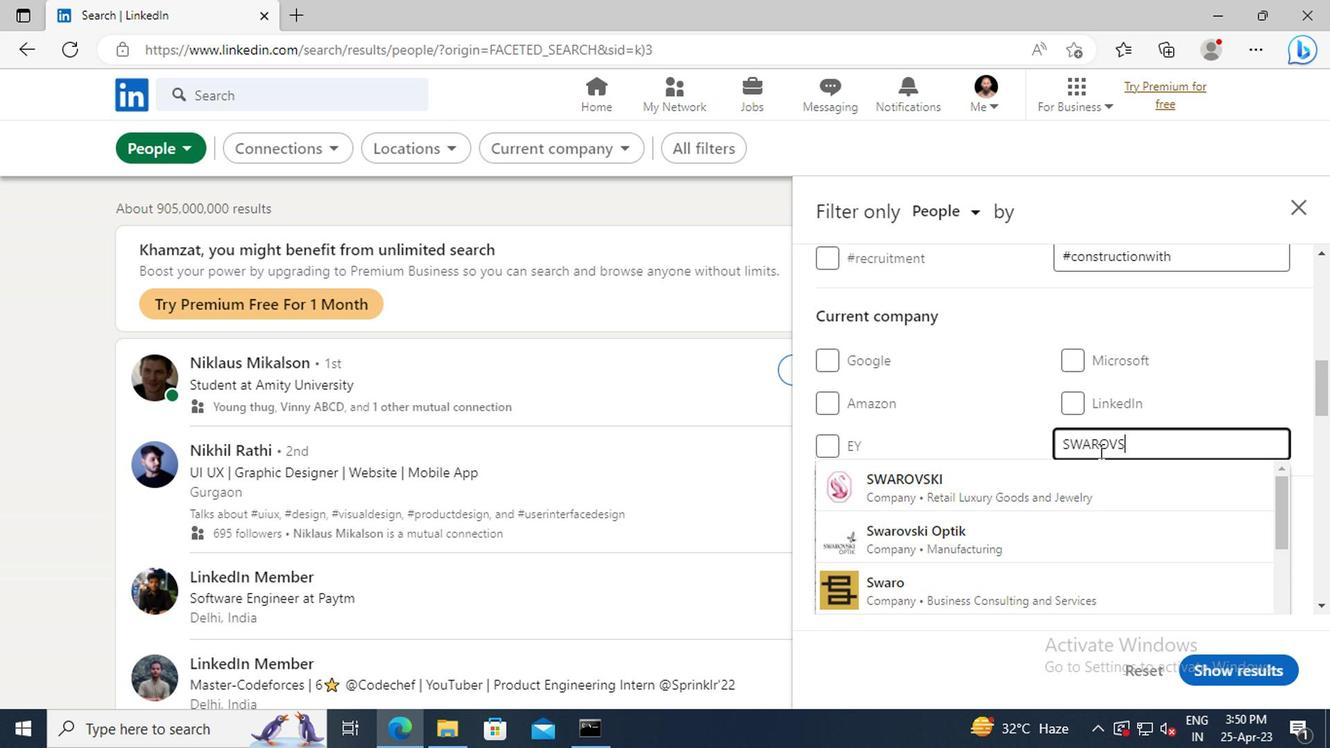 
Action: Mouse moved to (1062, 482)
Screenshot: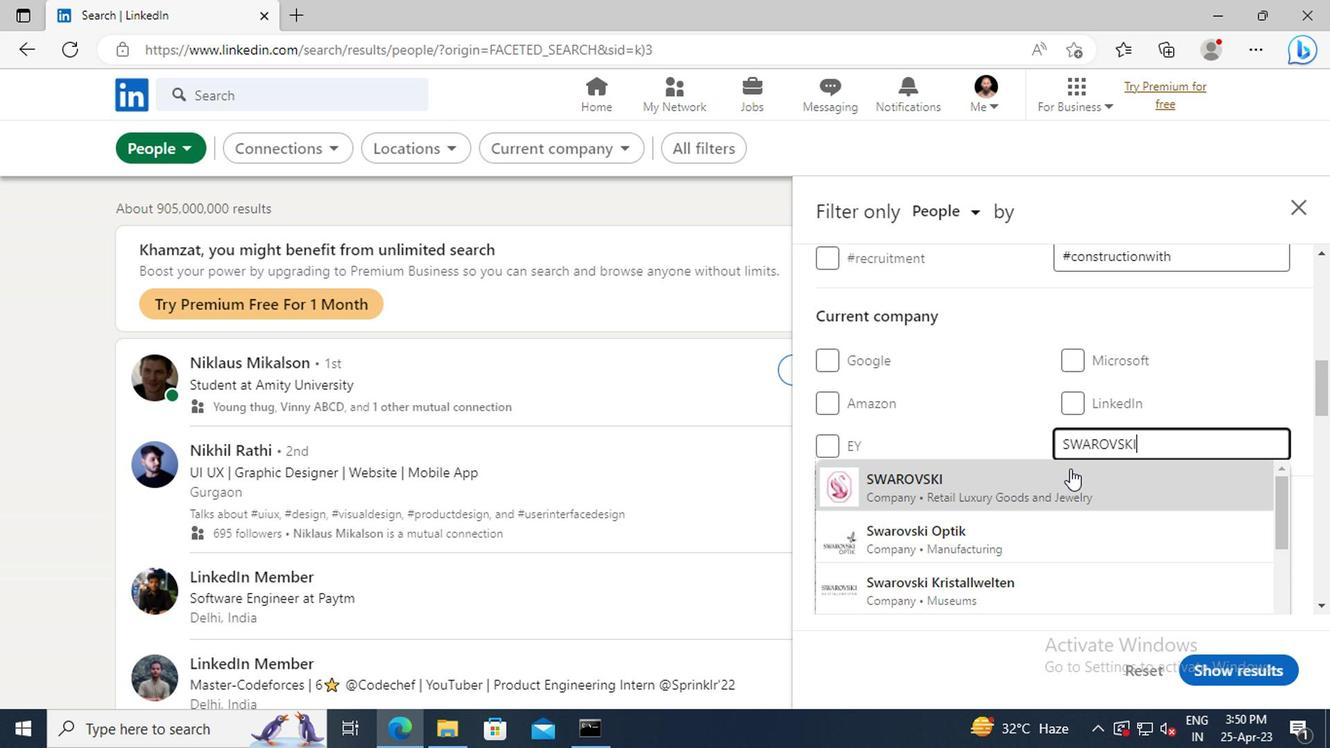 
Action: Mouse pressed left at (1062, 482)
Screenshot: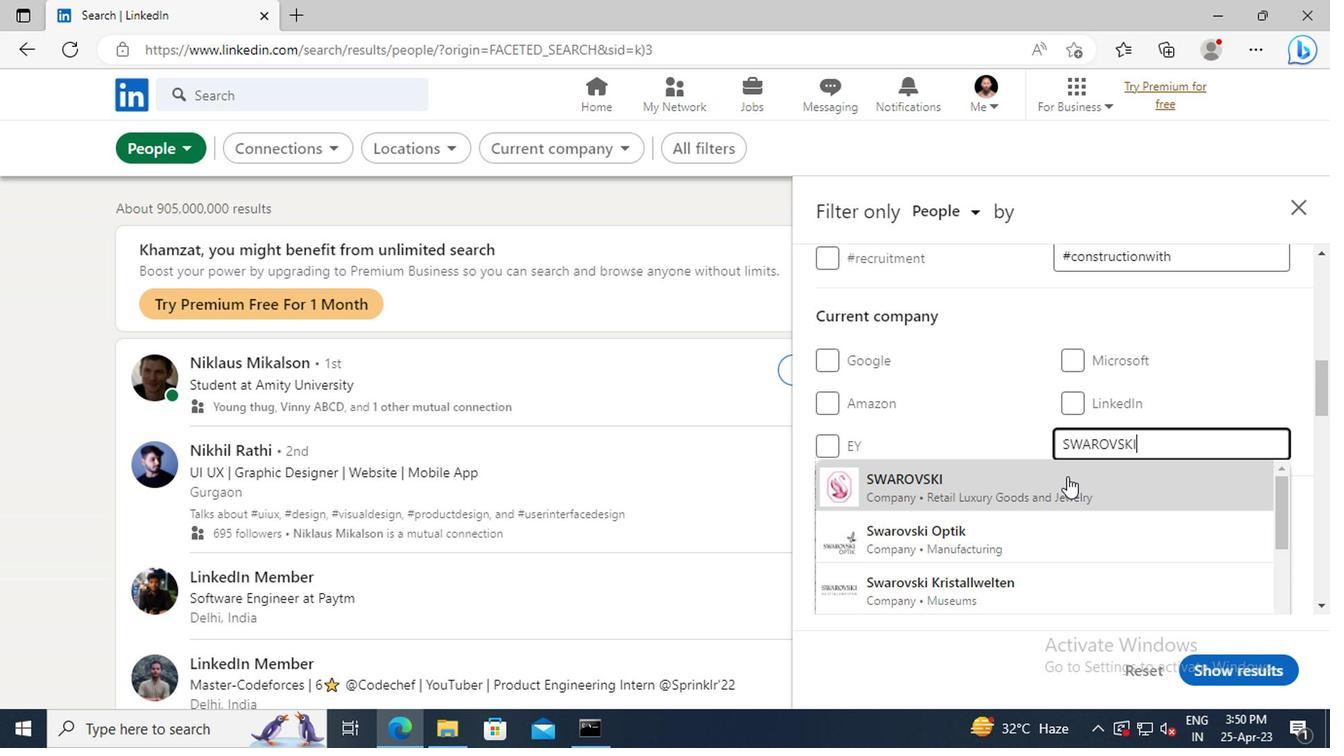 
Action: Mouse moved to (1044, 426)
Screenshot: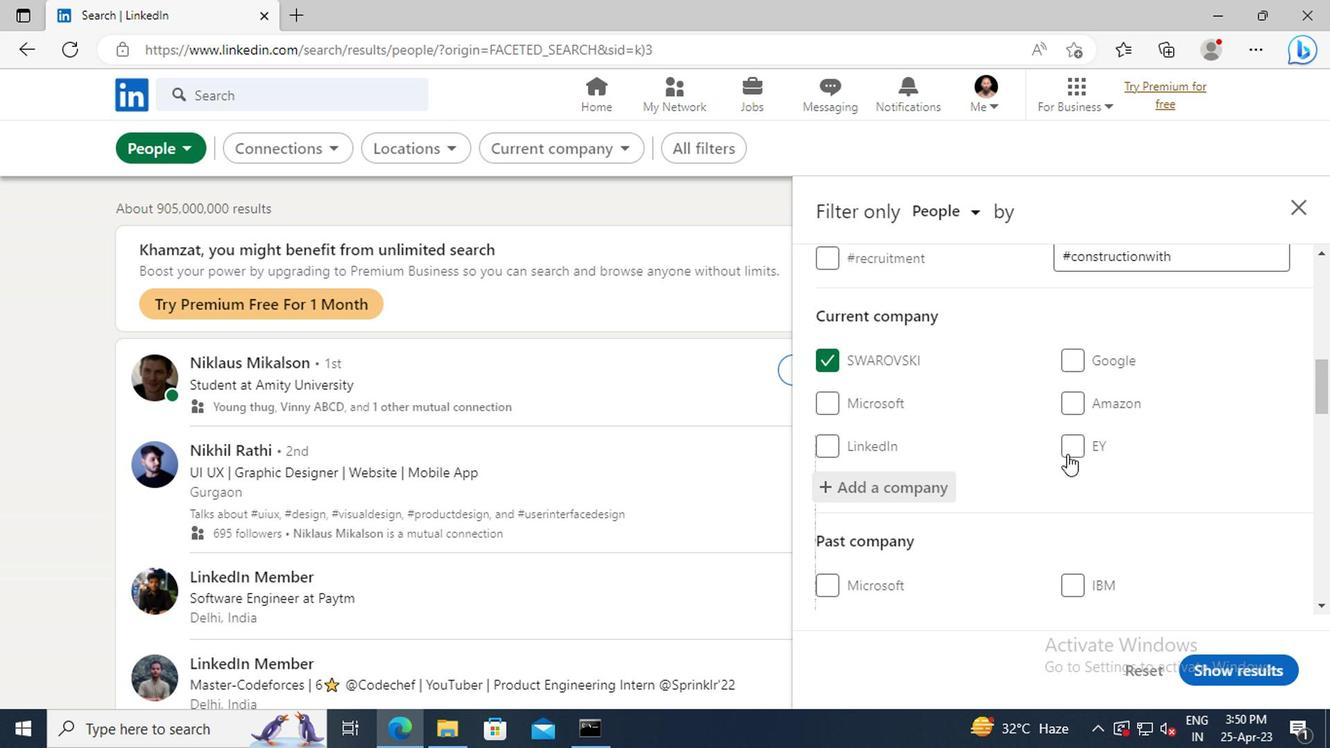 
Action: Mouse scrolled (1044, 426) with delta (0, 0)
Screenshot: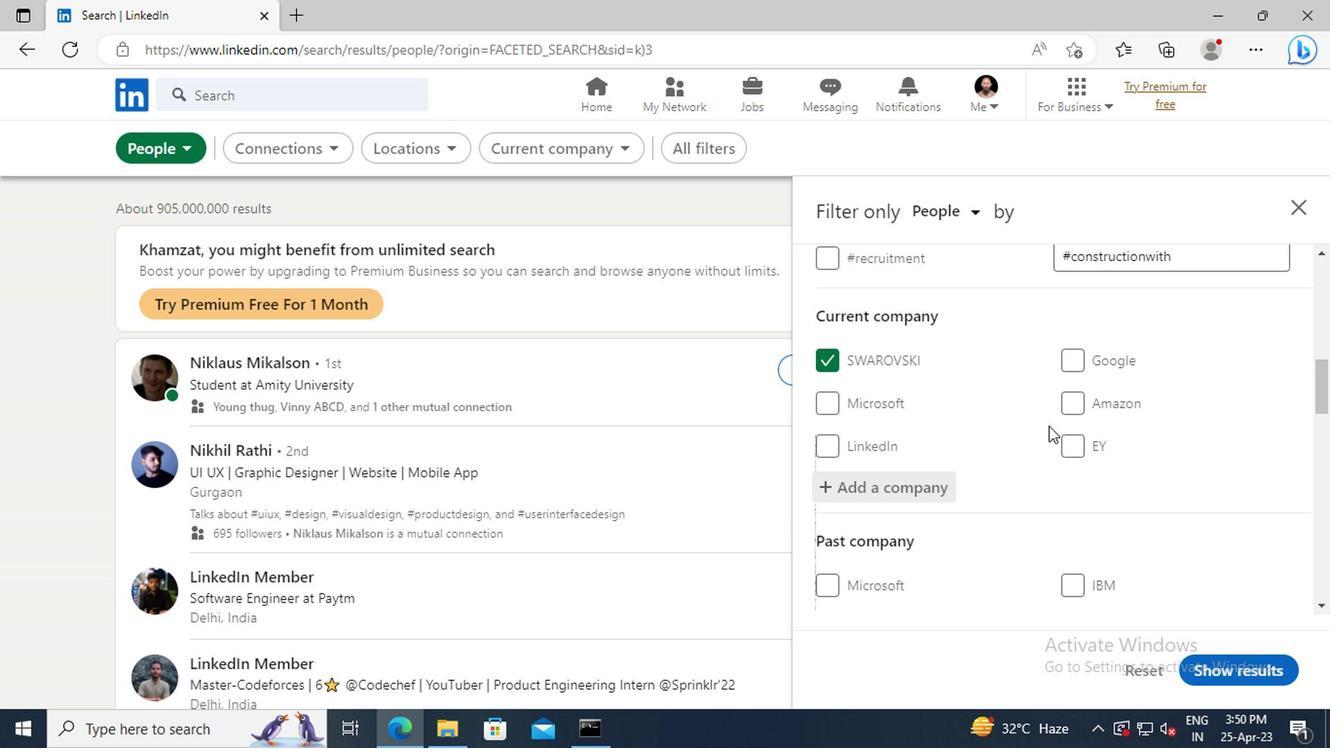 
Action: Mouse scrolled (1044, 426) with delta (0, 0)
Screenshot: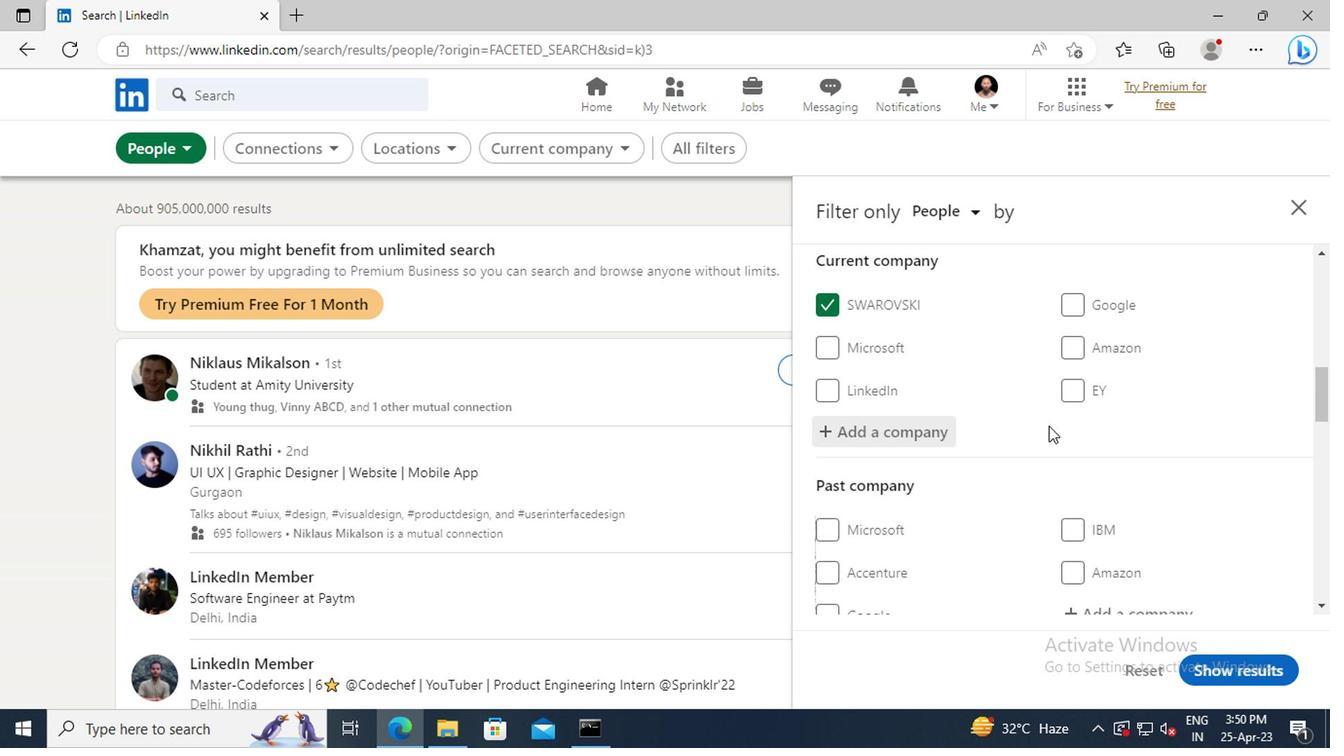 
Action: Mouse scrolled (1044, 426) with delta (0, 0)
Screenshot: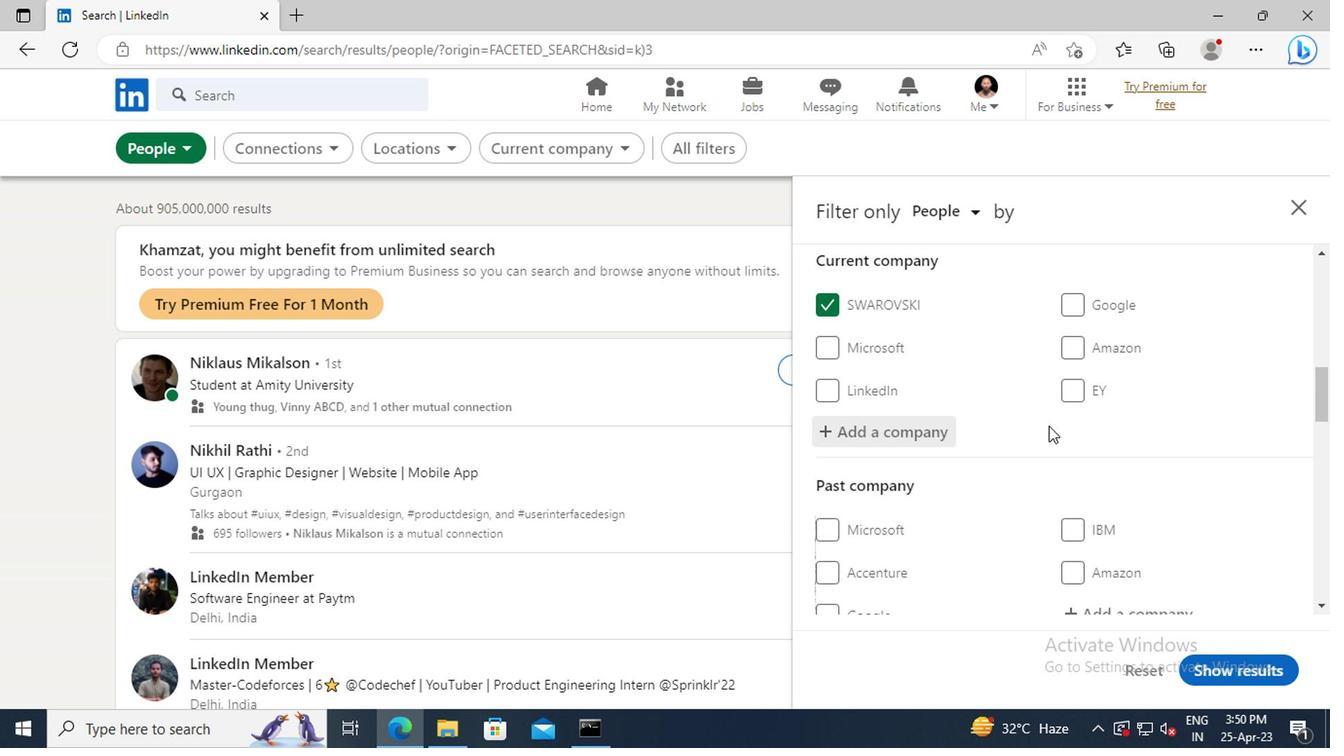 
Action: Mouse scrolled (1044, 426) with delta (0, 0)
Screenshot: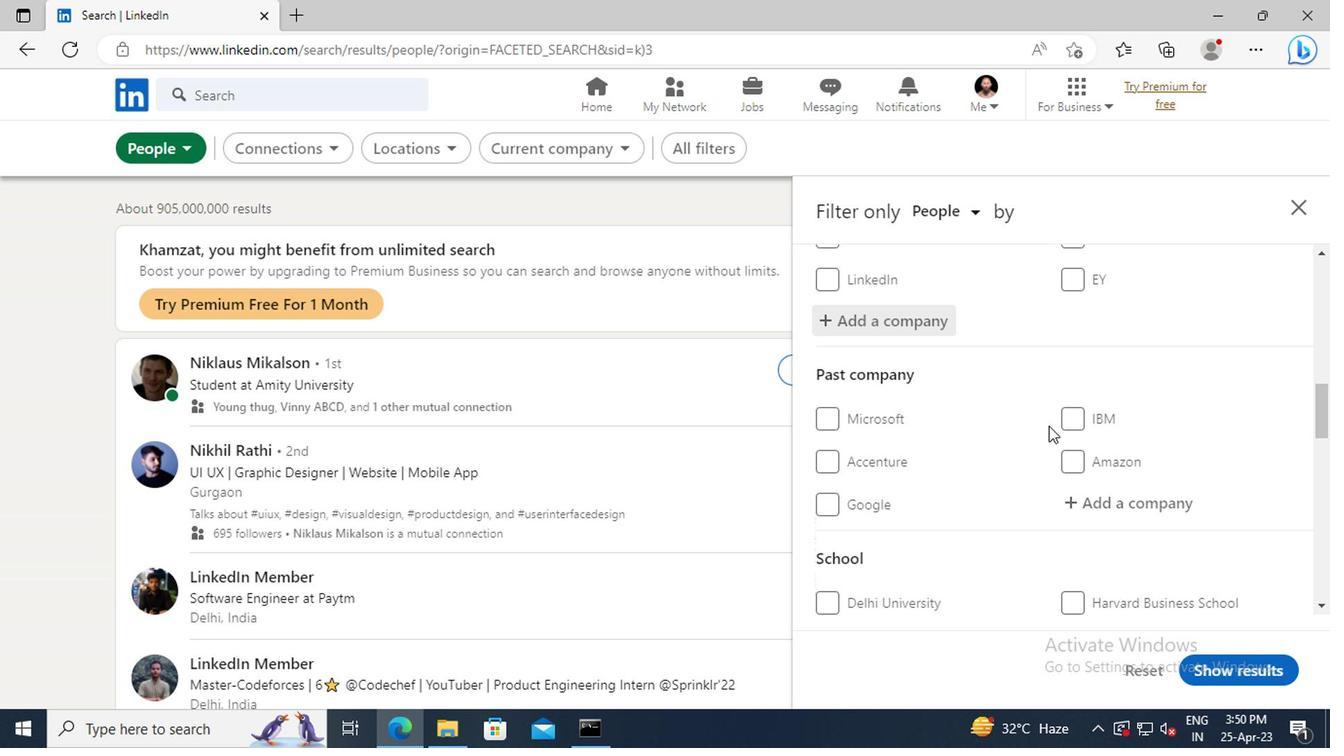 
Action: Mouse scrolled (1044, 426) with delta (0, 0)
Screenshot: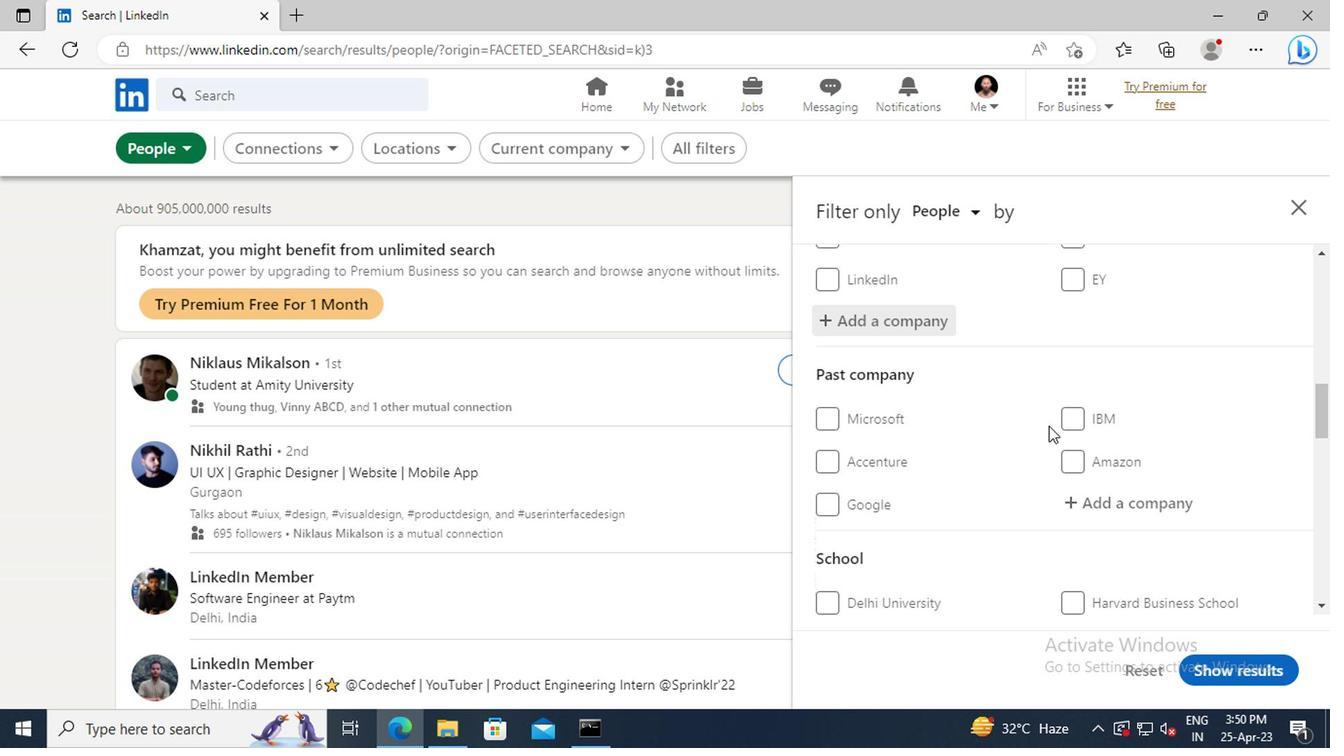 
Action: Mouse scrolled (1044, 426) with delta (0, 0)
Screenshot: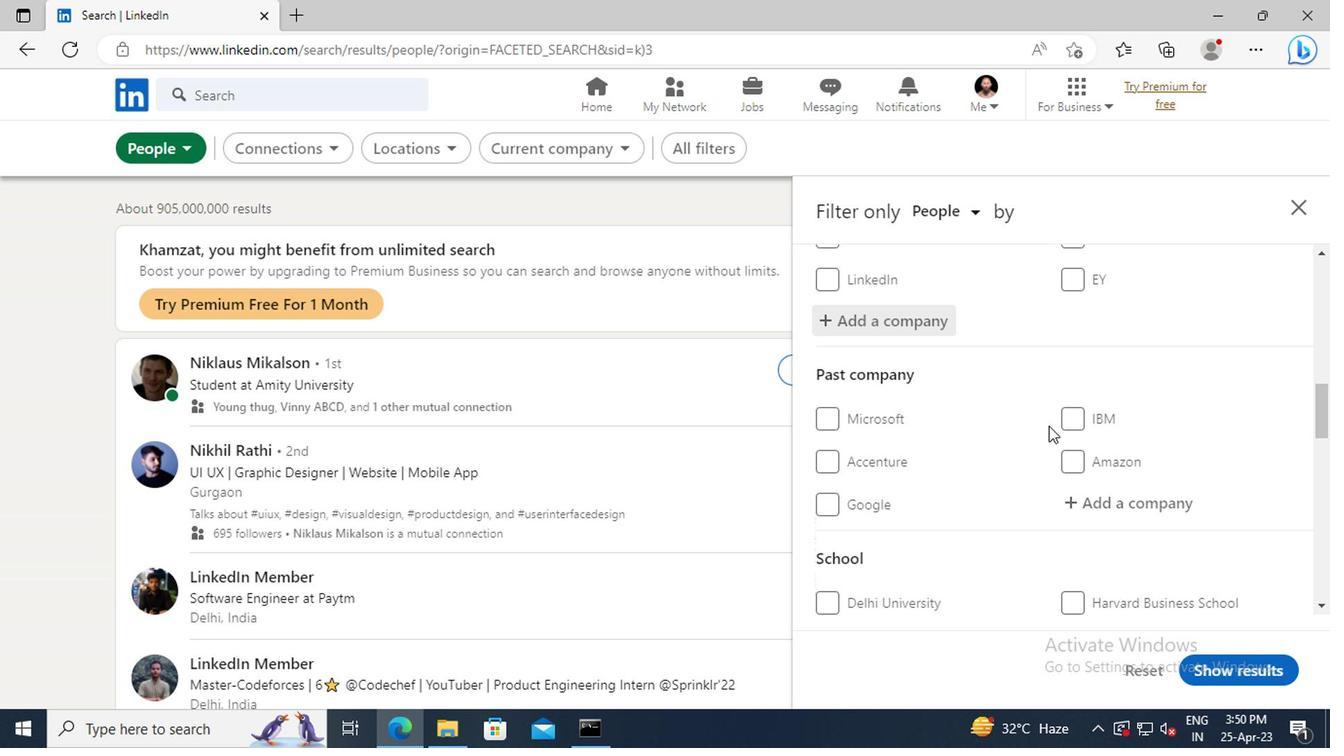 
Action: Mouse scrolled (1044, 426) with delta (0, 0)
Screenshot: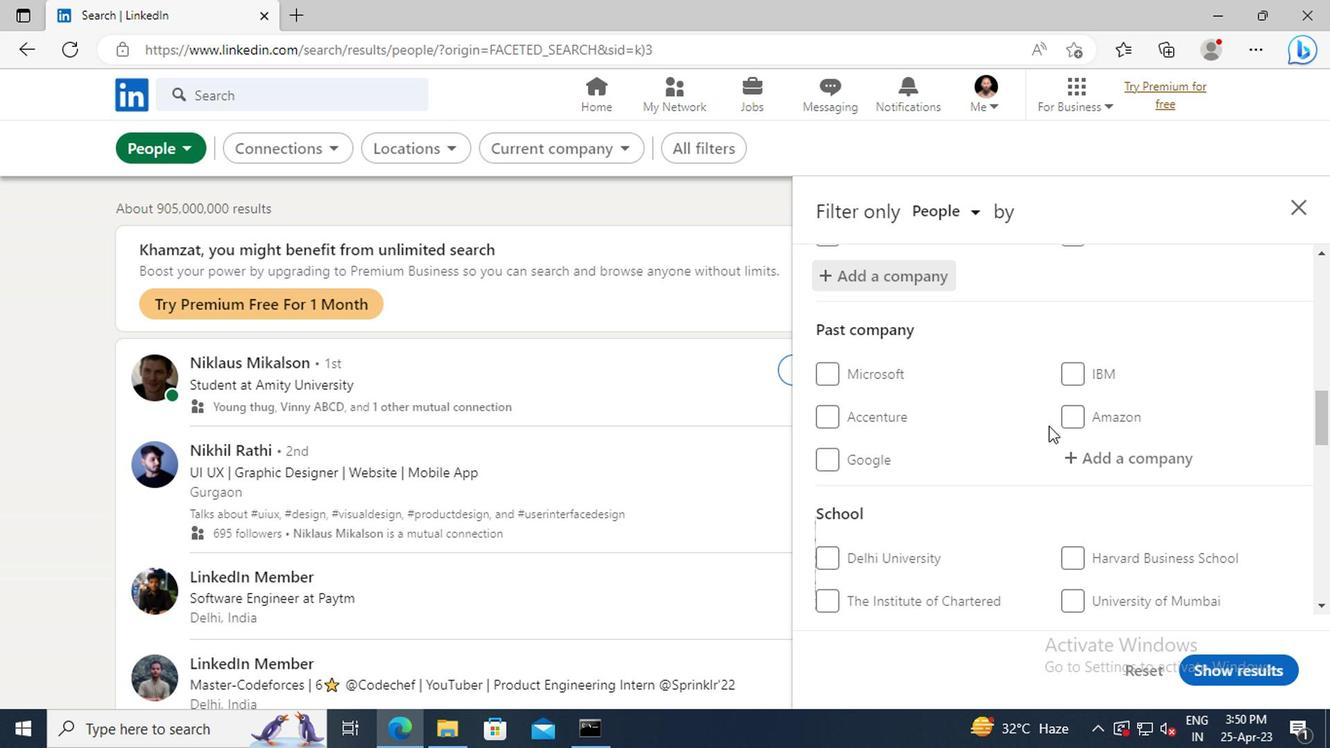 
Action: Mouse moved to (1075, 487)
Screenshot: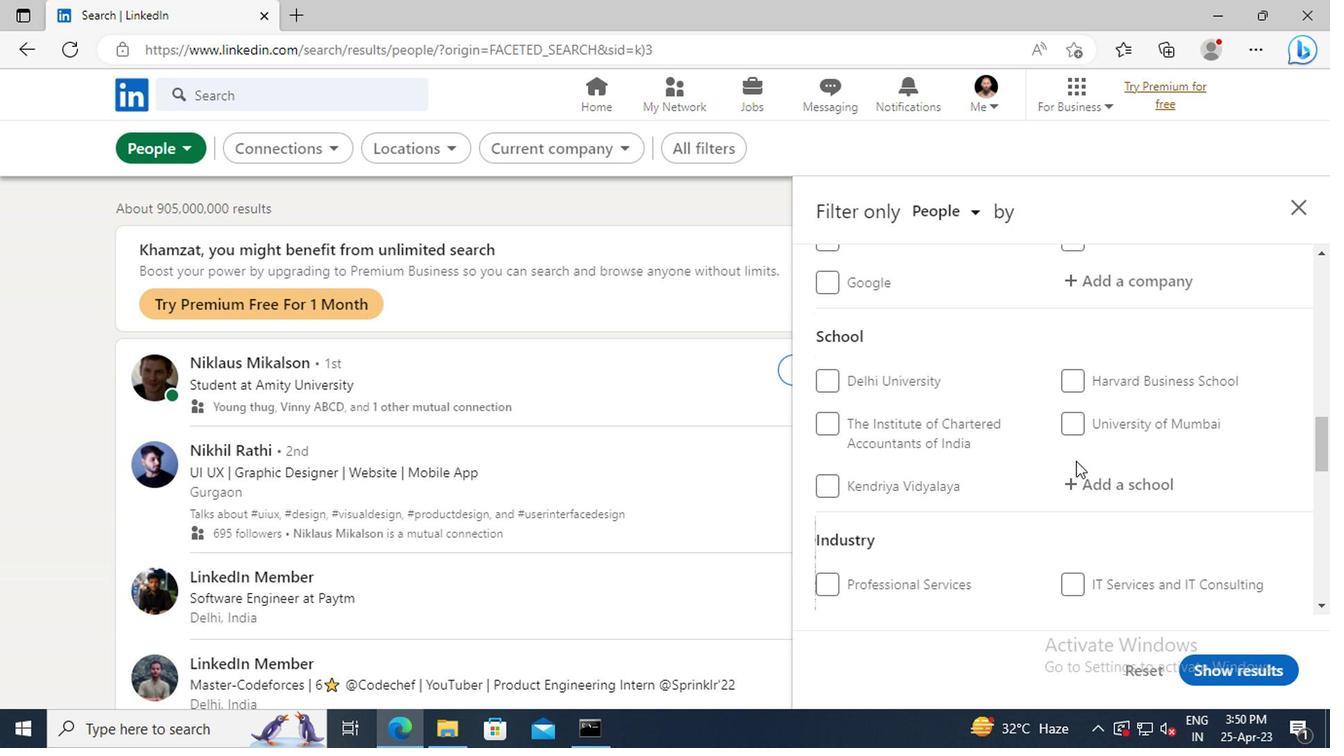 
Action: Mouse pressed left at (1075, 487)
Screenshot: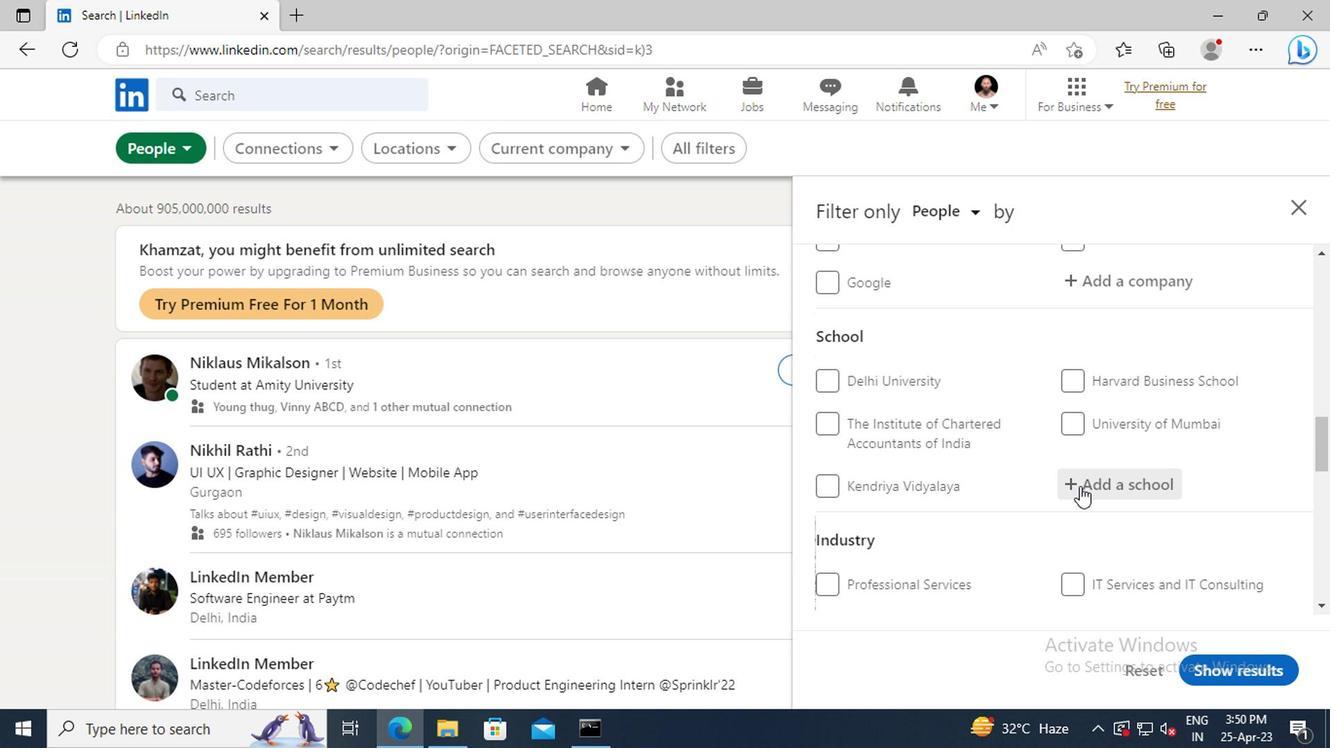 
Action: Key pressed <Key.shift>UNIVERSITY<Key.space>OF<Key.space><Key.shift>JAMMU,<Key.space><Key.shift>JAMMU<Key.space><Key.shift>TAWI
Screenshot: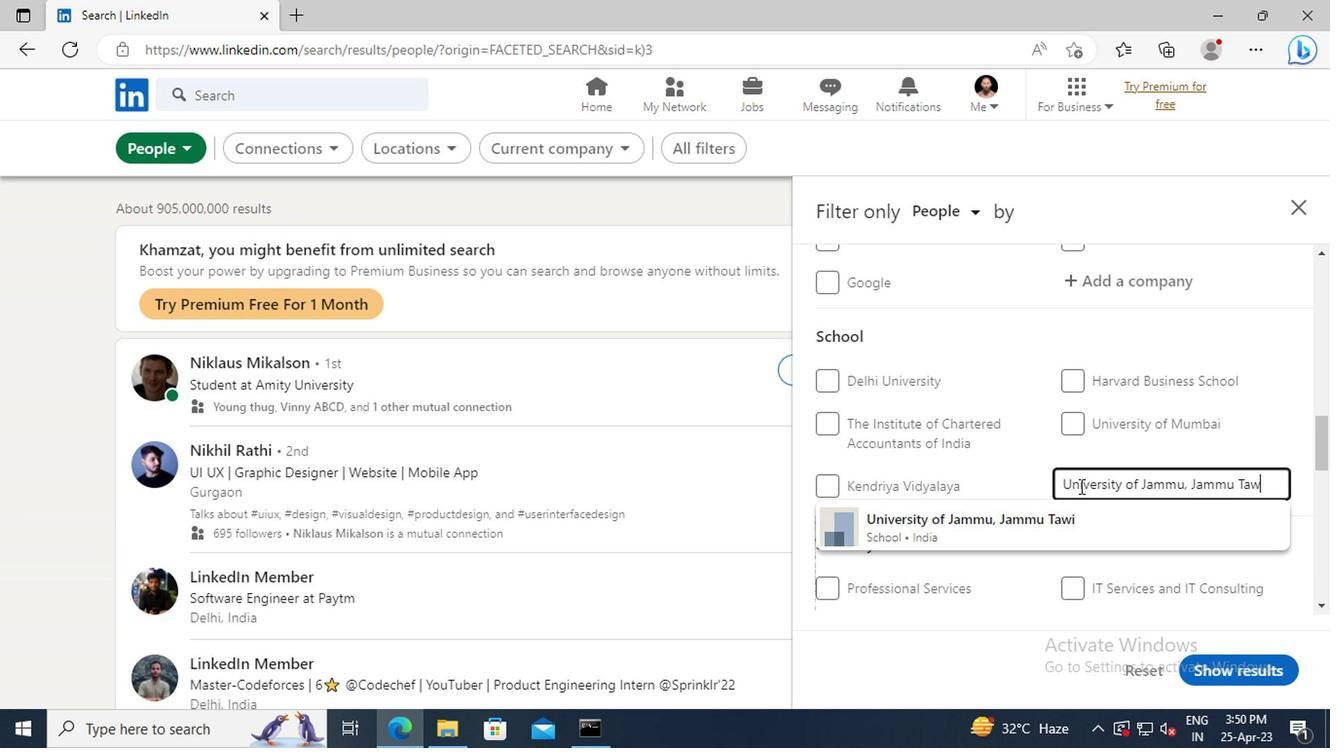 
Action: Mouse moved to (1080, 529)
Screenshot: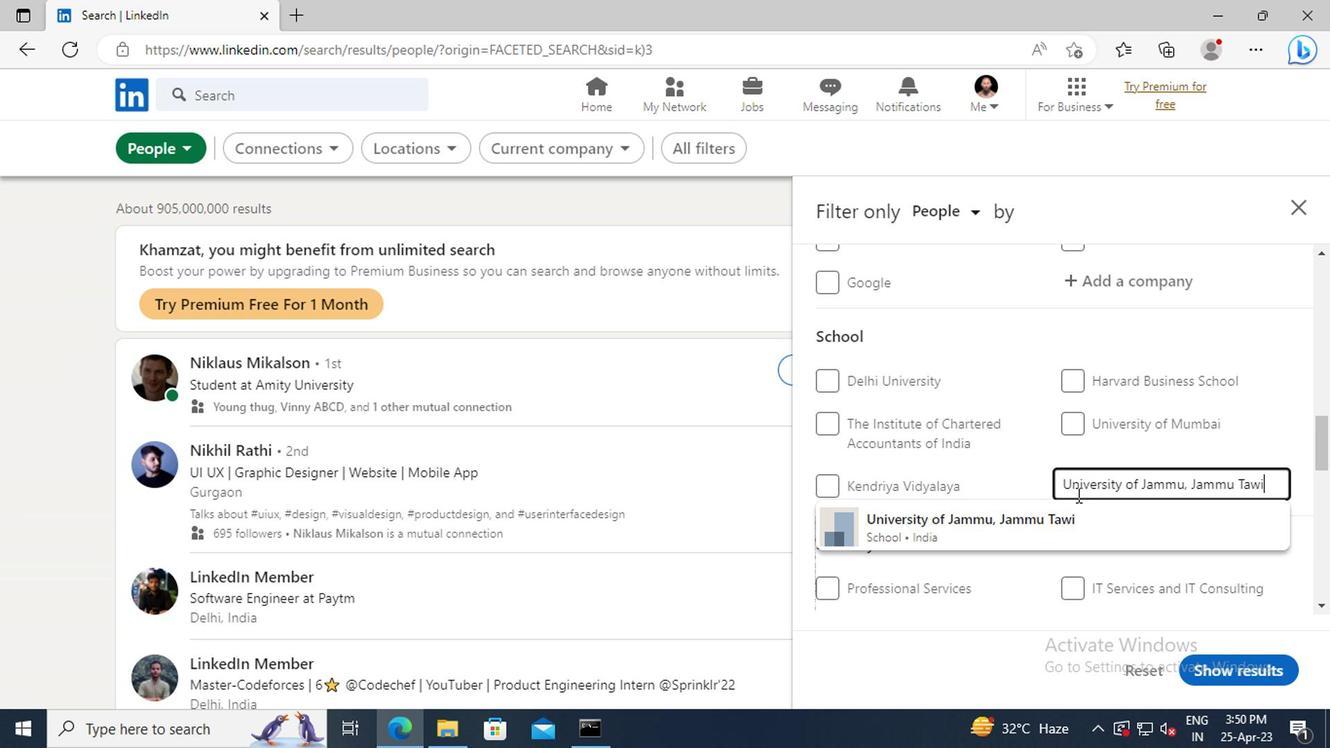 
Action: Mouse pressed left at (1080, 529)
Screenshot: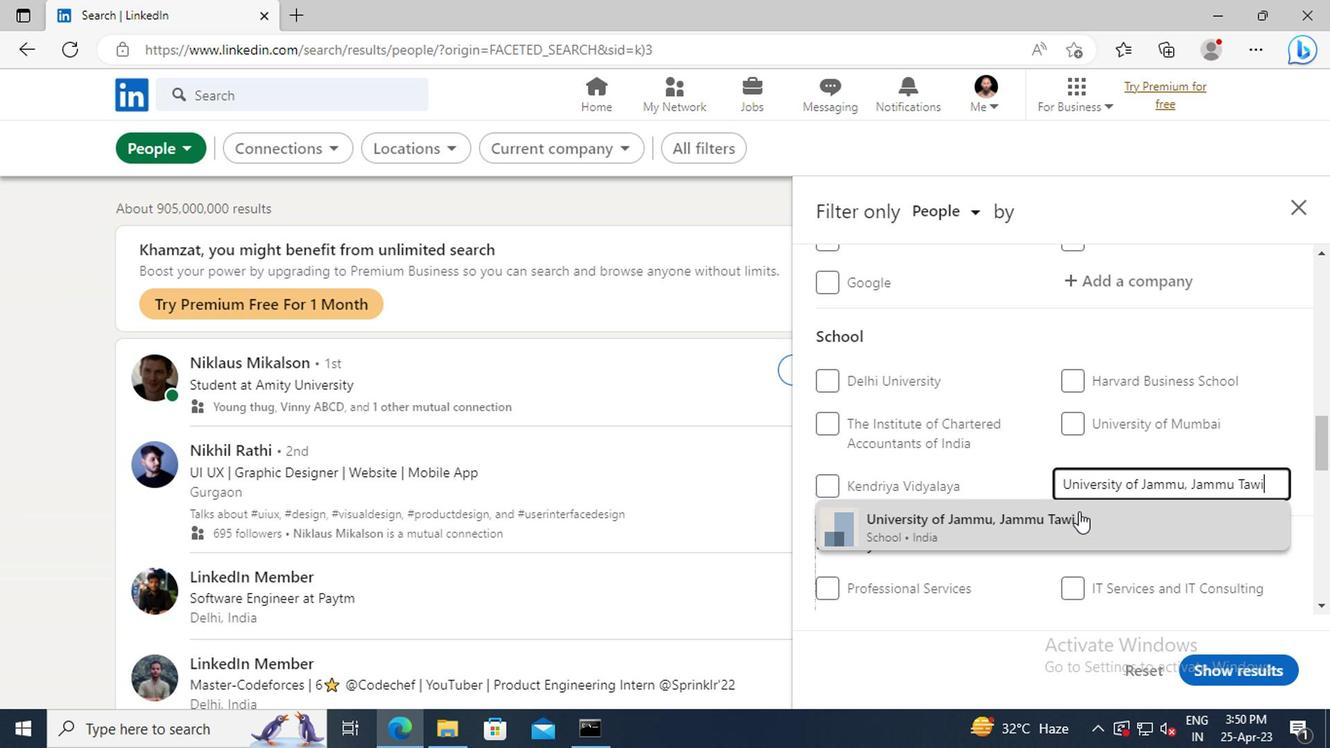 
Action: Mouse moved to (1045, 405)
Screenshot: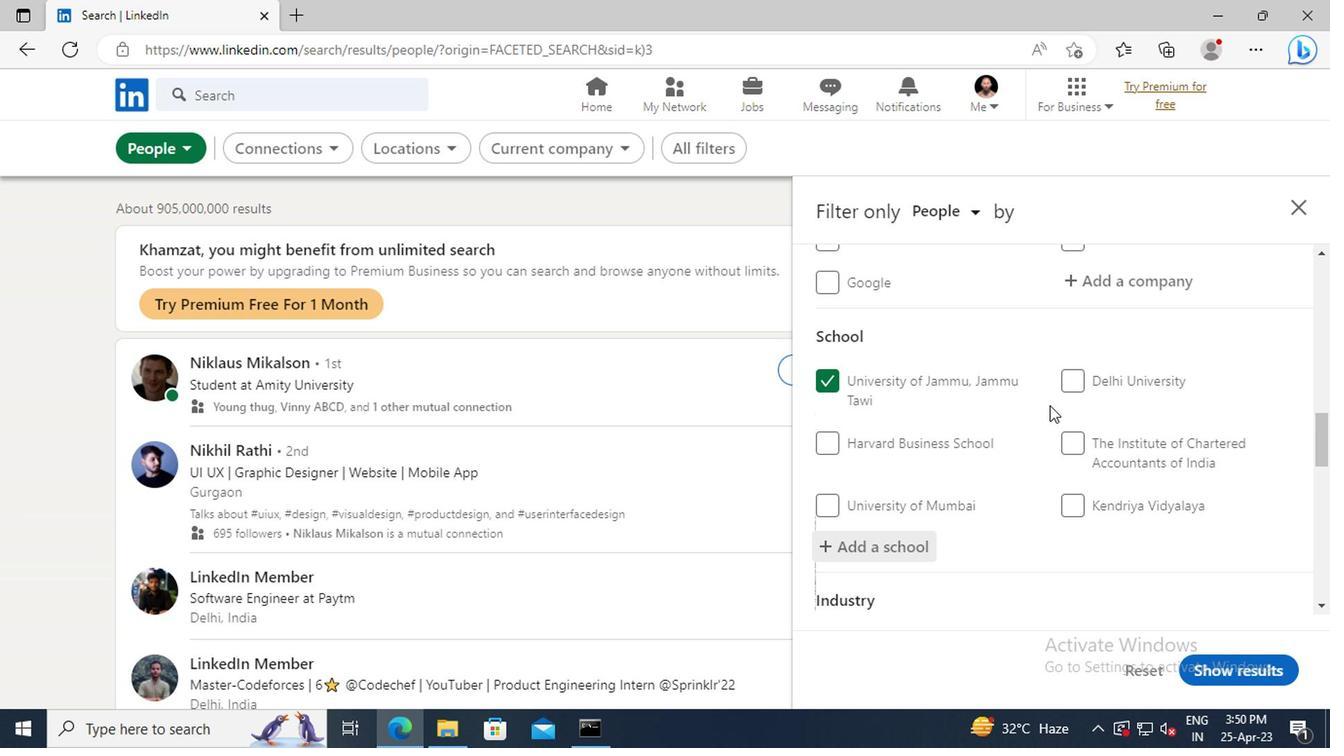 
Action: Mouse scrolled (1045, 404) with delta (0, 0)
Screenshot: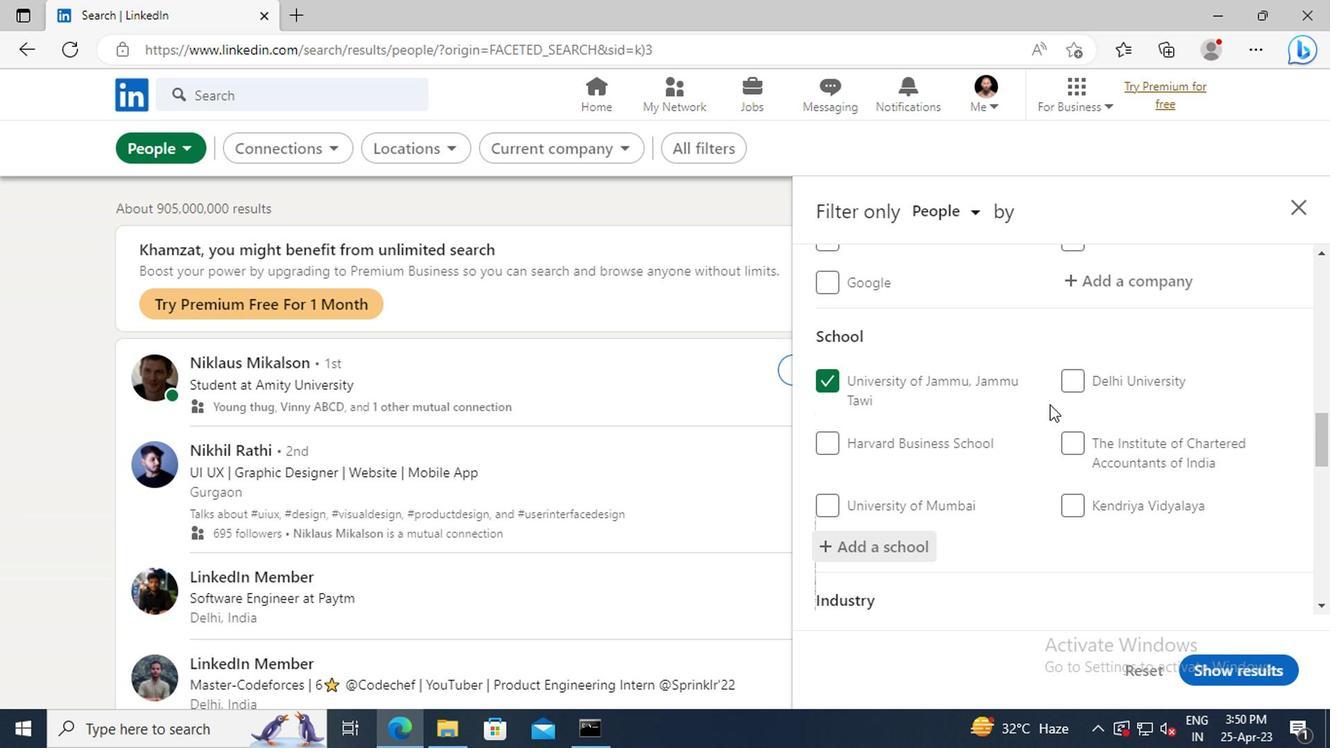 
Action: Mouse scrolled (1045, 404) with delta (0, 0)
Screenshot: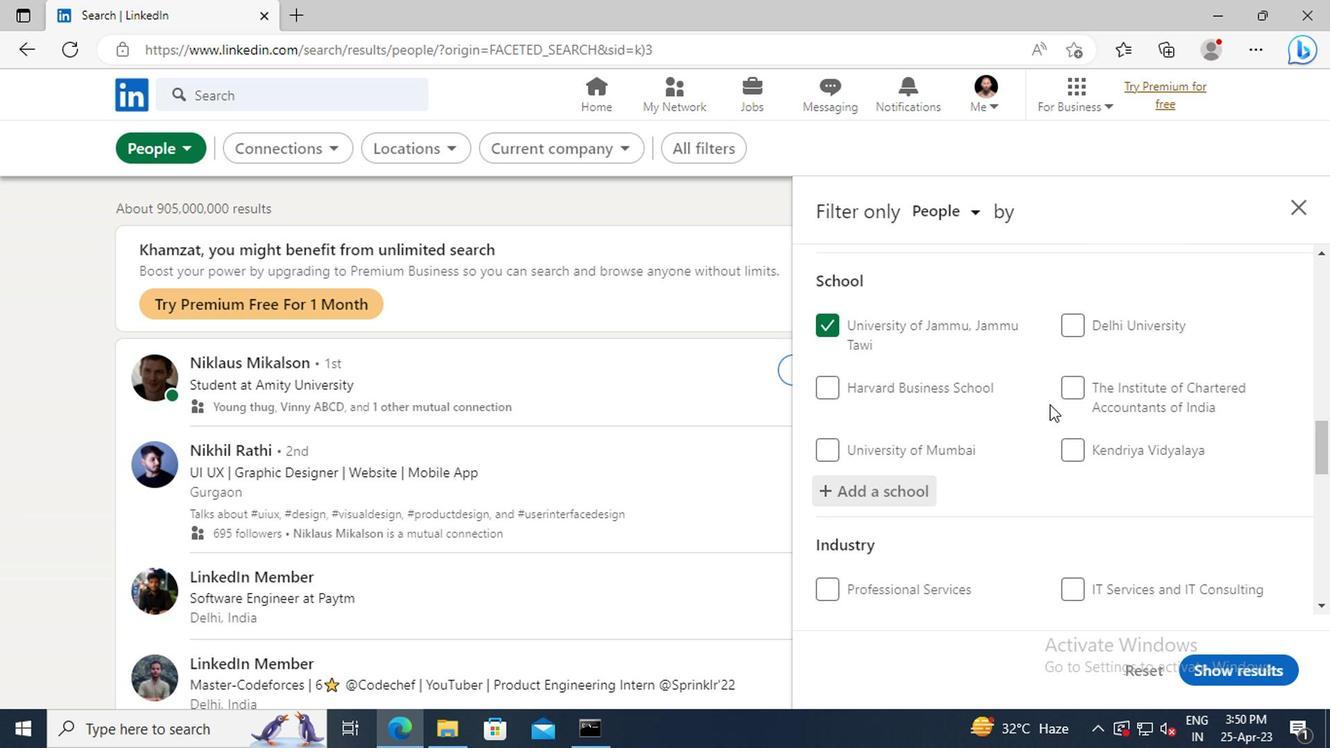 
Action: Mouse scrolled (1045, 404) with delta (0, 0)
Screenshot: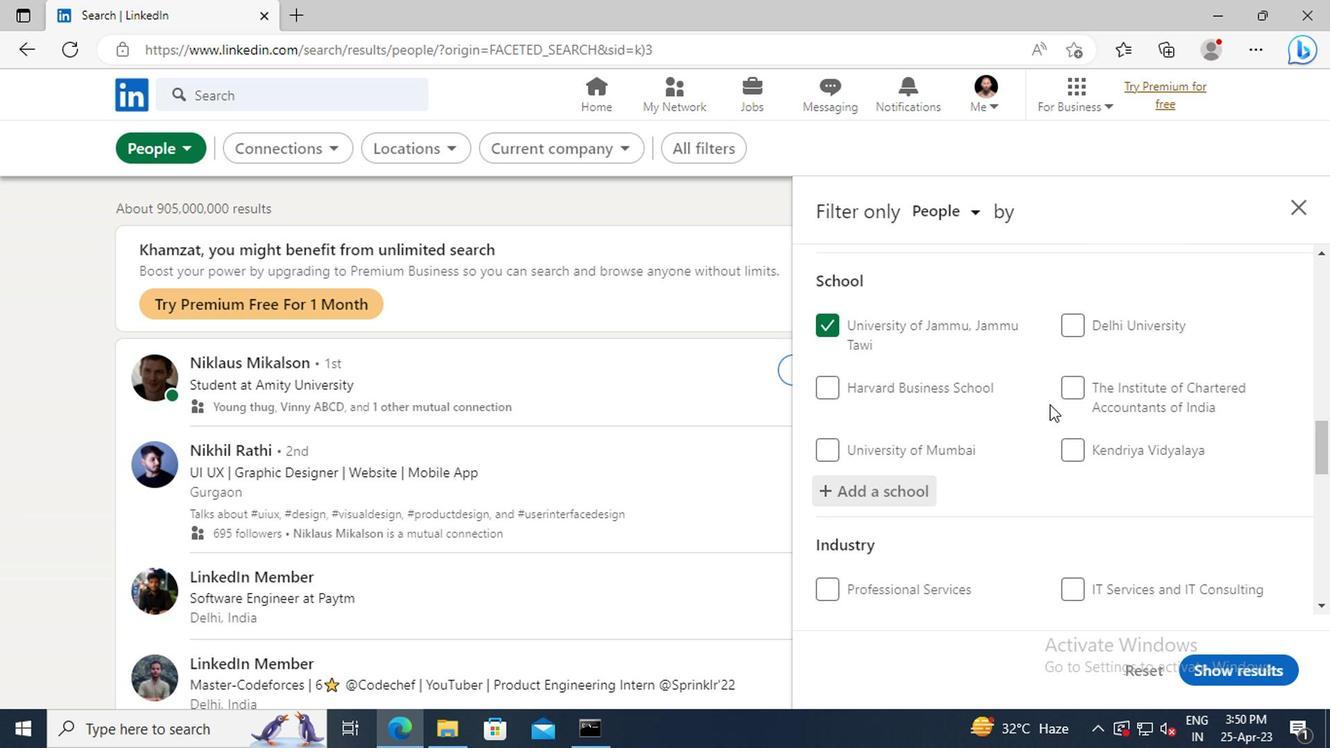 
Action: Mouse moved to (1052, 395)
Screenshot: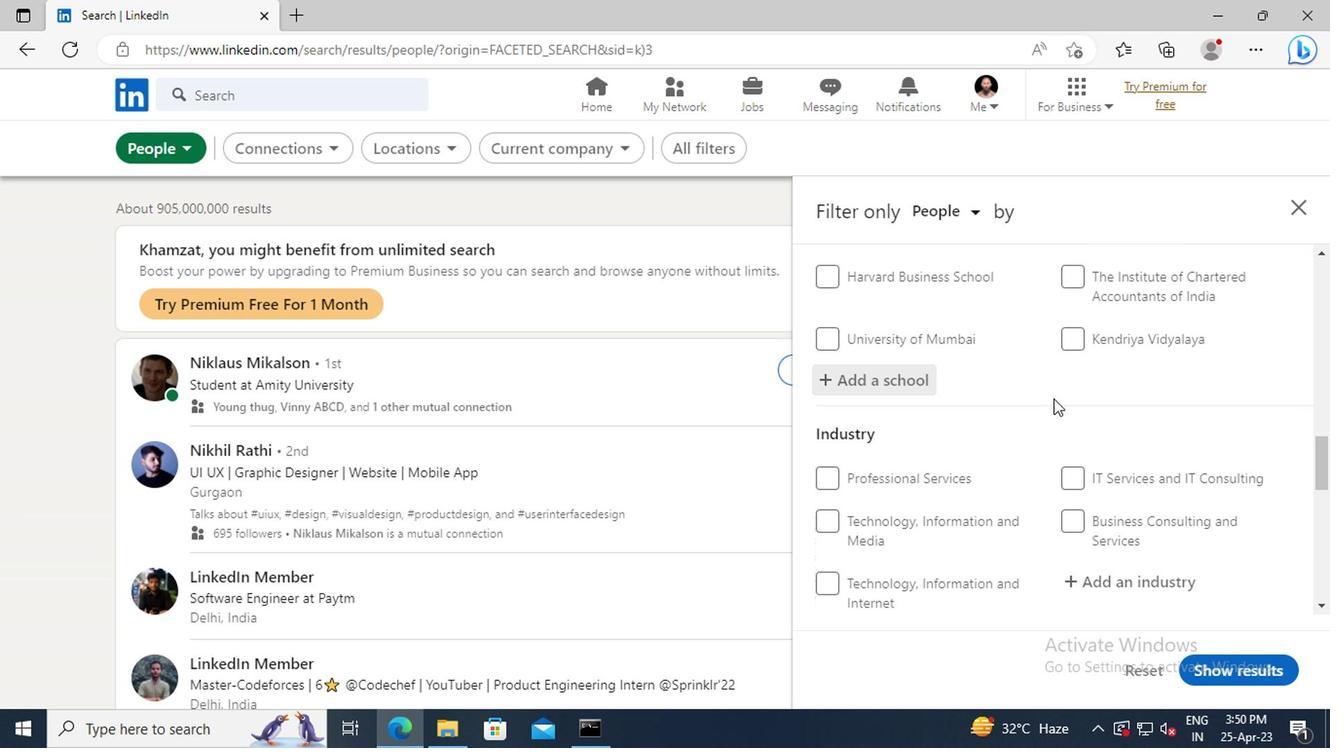 
Action: Mouse scrolled (1052, 394) with delta (0, 0)
Screenshot: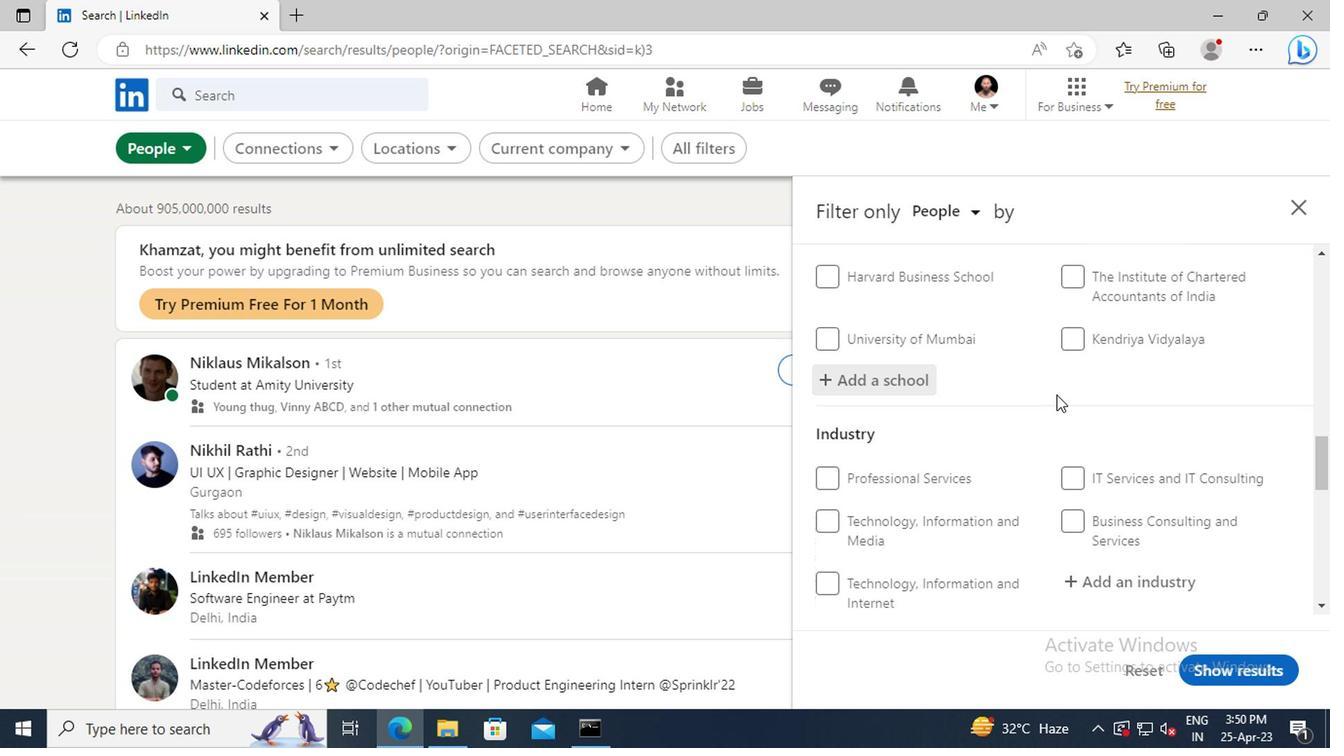 
Action: Mouse scrolled (1052, 394) with delta (0, 0)
Screenshot: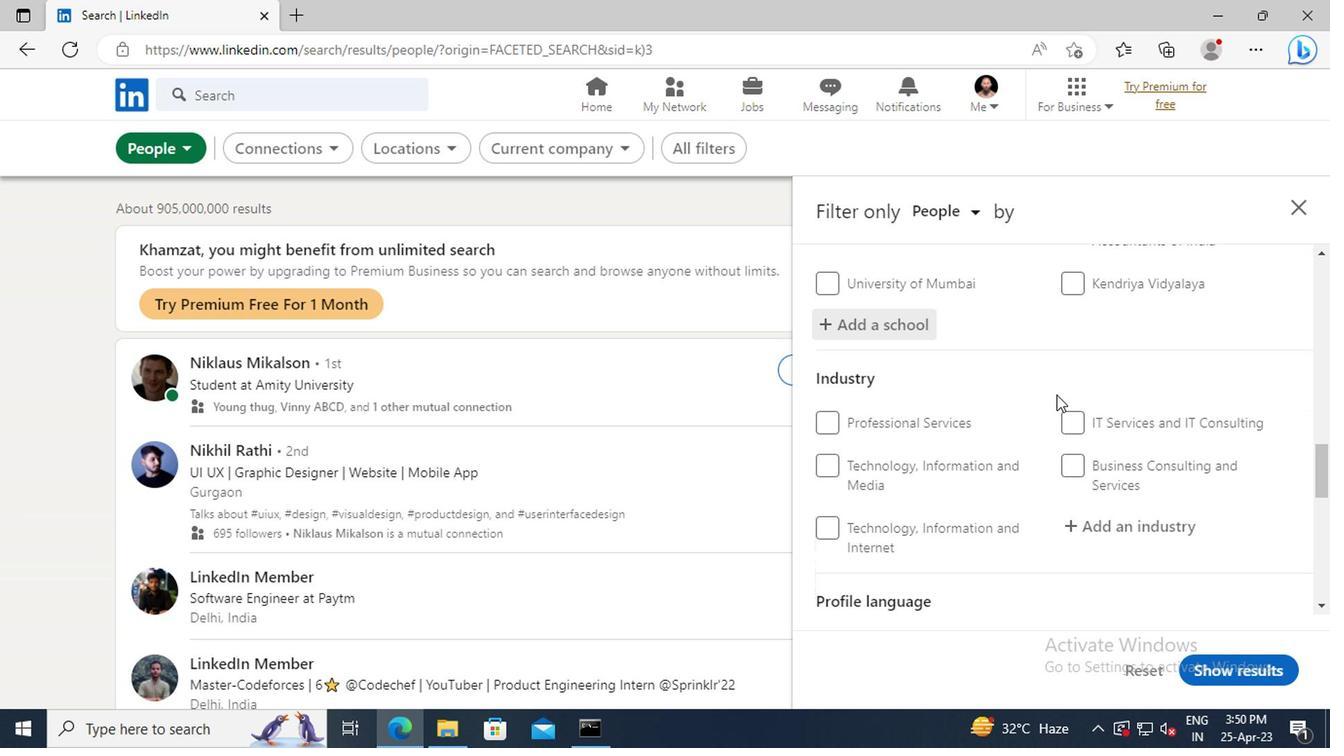 
Action: Mouse scrolled (1052, 394) with delta (0, 0)
Screenshot: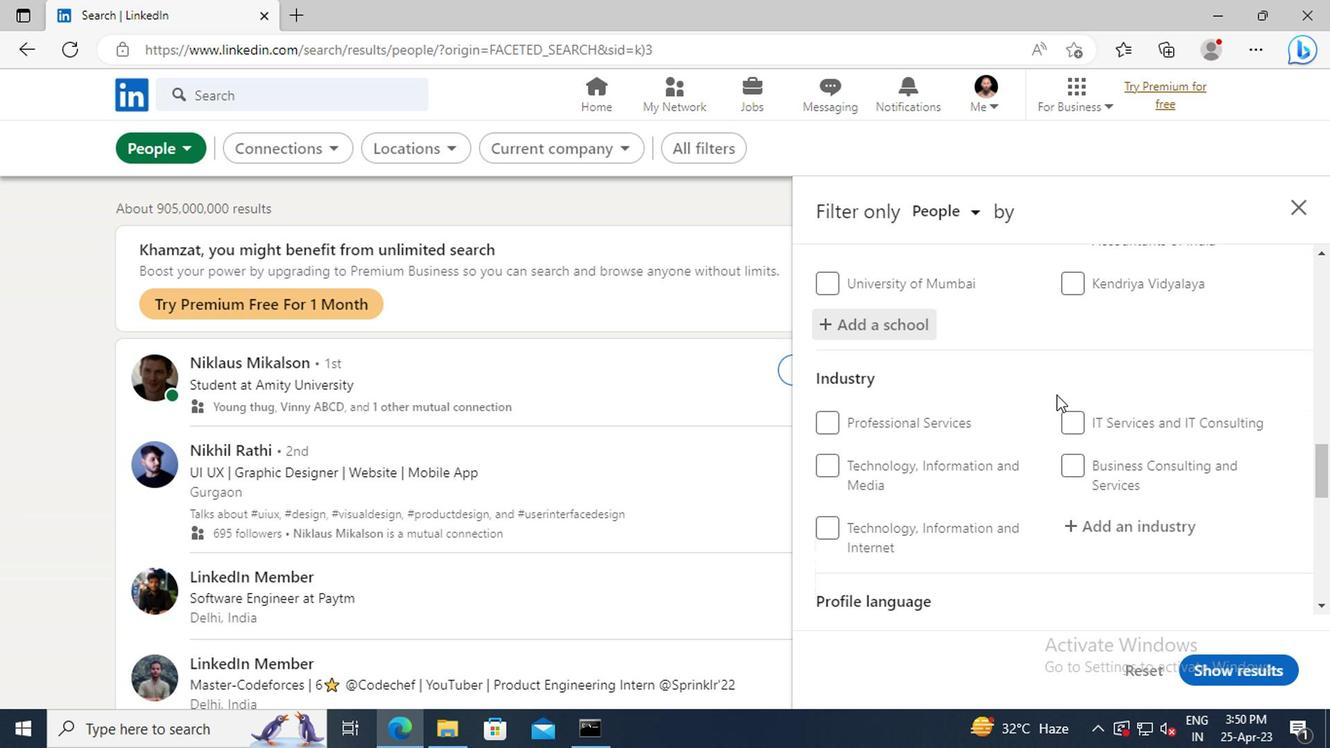 
Action: Mouse moved to (1107, 421)
Screenshot: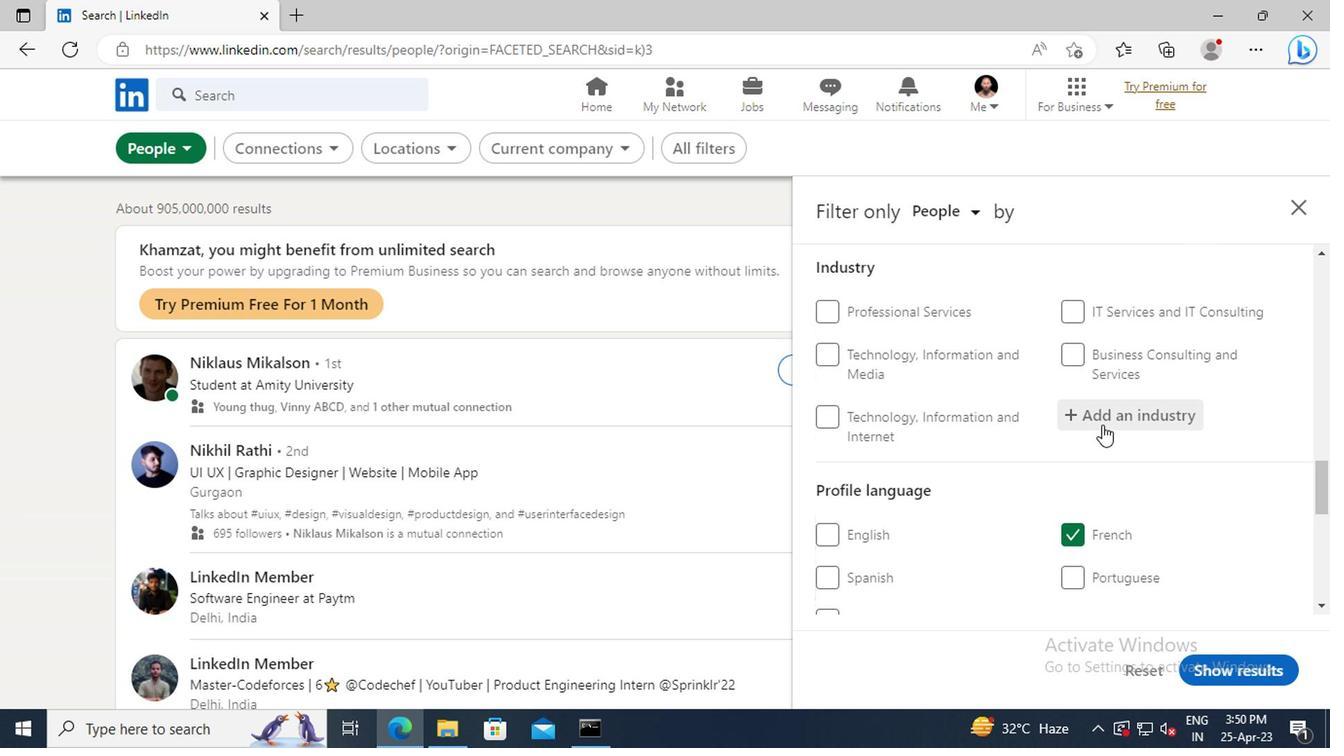 
Action: Mouse pressed left at (1107, 421)
Screenshot: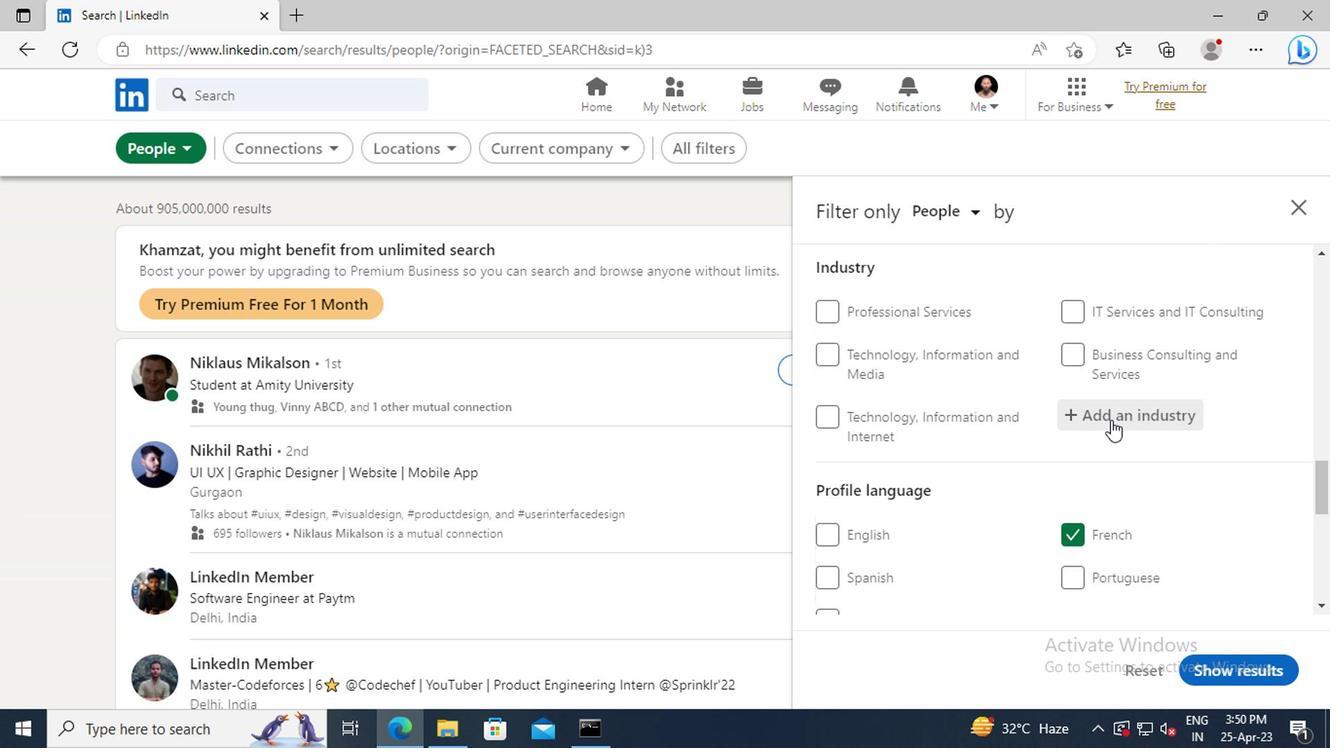 
Action: Mouse moved to (1087, 433)
Screenshot: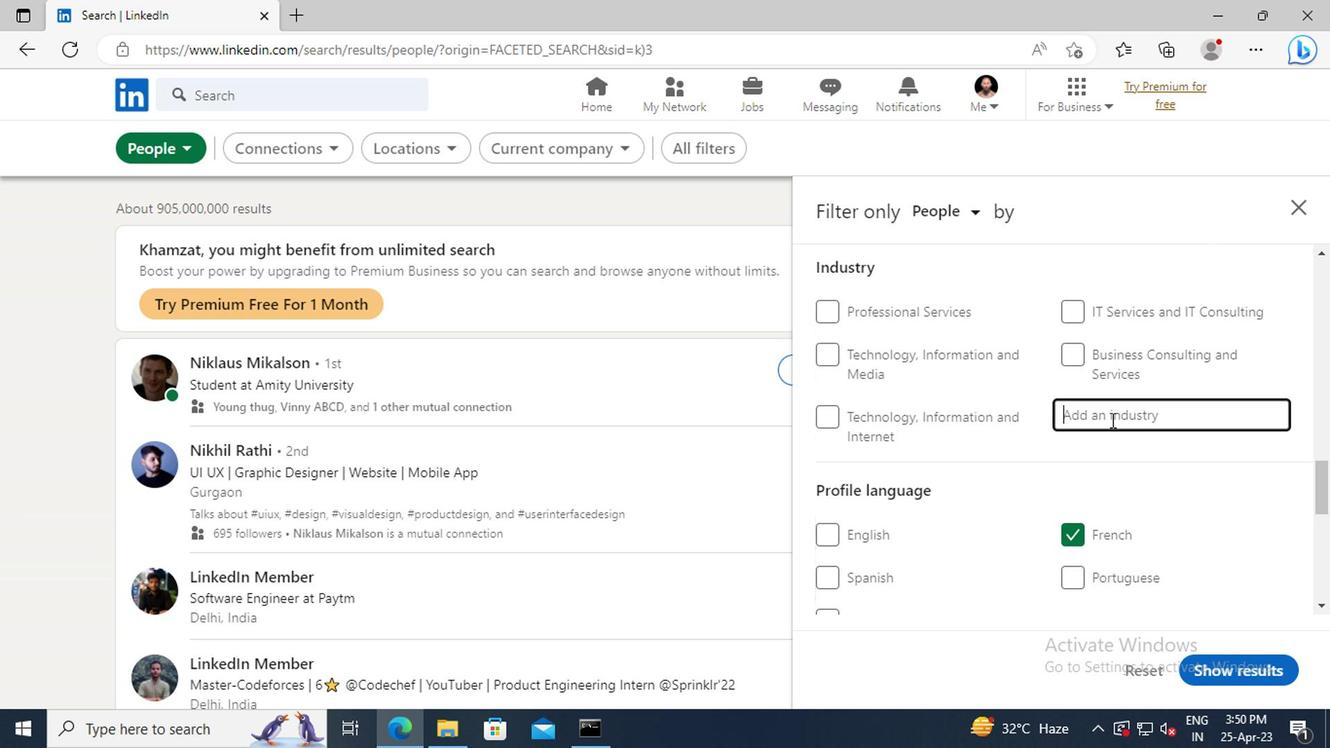 
Action: Key pressed <Key.shift>BANKING
Screenshot: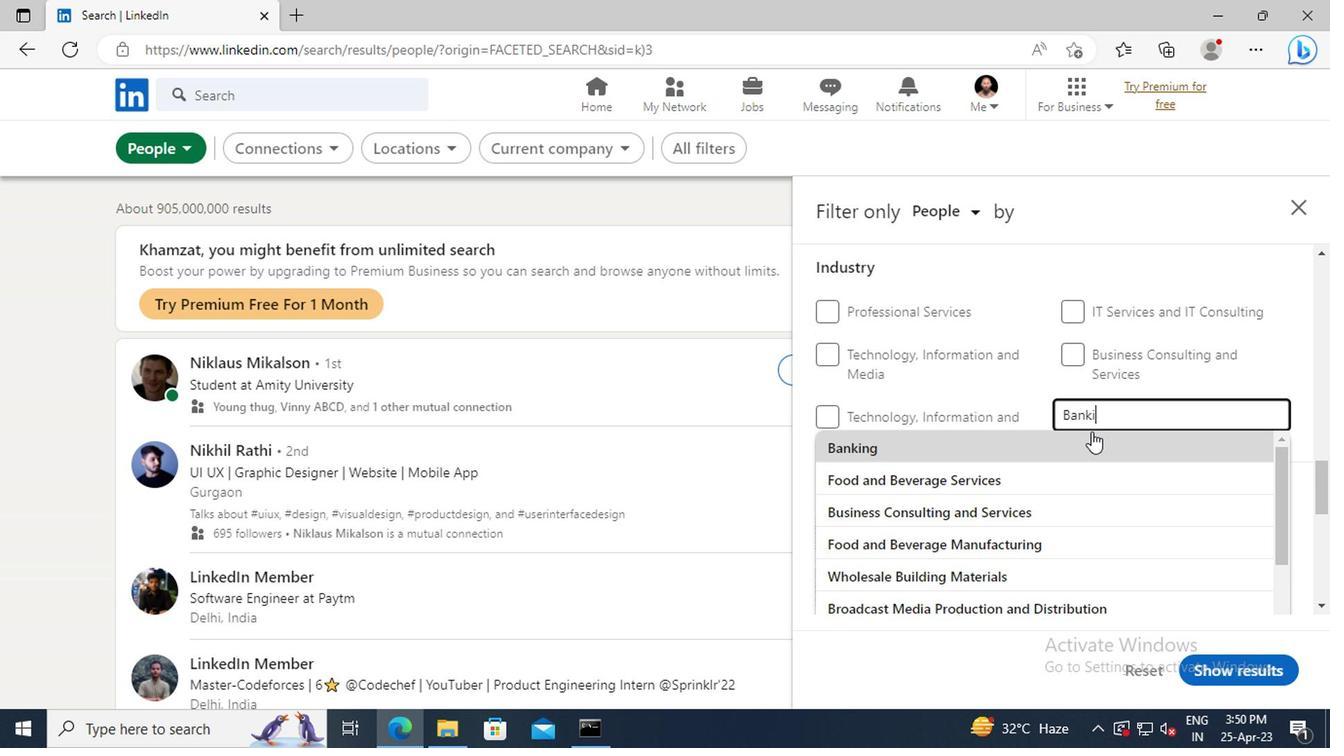 
Action: Mouse moved to (1048, 445)
Screenshot: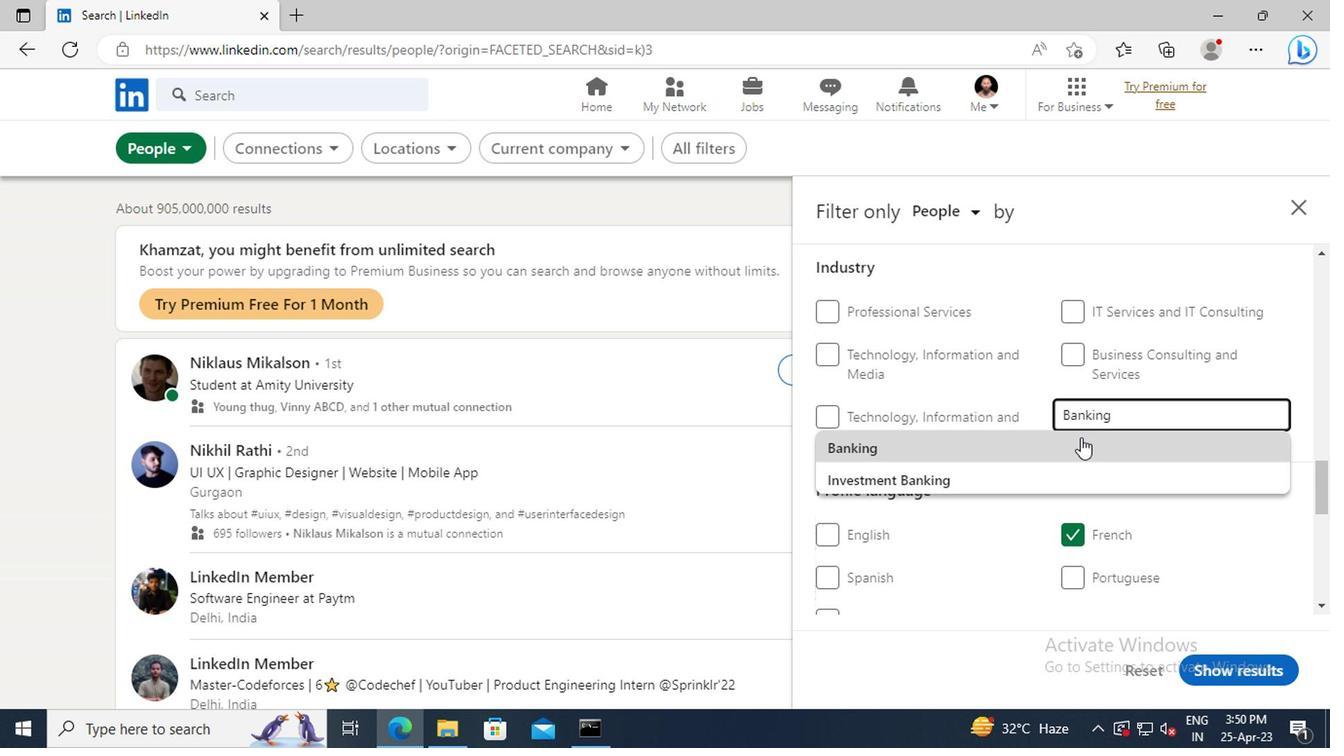 
Action: Mouse pressed left at (1048, 445)
Screenshot: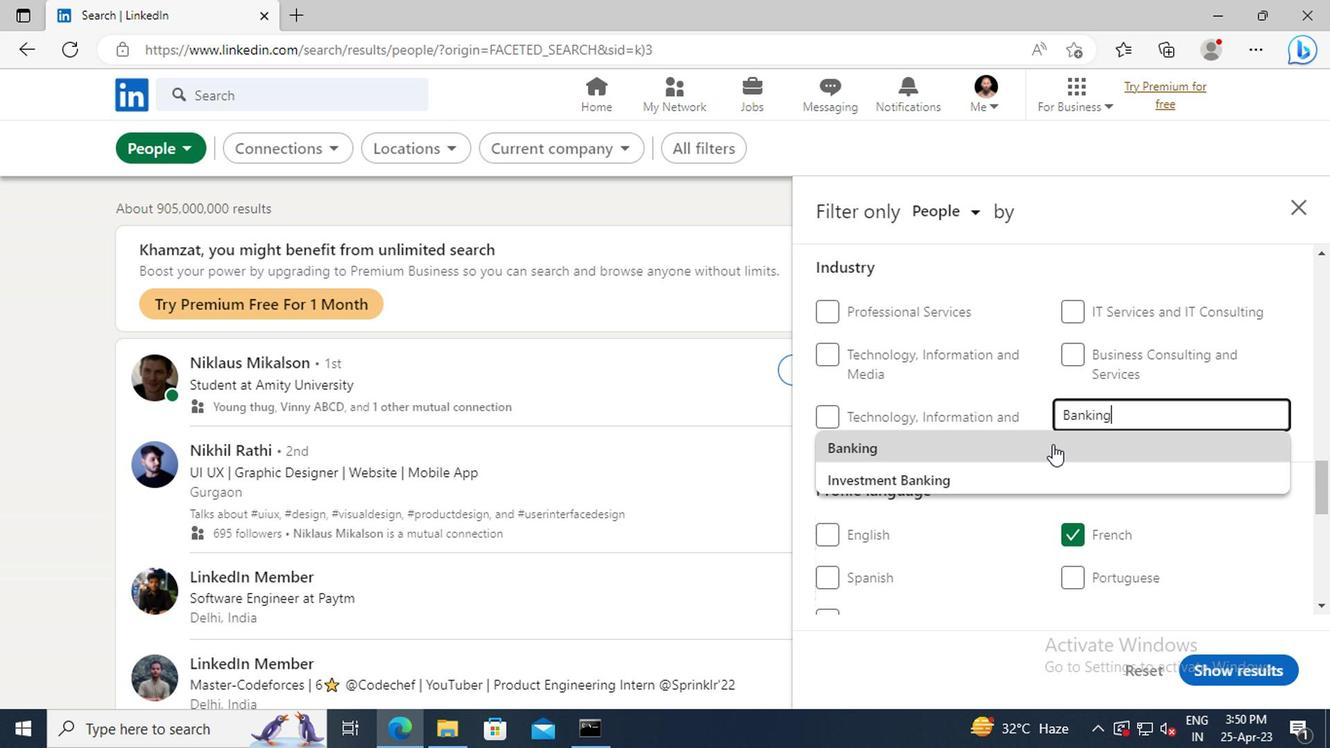 
Action: Mouse moved to (1075, 382)
Screenshot: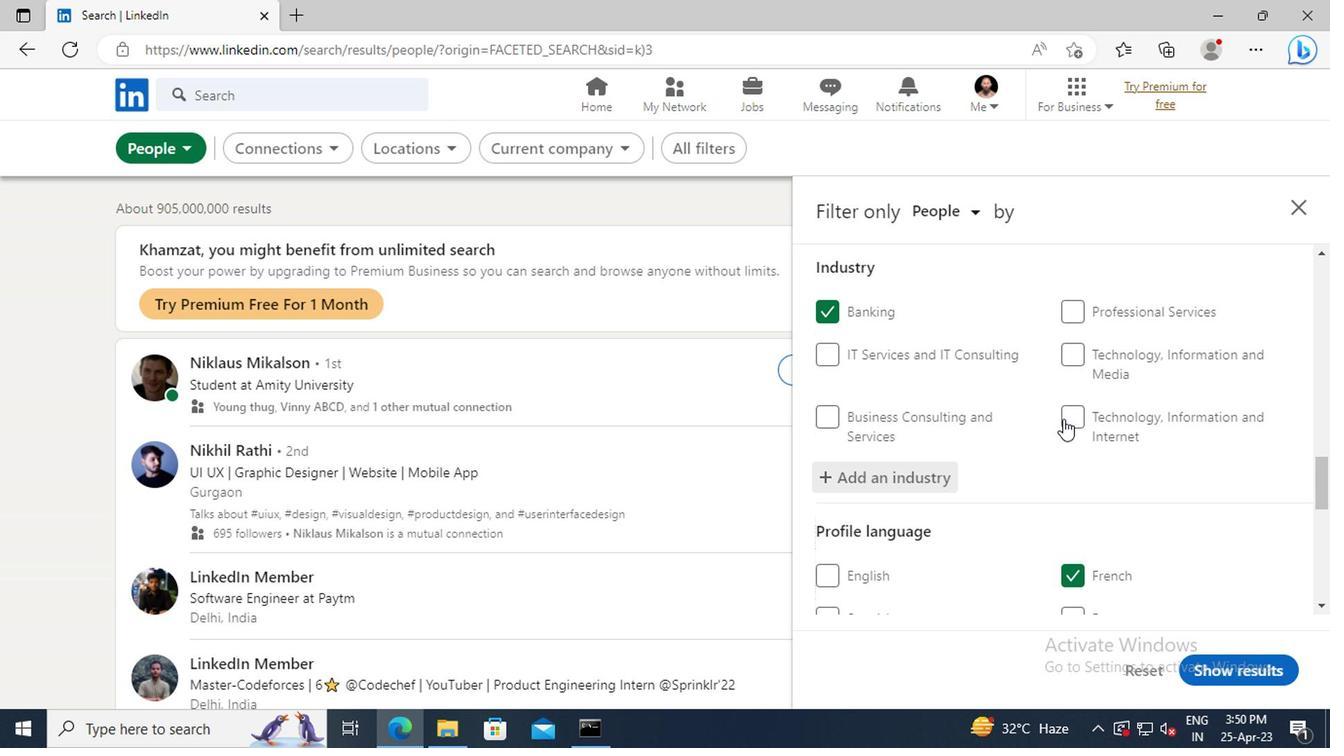 
Action: Mouse scrolled (1075, 381) with delta (0, -1)
Screenshot: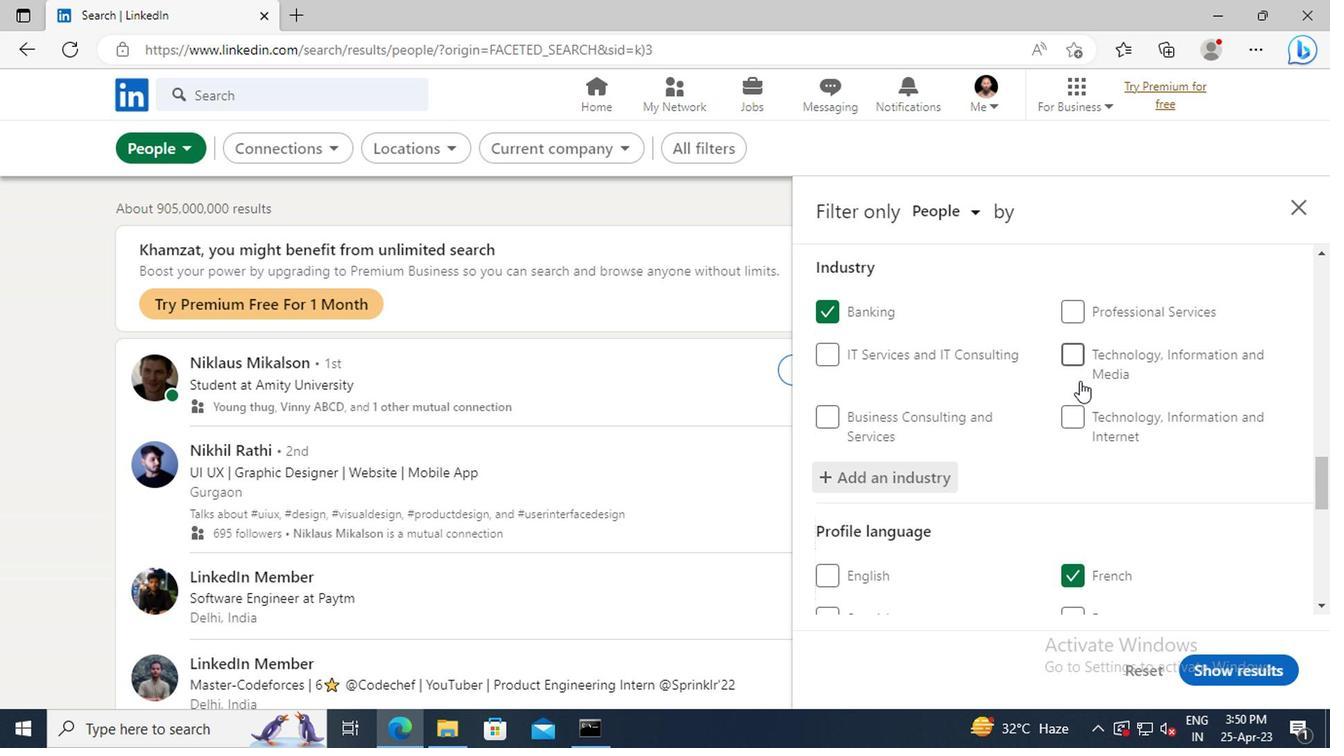
Action: Mouse scrolled (1075, 381) with delta (0, -1)
Screenshot: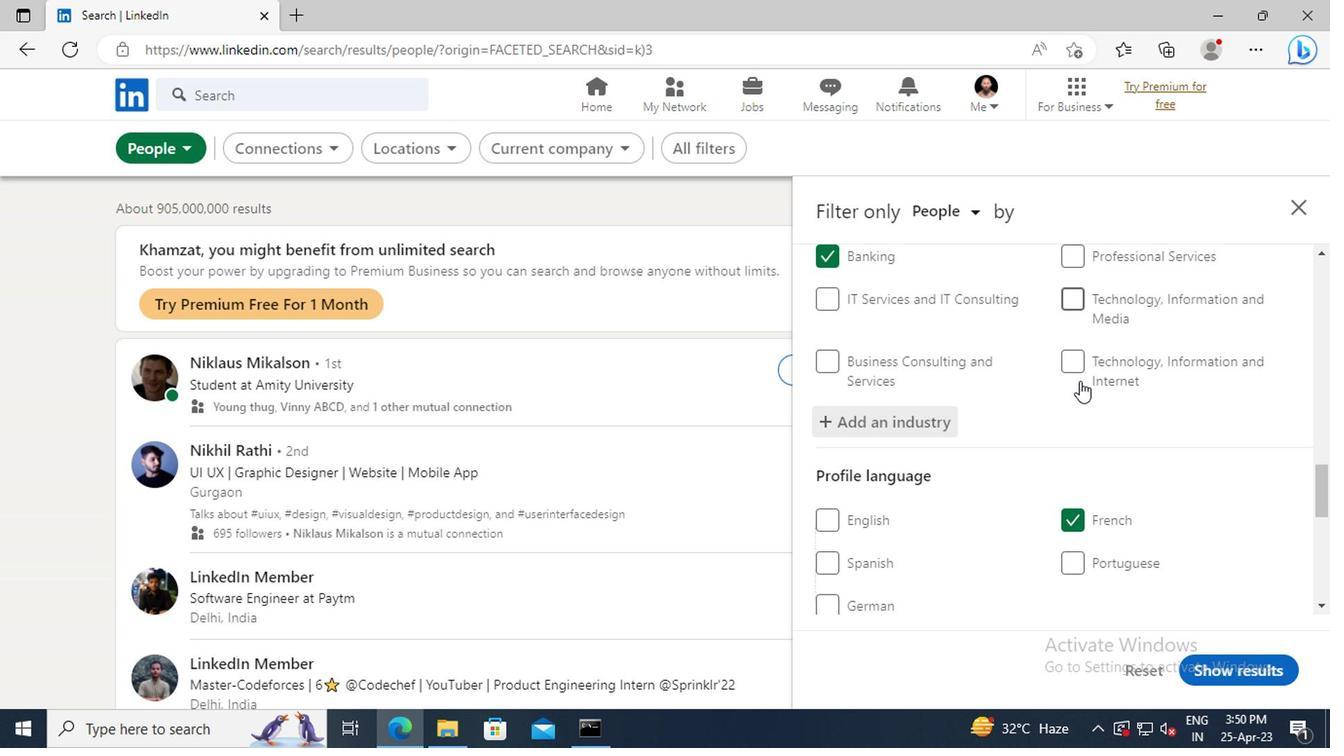 
Action: Mouse scrolled (1075, 381) with delta (0, -1)
Screenshot: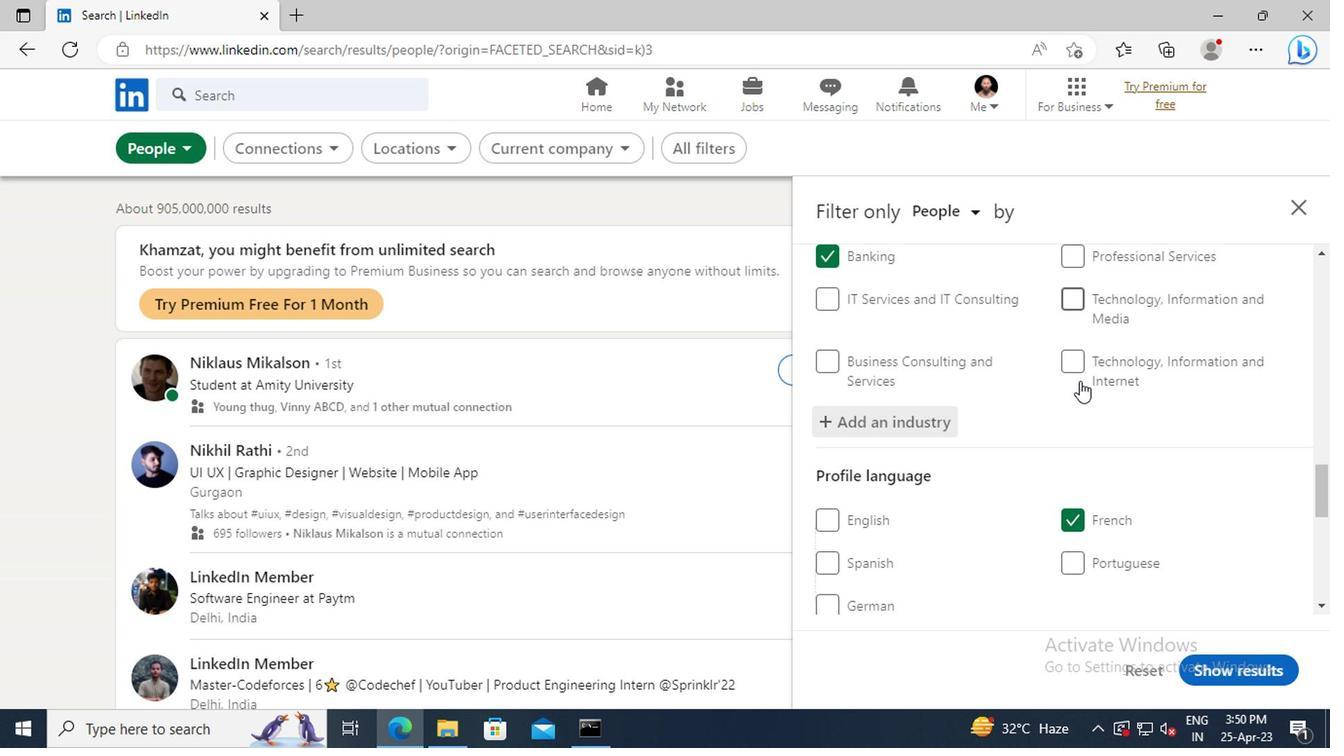 
Action: Mouse scrolled (1075, 381) with delta (0, -1)
Screenshot: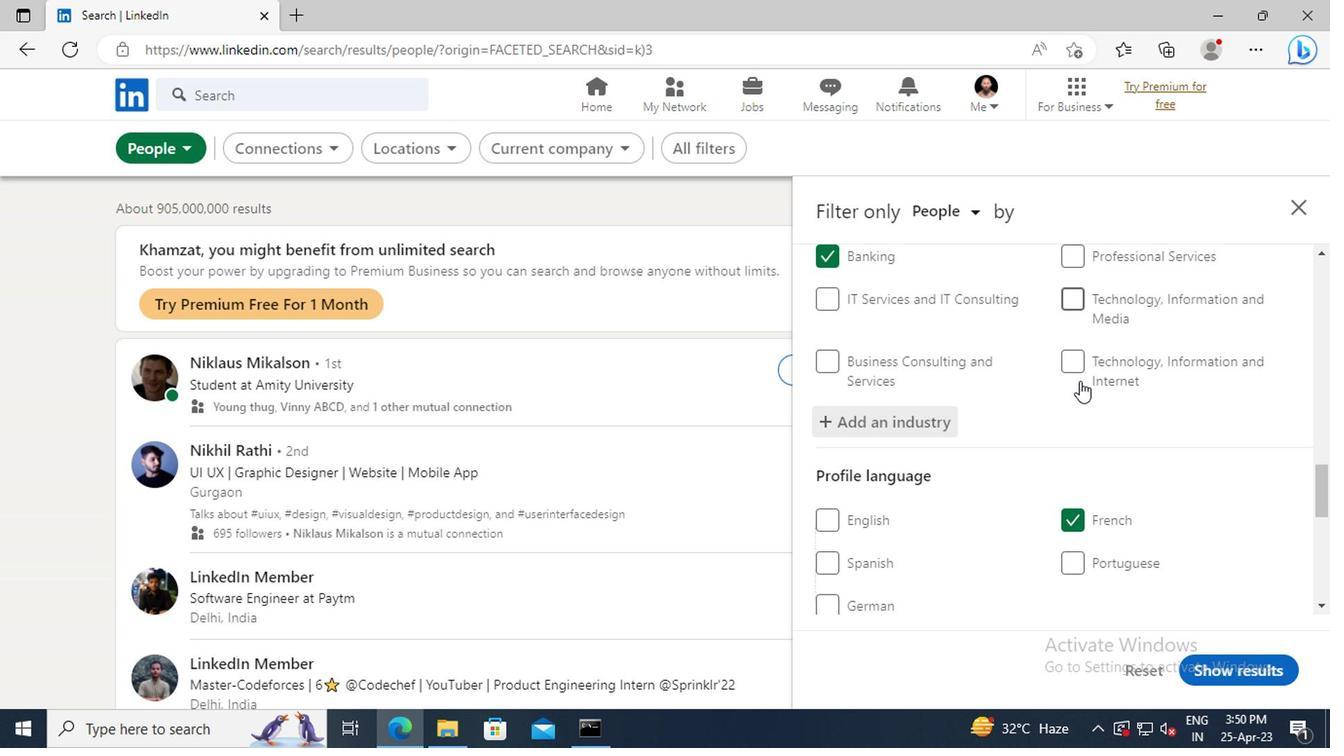 
Action: Mouse scrolled (1075, 381) with delta (0, -1)
Screenshot: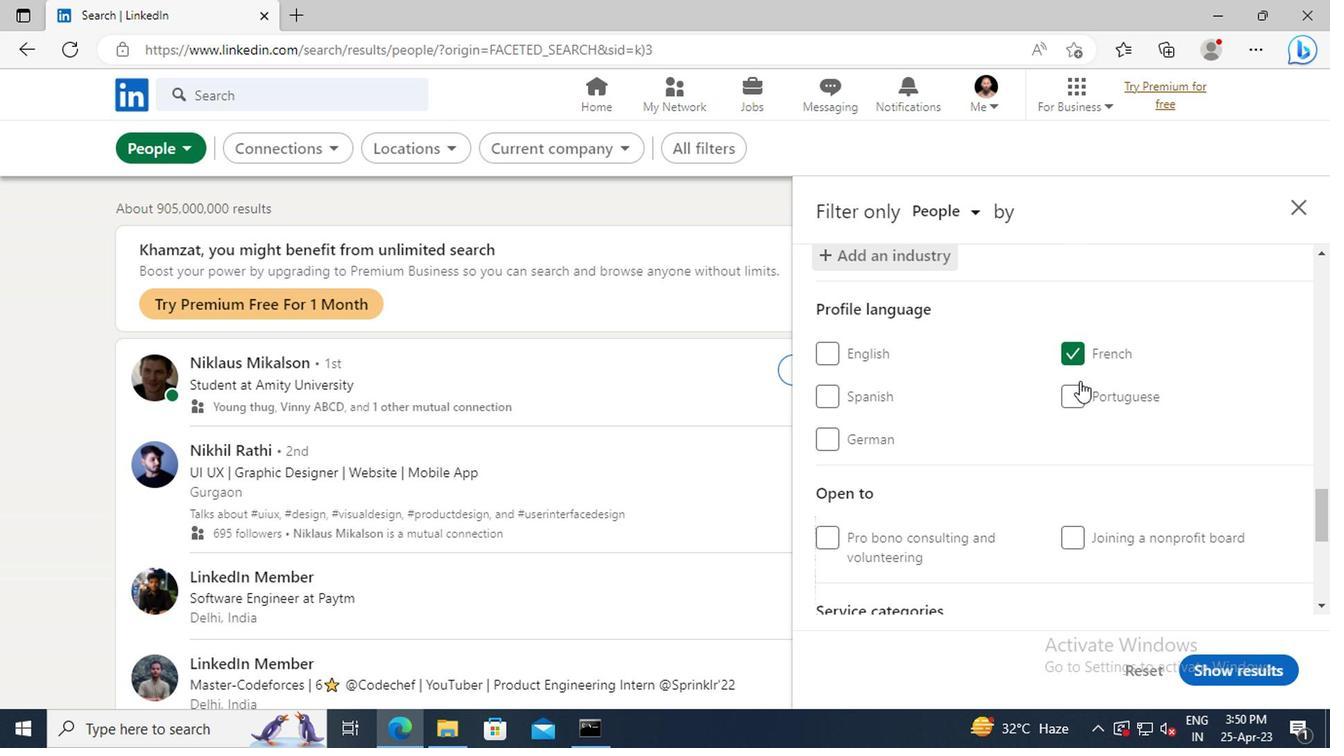 
Action: Mouse scrolled (1075, 381) with delta (0, -1)
Screenshot: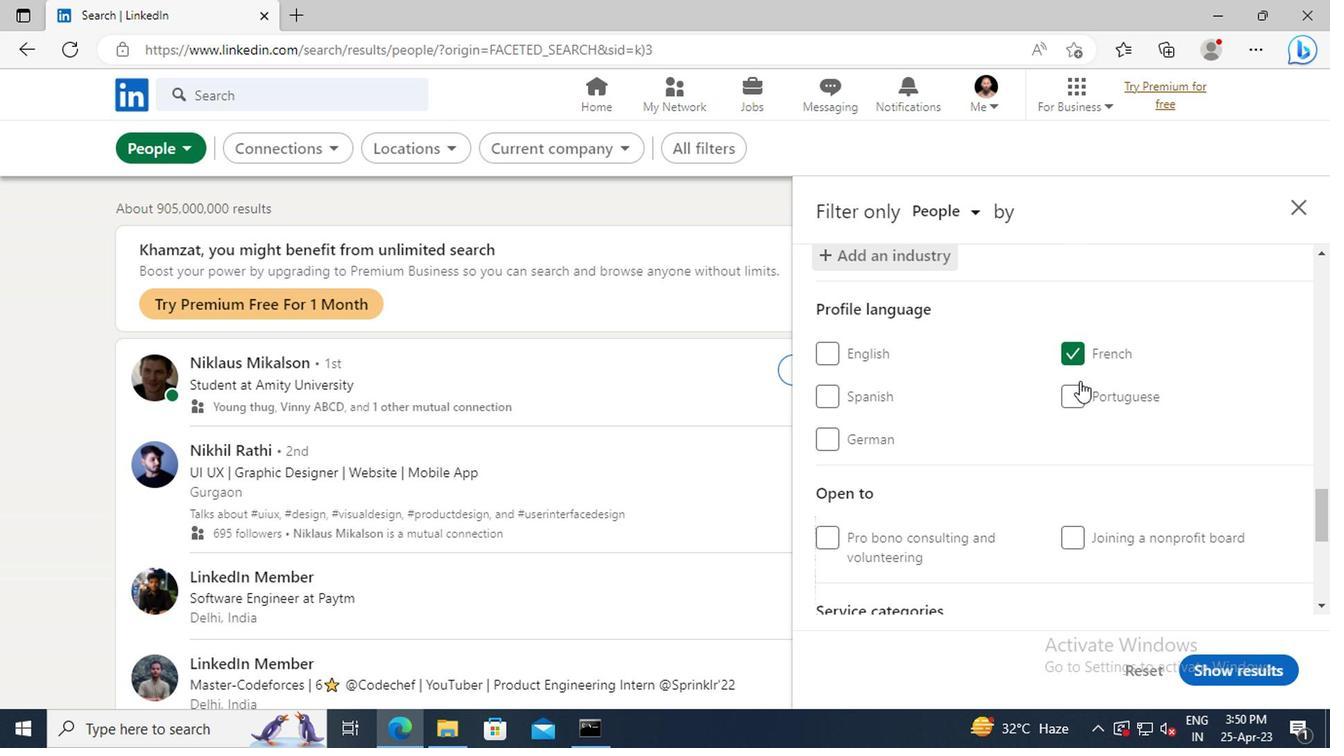 
Action: Mouse scrolled (1075, 381) with delta (0, -1)
Screenshot: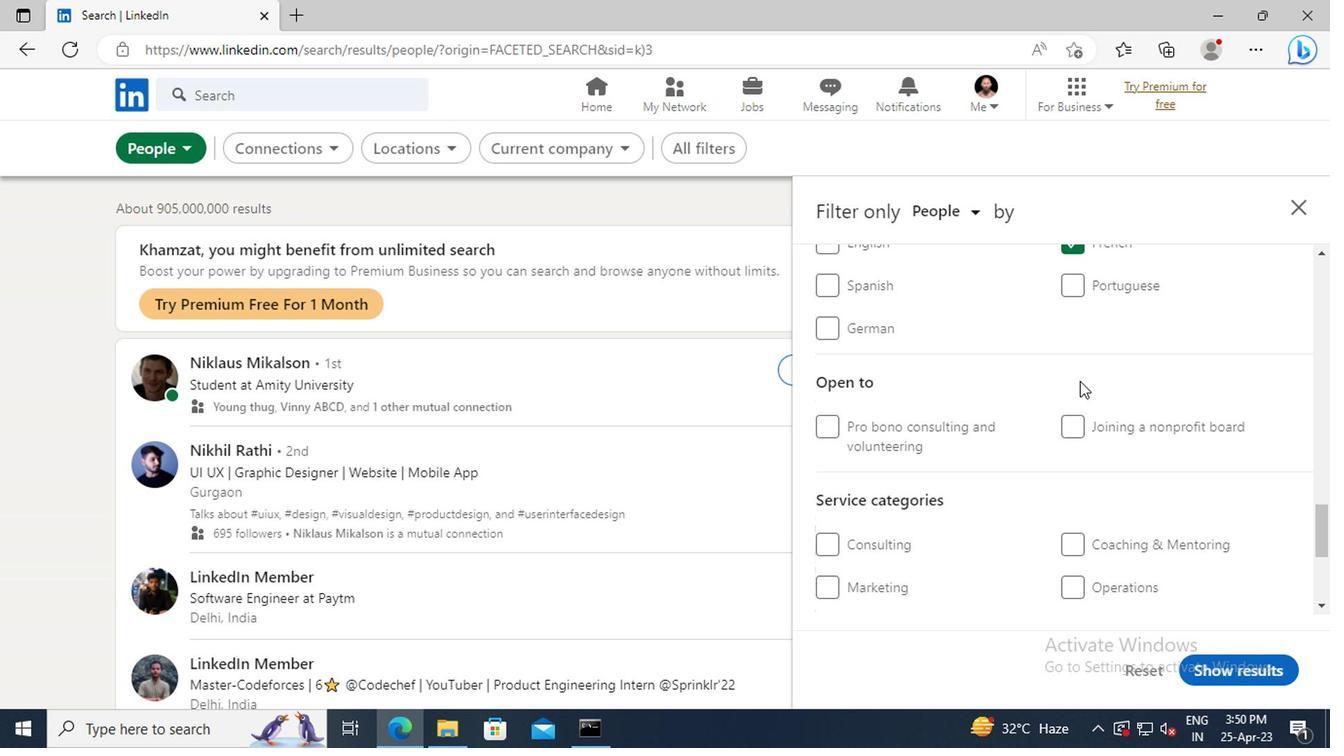 
Action: Mouse scrolled (1075, 381) with delta (0, -1)
Screenshot: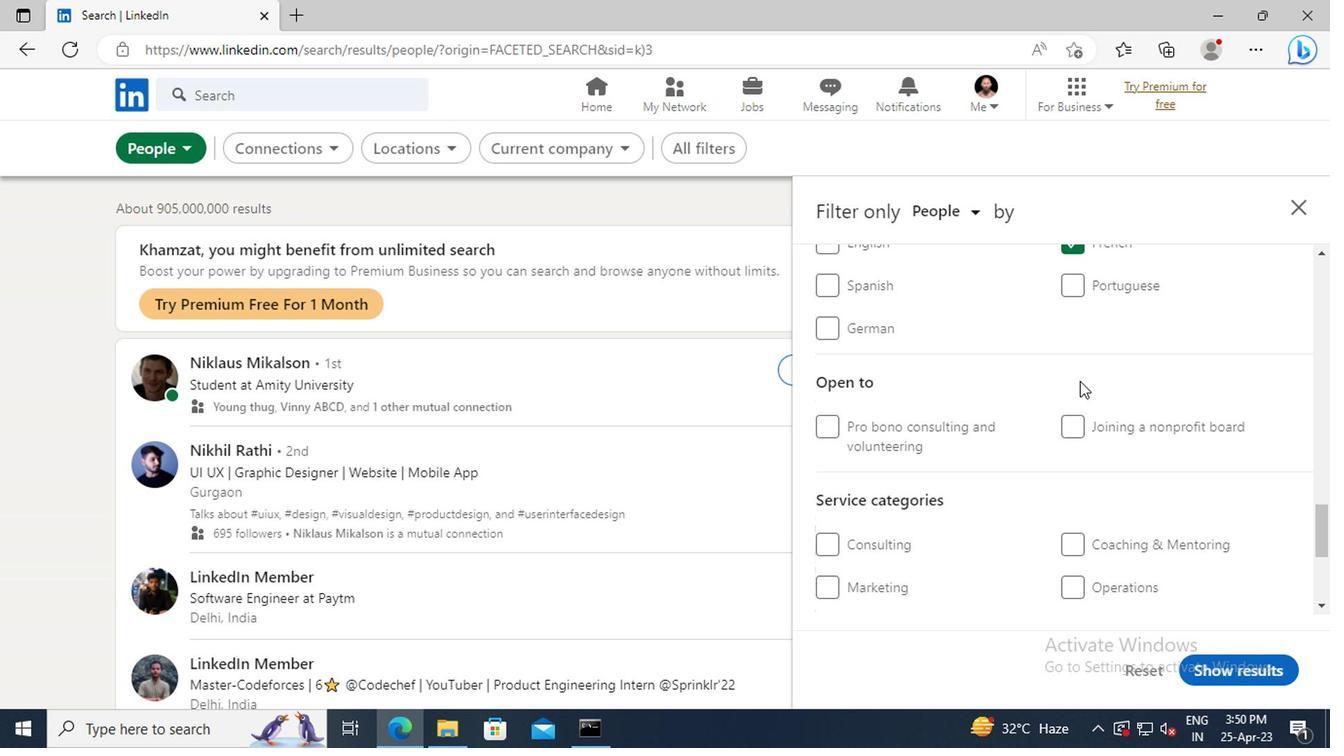
Action: Mouse scrolled (1075, 381) with delta (0, -1)
Screenshot: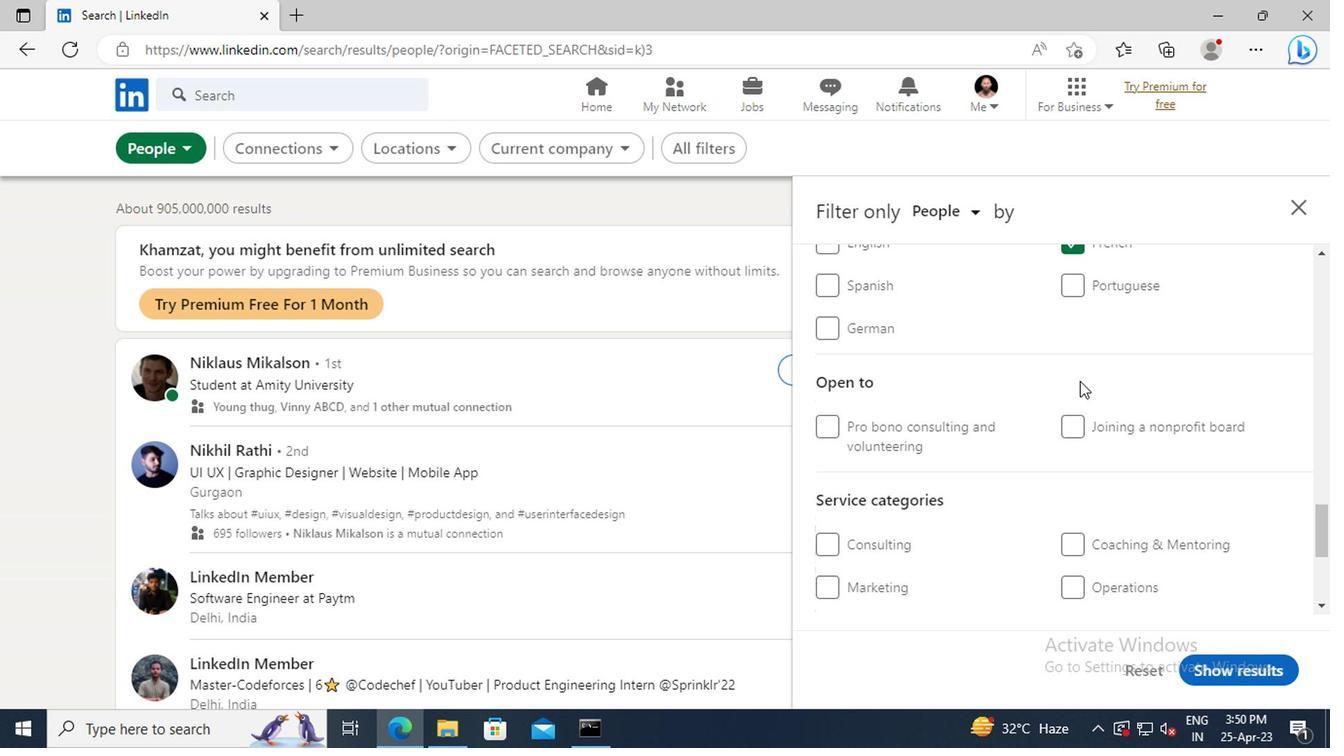 
Action: Mouse moved to (1098, 467)
Screenshot: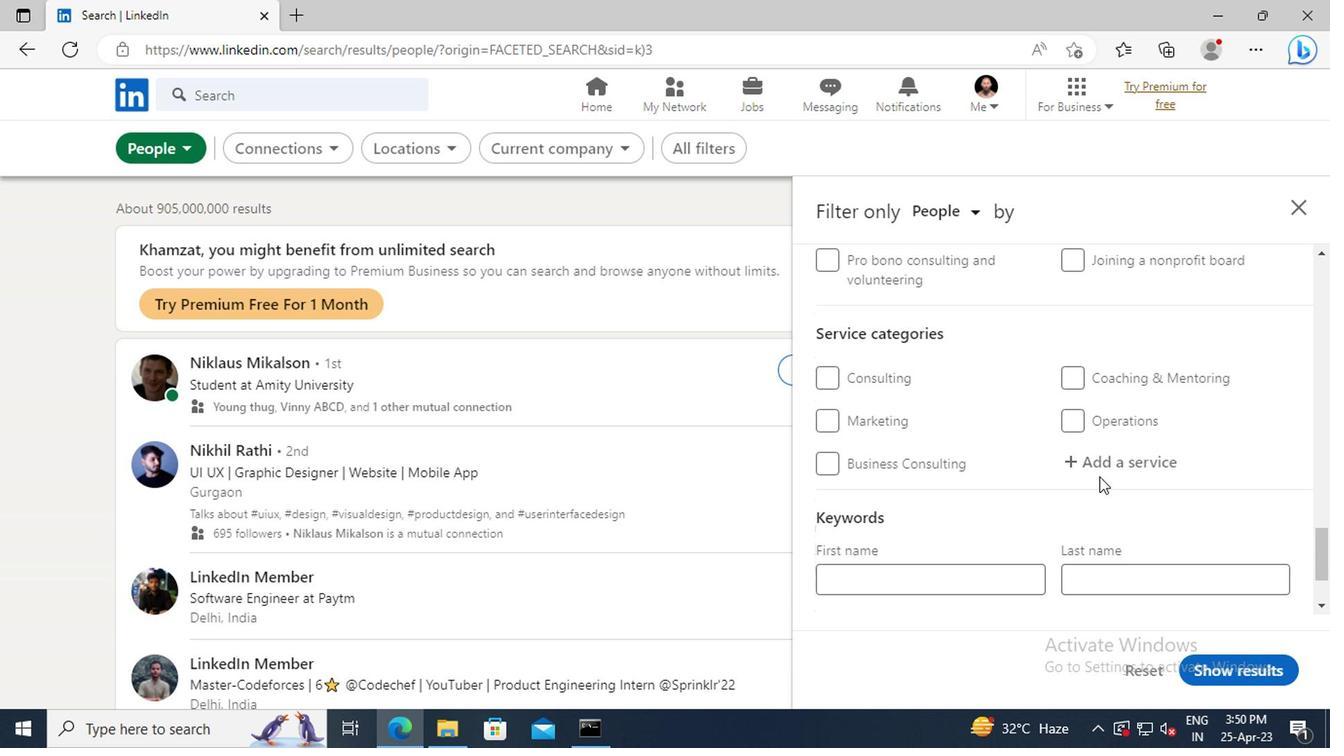 
Action: Mouse pressed left at (1098, 467)
Screenshot: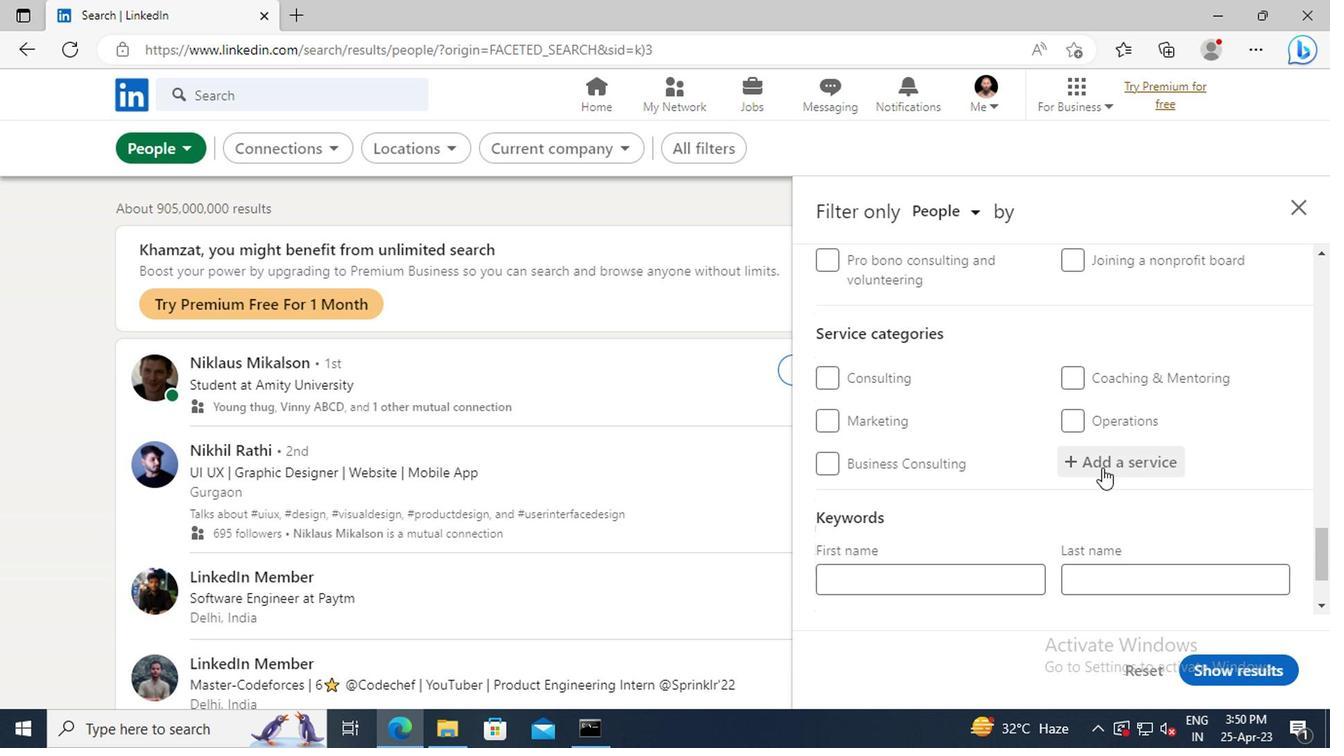 
Action: Key pressed <Key.shift_r>ANIMATION<Key.space><Key.shift_r>ARCHITECTURE<Key.enter>
Screenshot: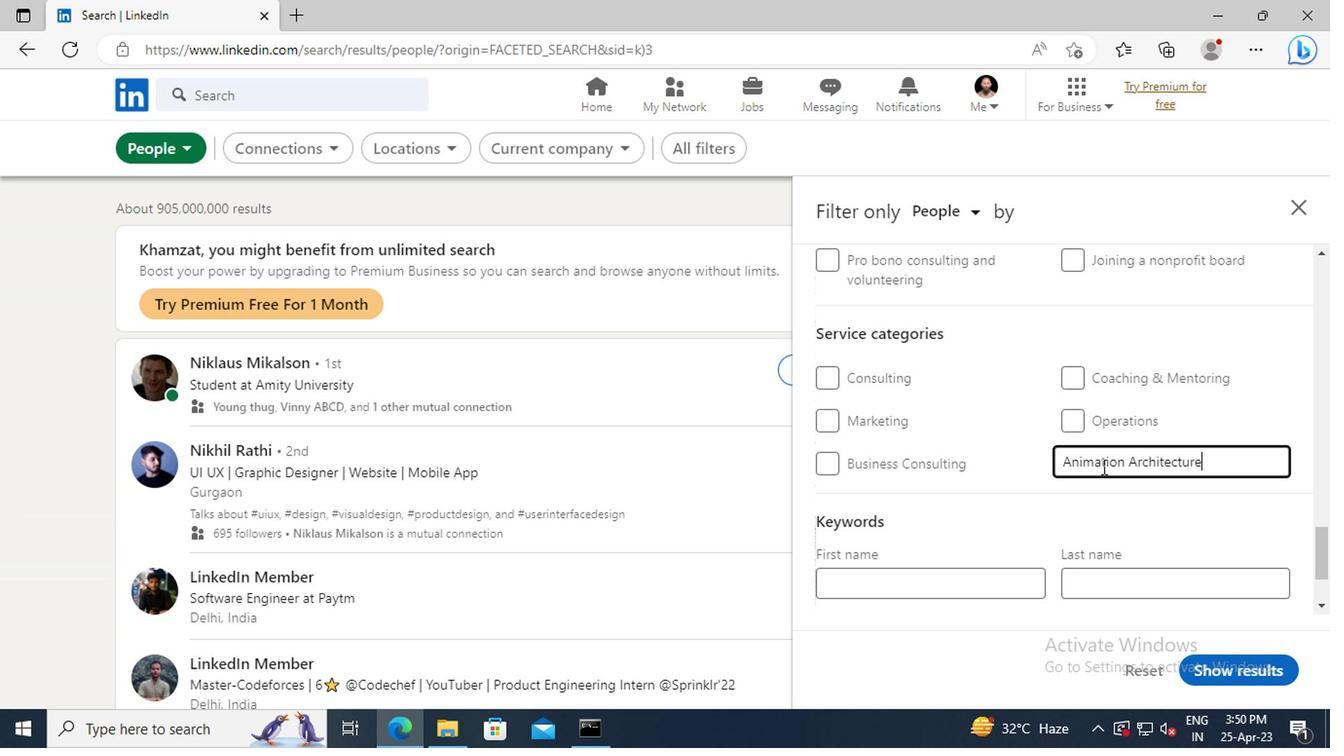 
Action: Mouse scrolled (1098, 466) with delta (0, 0)
Screenshot: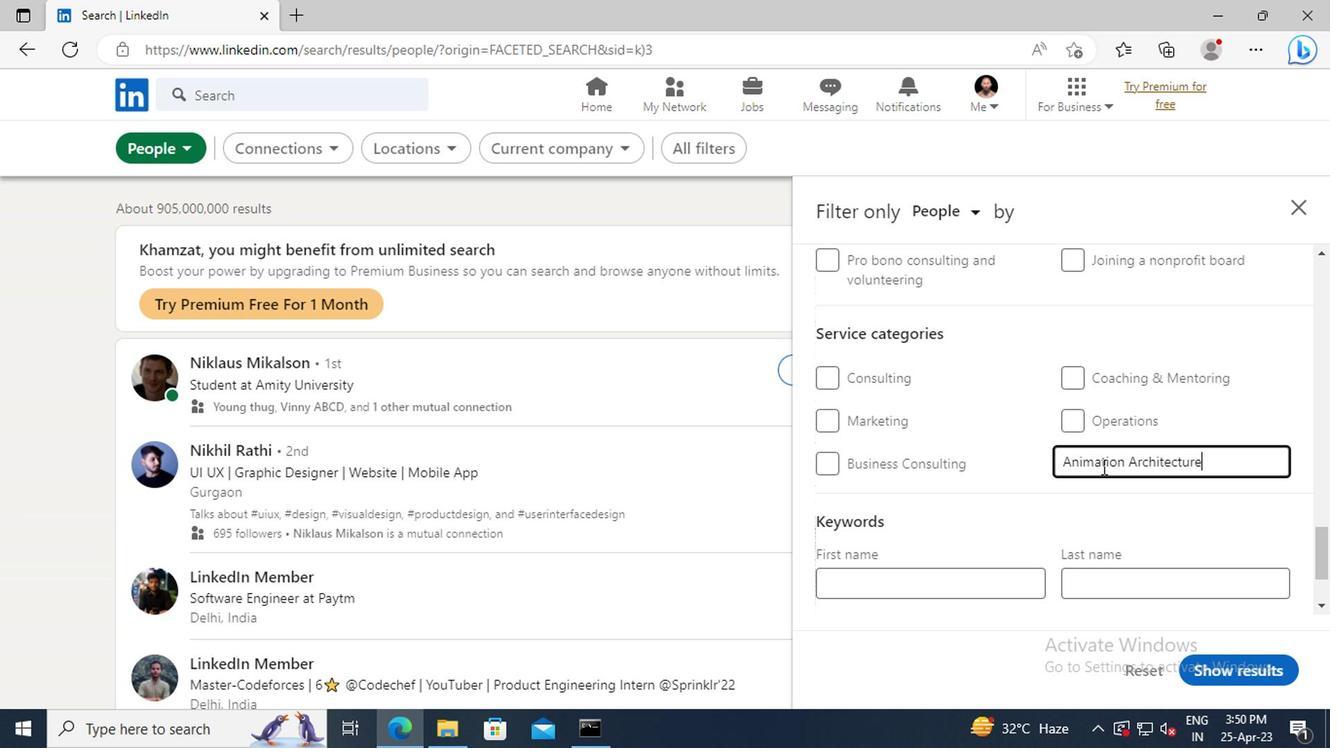 
Action: Mouse scrolled (1098, 466) with delta (0, 0)
Screenshot: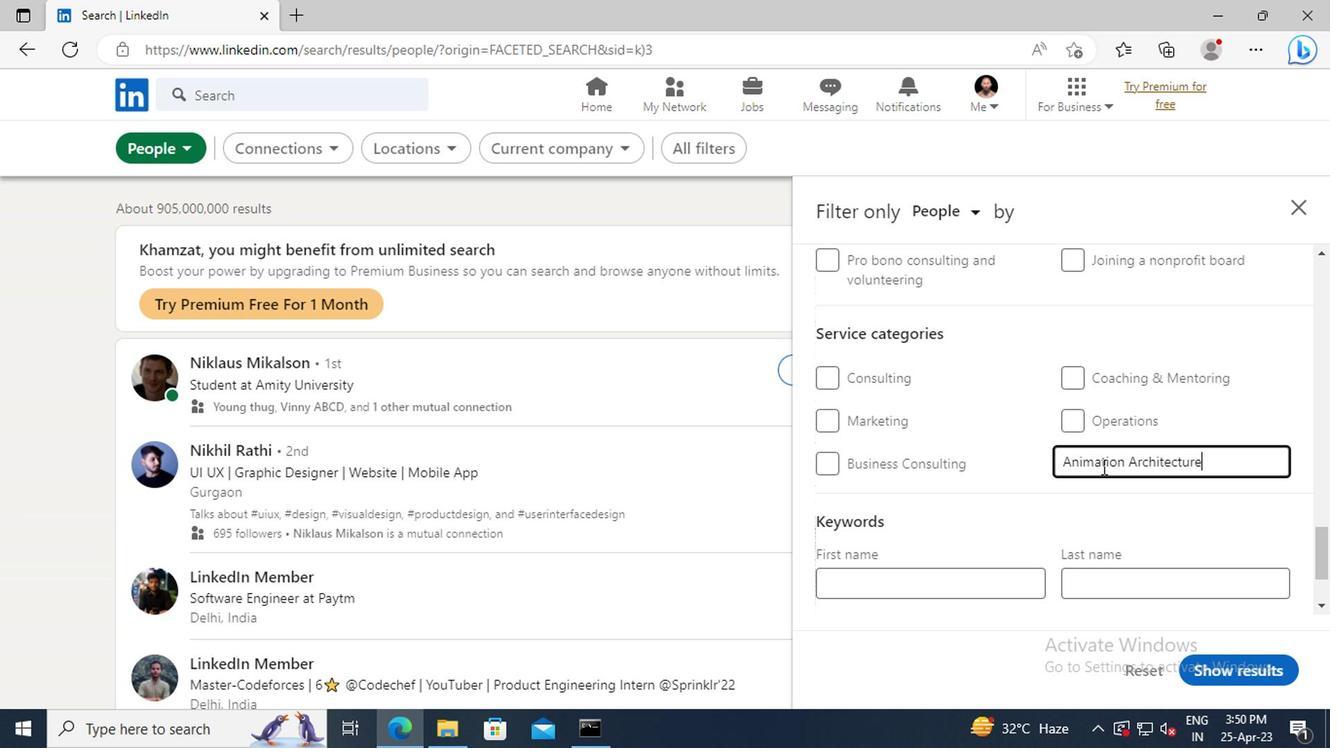 
Action: Mouse scrolled (1098, 466) with delta (0, 0)
Screenshot: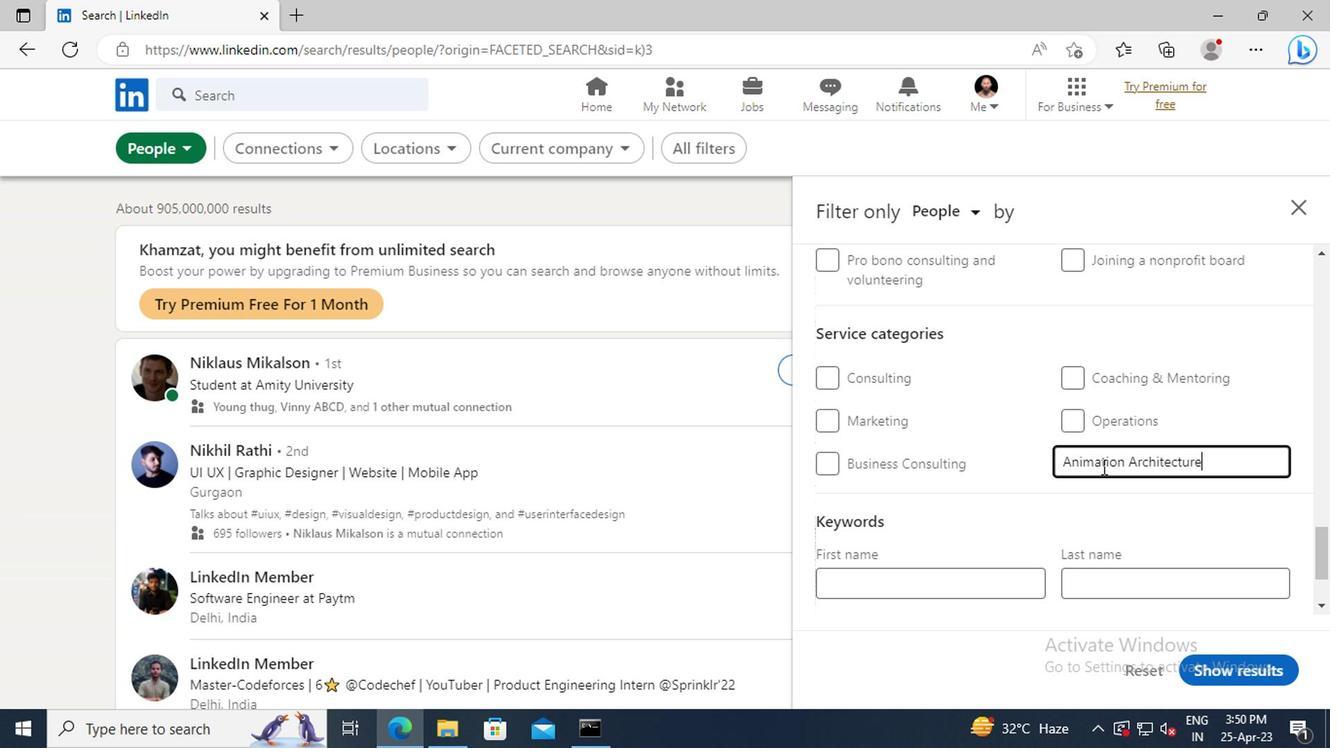 
Action: Mouse scrolled (1098, 466) with delta (0, 0)
Screenshot: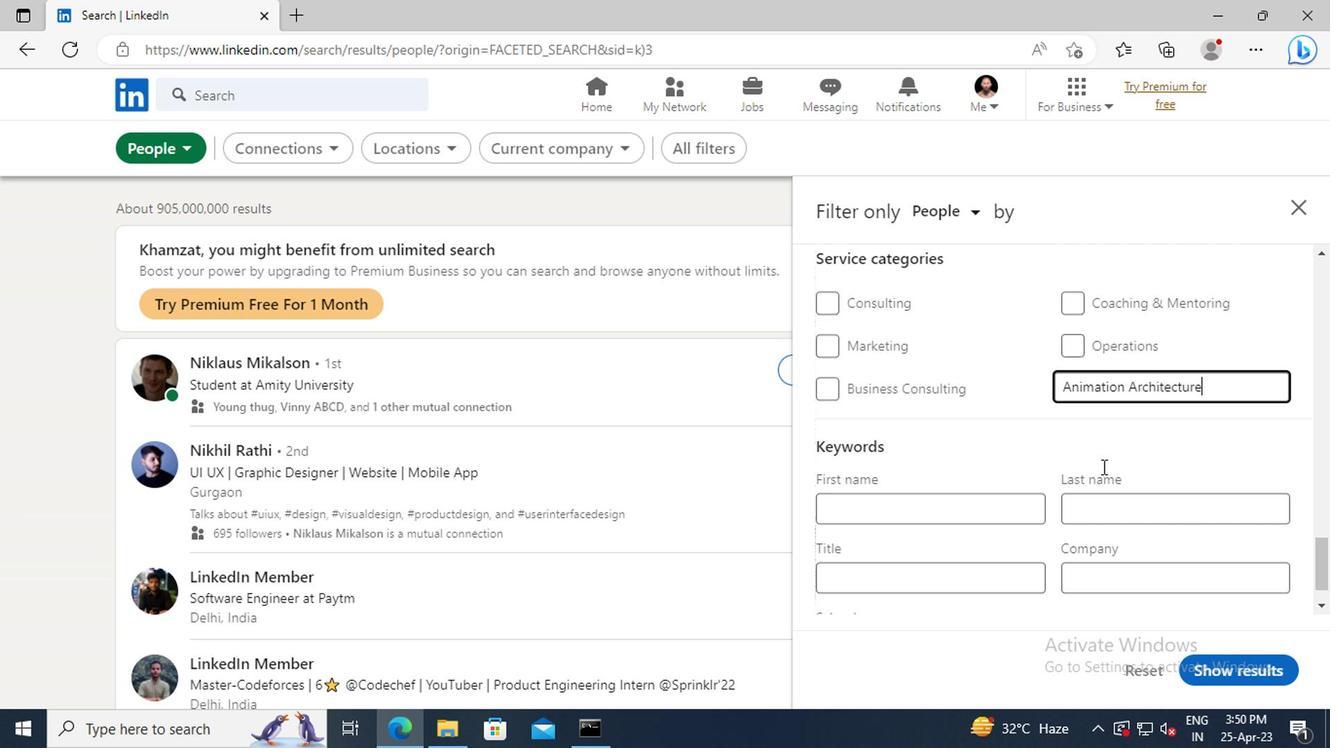 
Action: Mouse moved to (952, 521)
Screenshot: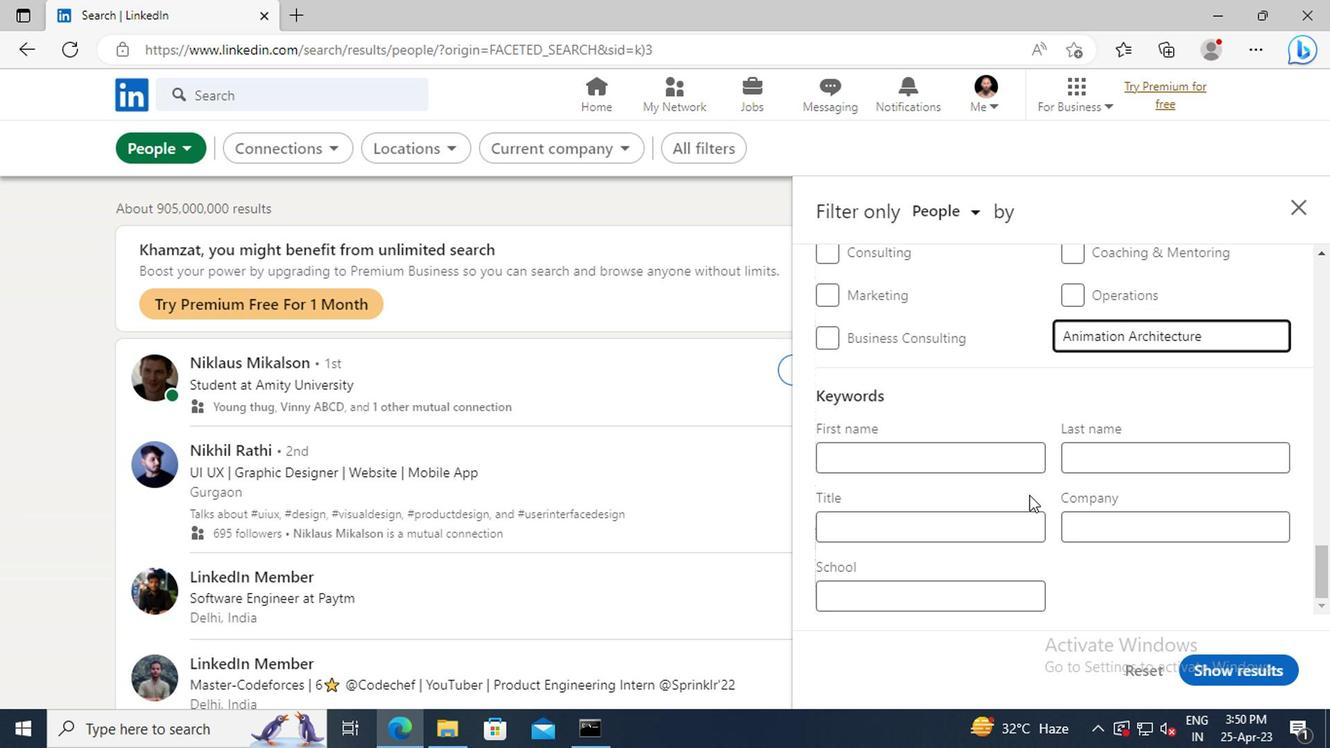 
Action: Mouse pressed left at (952, 521)
Screenshot: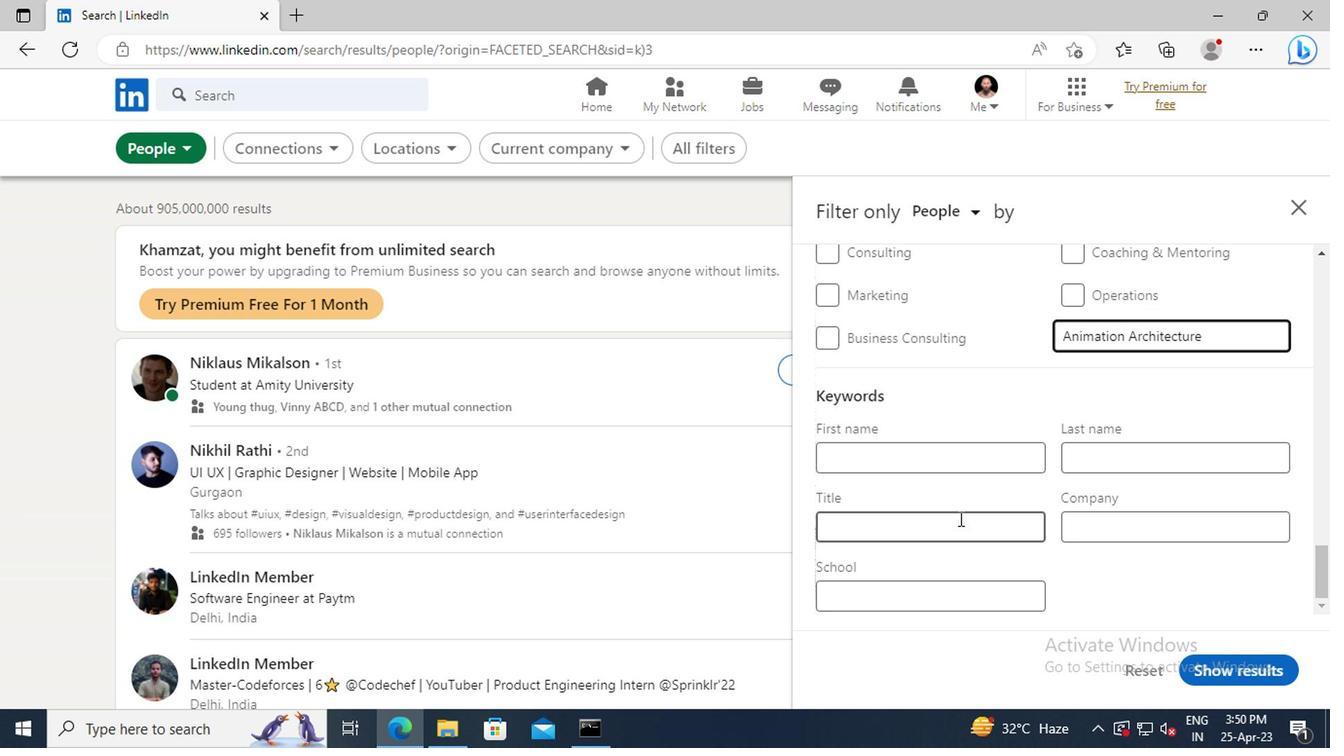 
Action: Key pressed <Key.shift_r>SALES<Key.space><Key.shift_r>ASSOCIATE
Screenshot: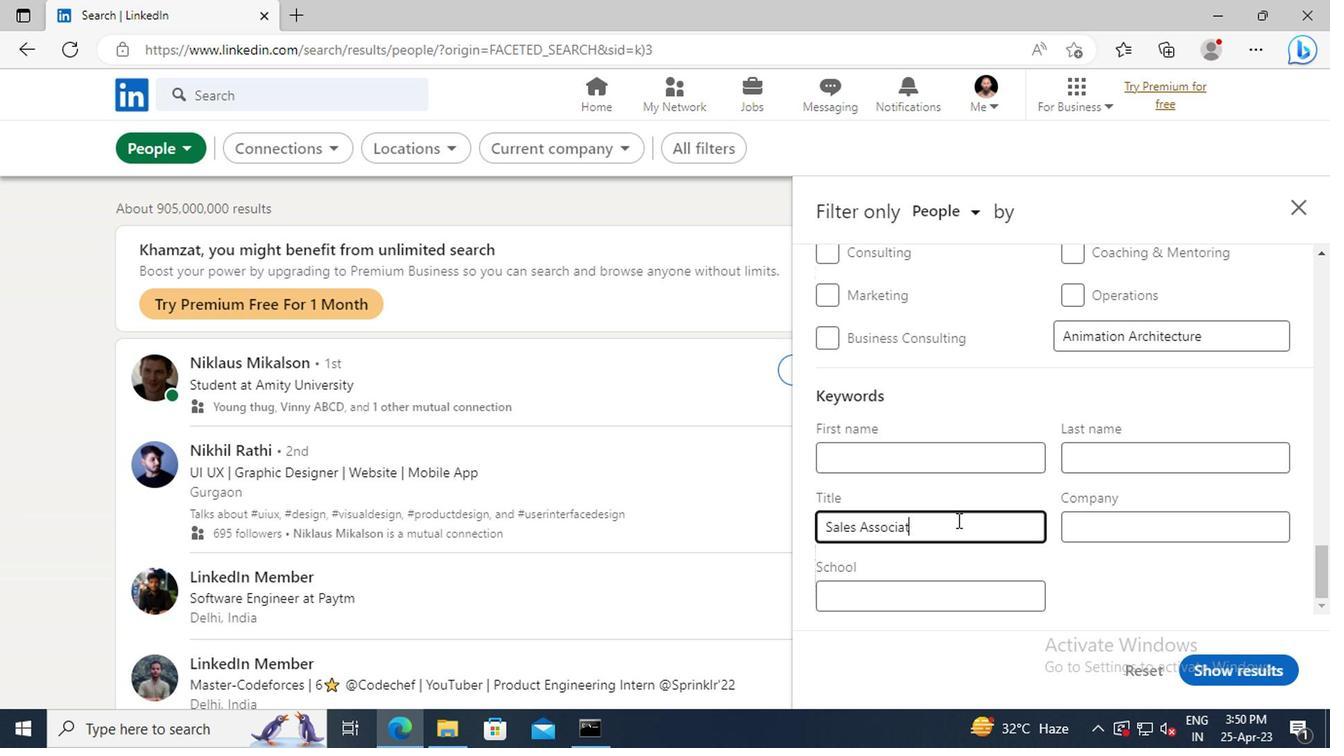
Action: Mouse moved to (1203, 665)
Screenshot: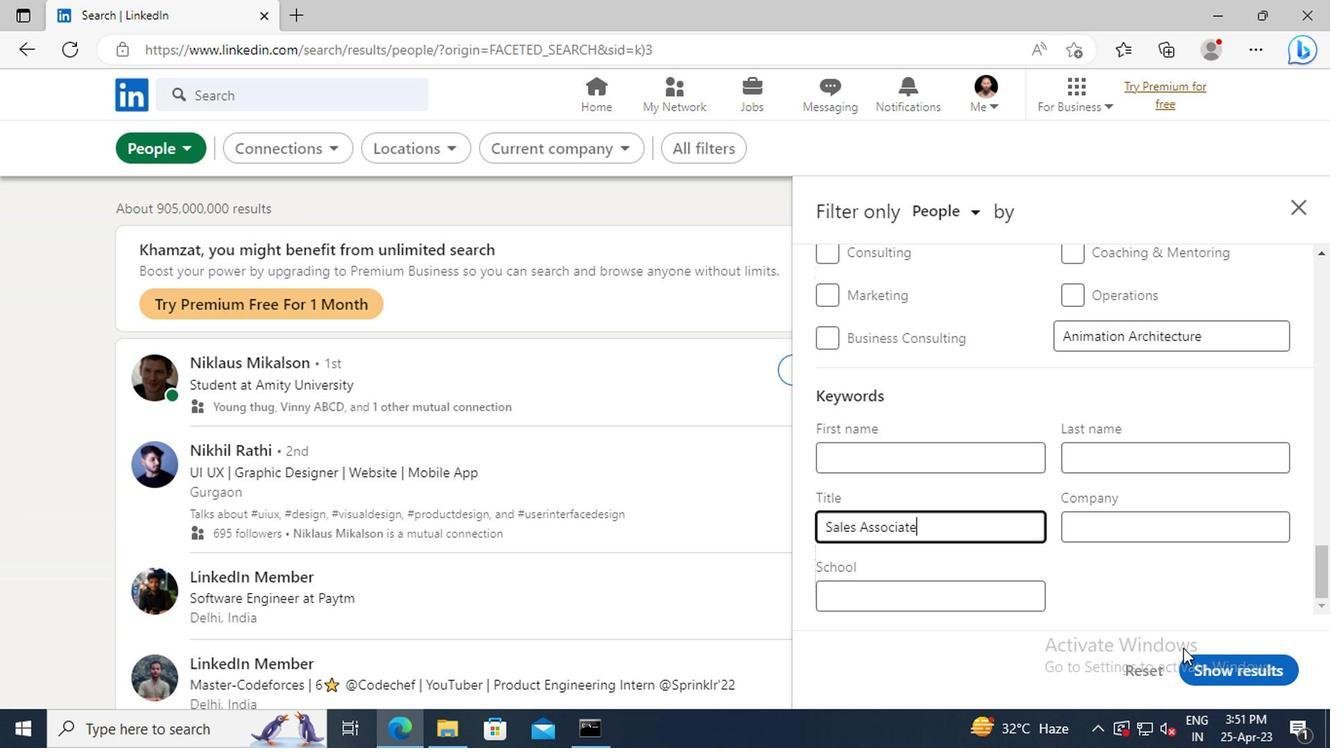 
Action: Mouse pressed left at (1203, 665)
Screenshot: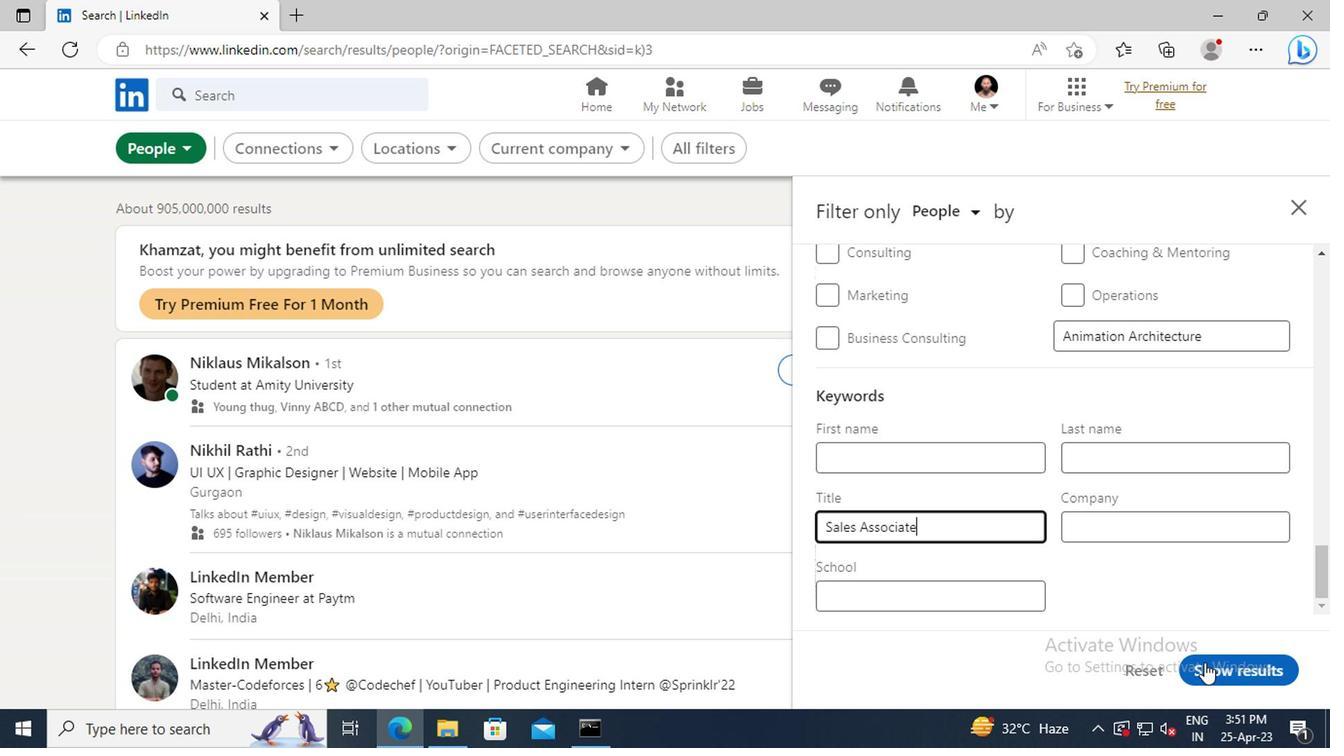 
Action: Mouse moved to (999, 407)
Screenshot: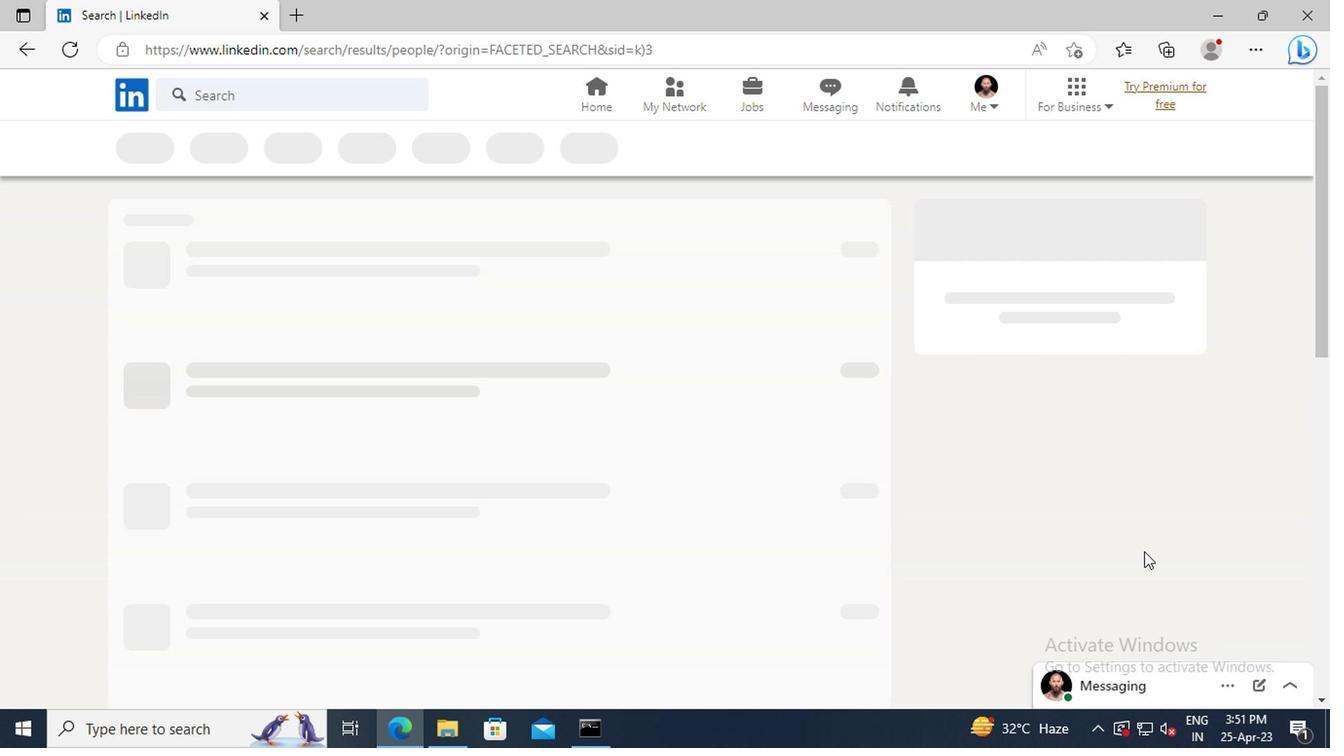 
